 Task: Look for space in Büren, Germany from 8th August, 2023 to 15th August, 2023 for 9 adults in price range Rs.10000 to Rs.14000. Place can be shared room with 5 bedrooms having 9 beds and 5 bathrooms. Property type can be house, flat, guest house. Amenities needed are: wifi, TV, free parkinig on premises, gym, breakfast. Booking option can be shelf check-in. Required host language is English.
Action: Mouse moved to (528, 136)
Screenshot: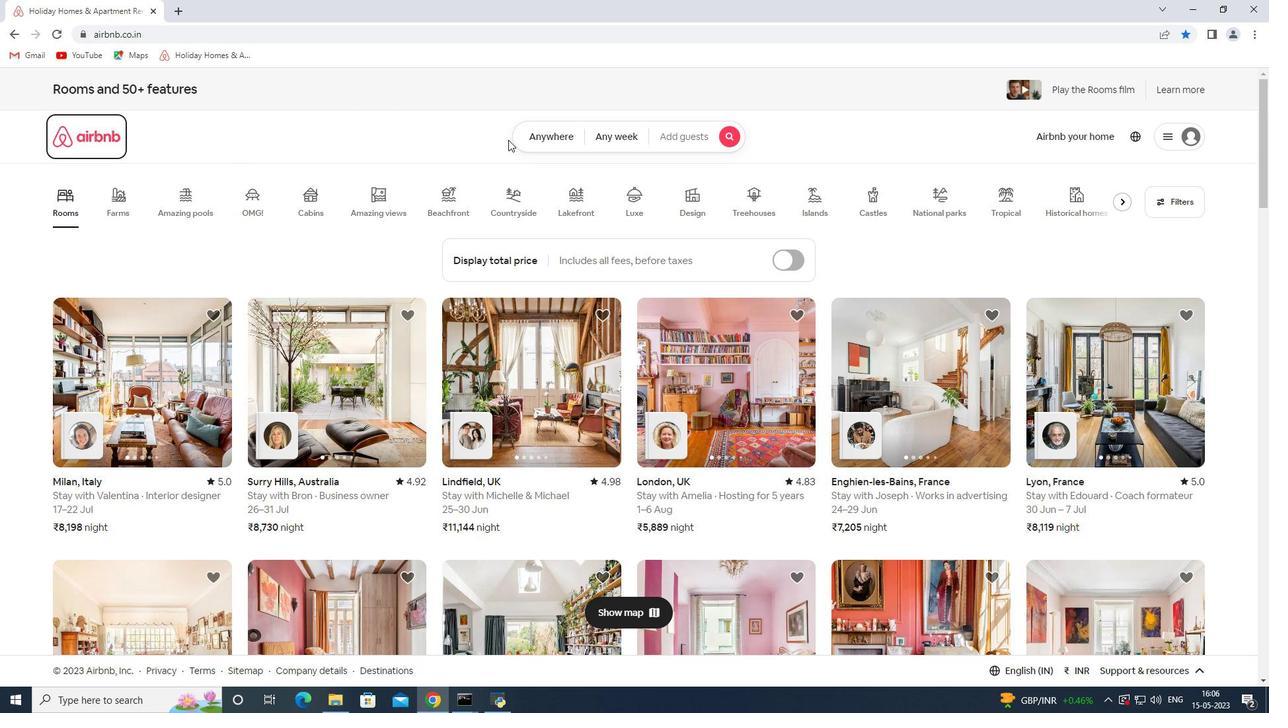 
Action: Mouse pressed left at (528, 136)
Screenshot: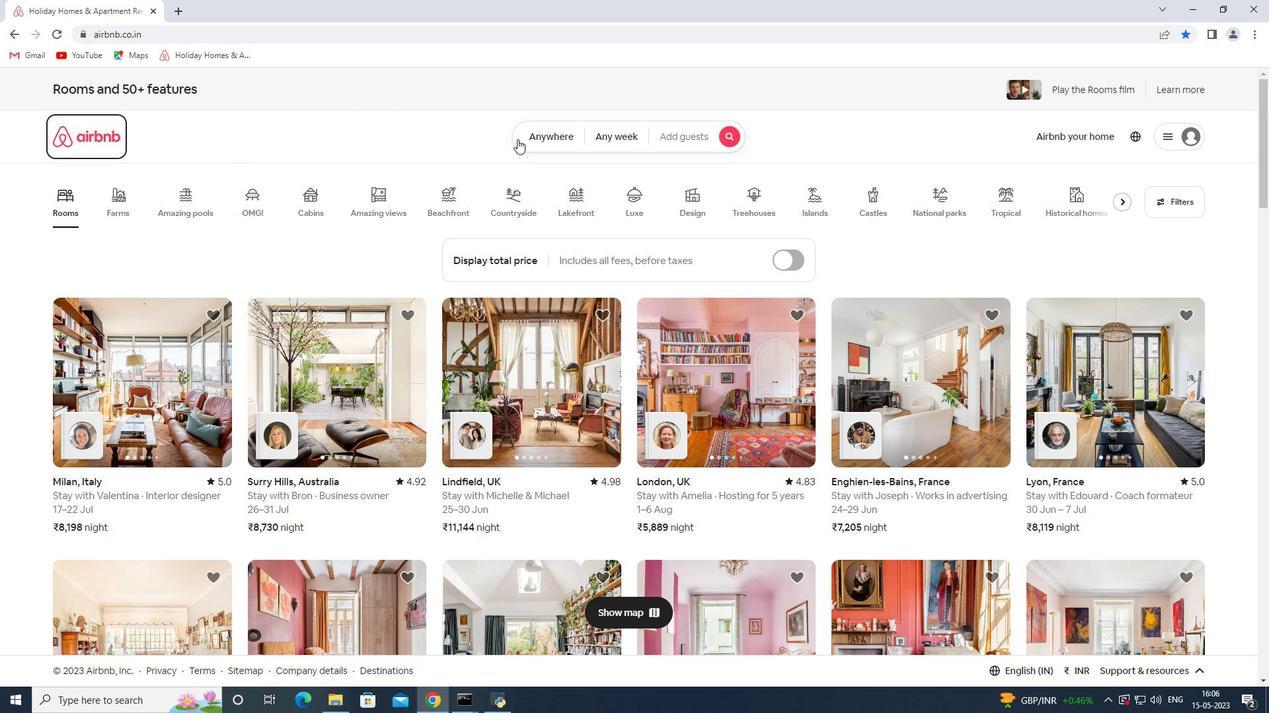 
Action: Mouse moved to (386, 191)
Screenshot: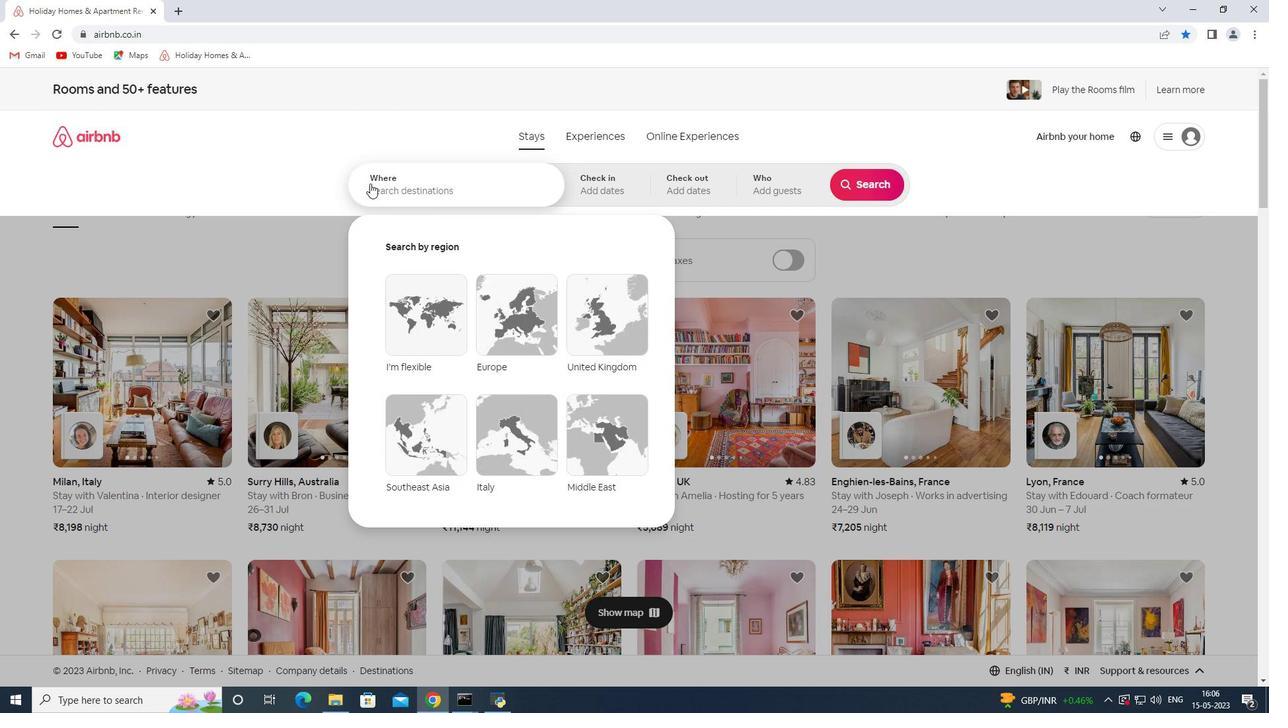 
Action: Mouse pressed left at (386, 191)
Screenshot: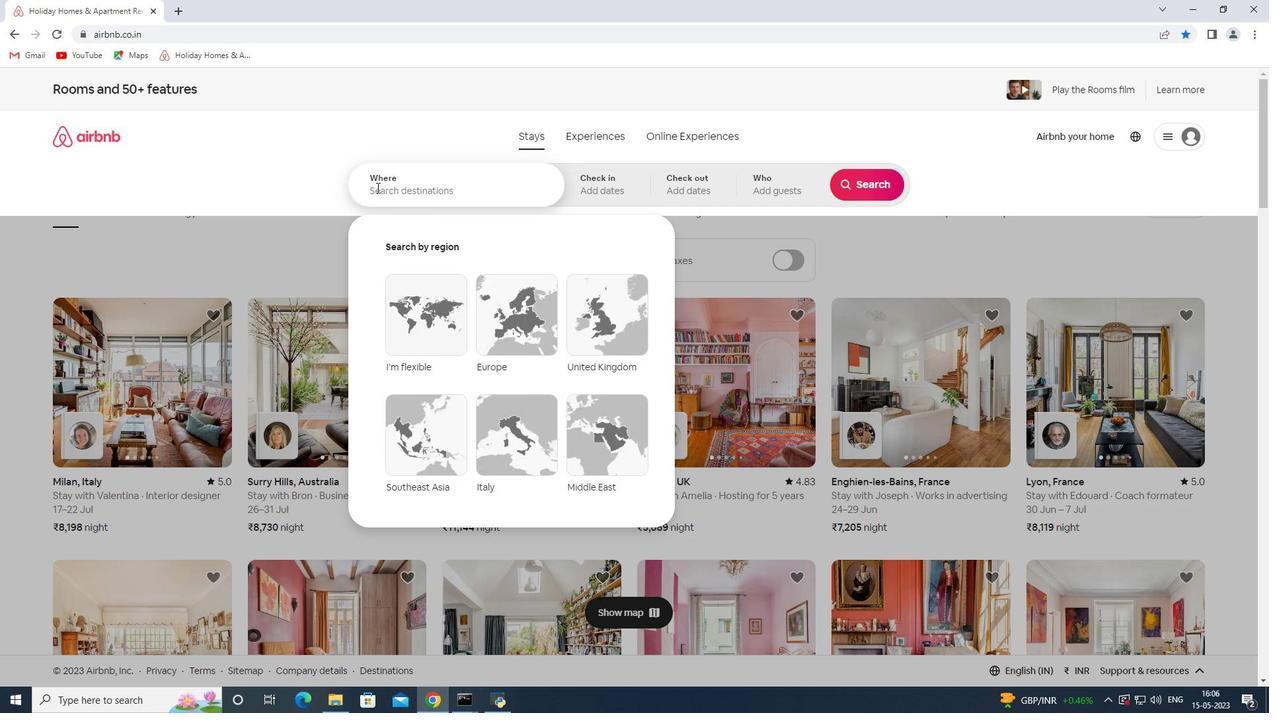
Action: Key pressed <Key.shift><Key.shift><Key.shift><Key.shift><Key.shift><Key.shift><Key.shift><Key.shift><Key.shift><Key.shift><Key.shift>Buren<Key.space><Key.shift><Key.shift><Key.shift><Key.shift><Key.shift><Key.shift><Key.shift><Key.shift><Key.shift><Key.shift><Key.shift><Key.shift><Key.shift><Key.shift><Key.shift><Key.shift><Key.shift><Key.shift><Key.shift><Key.shift><Key.shift>Germany<Key.space><Key.down><Key.enter>
Screenshot: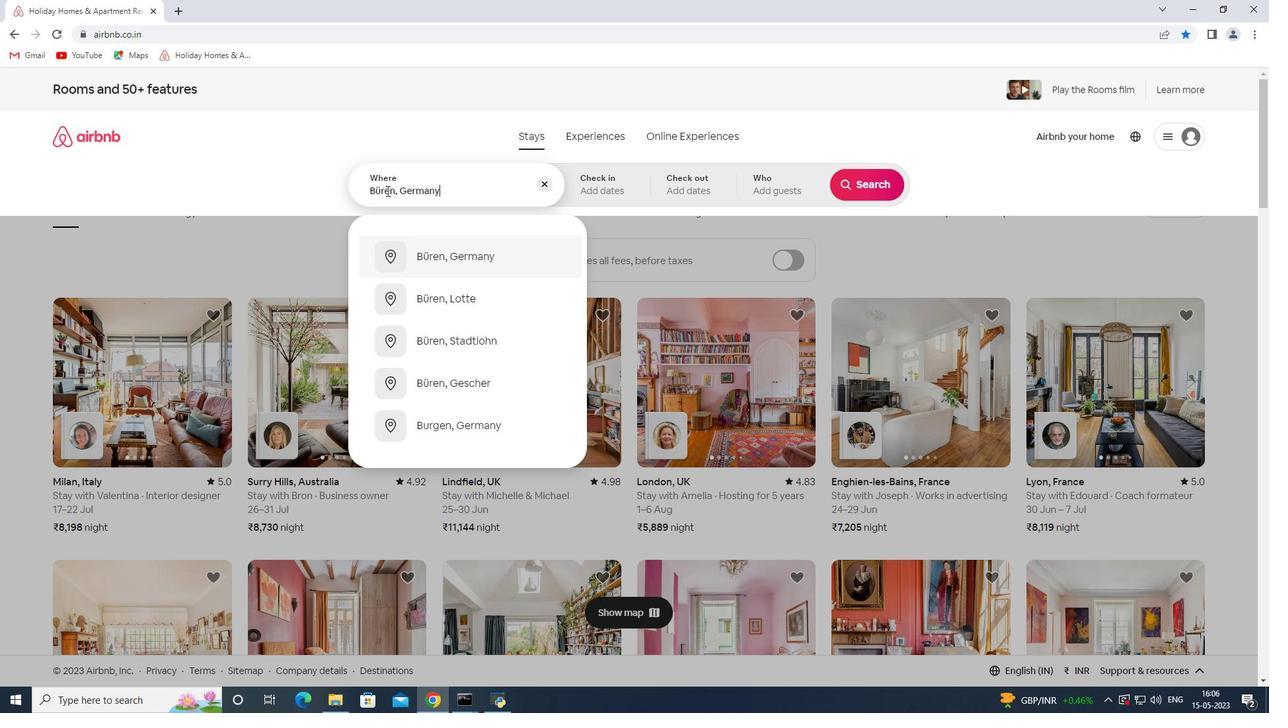 
Action: Mouse moved to (865, 291)
Screenshot: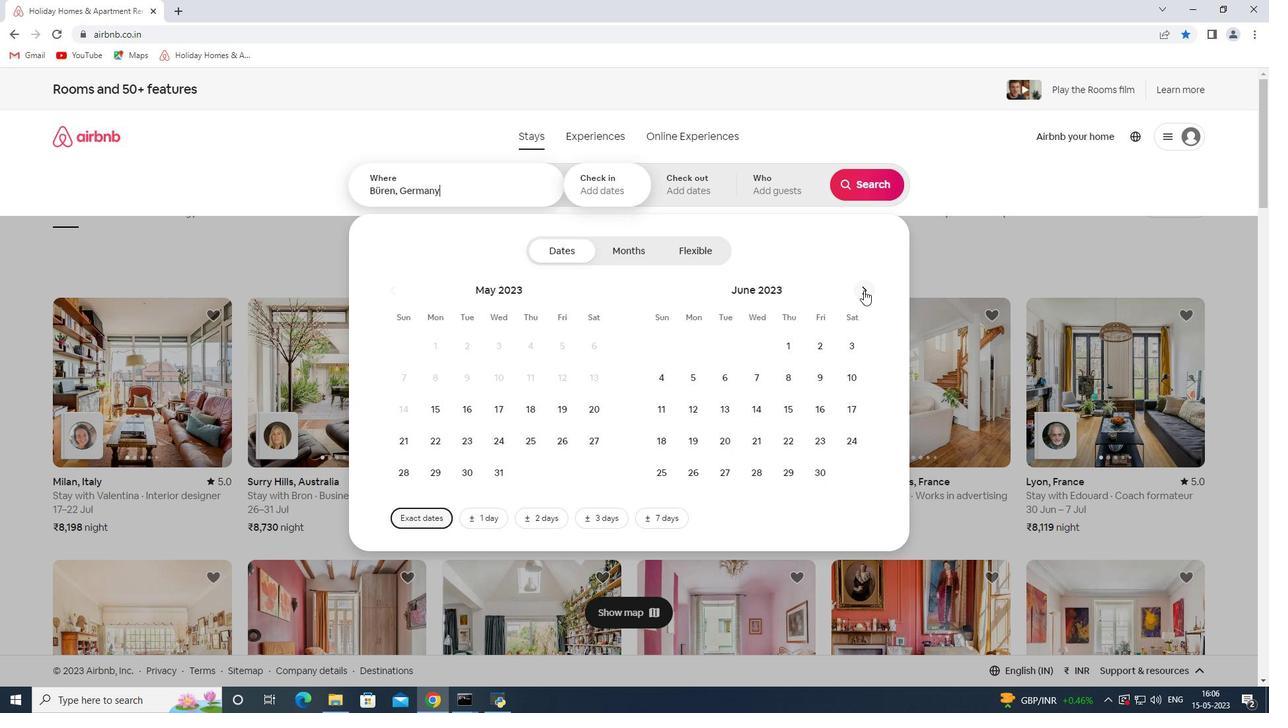 
Action: Mouse pressed left at (865, 291)
Screenshot: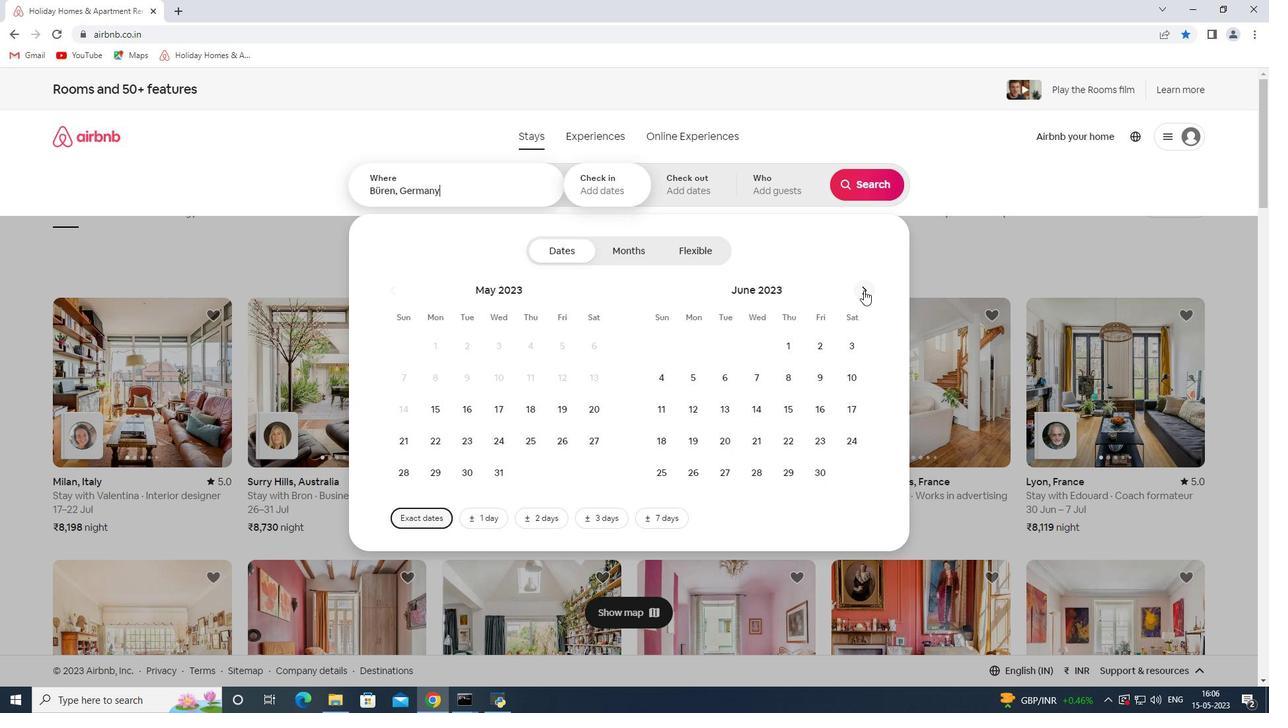 
Action: Mouse pressed left at (865, 291)
Screenshot: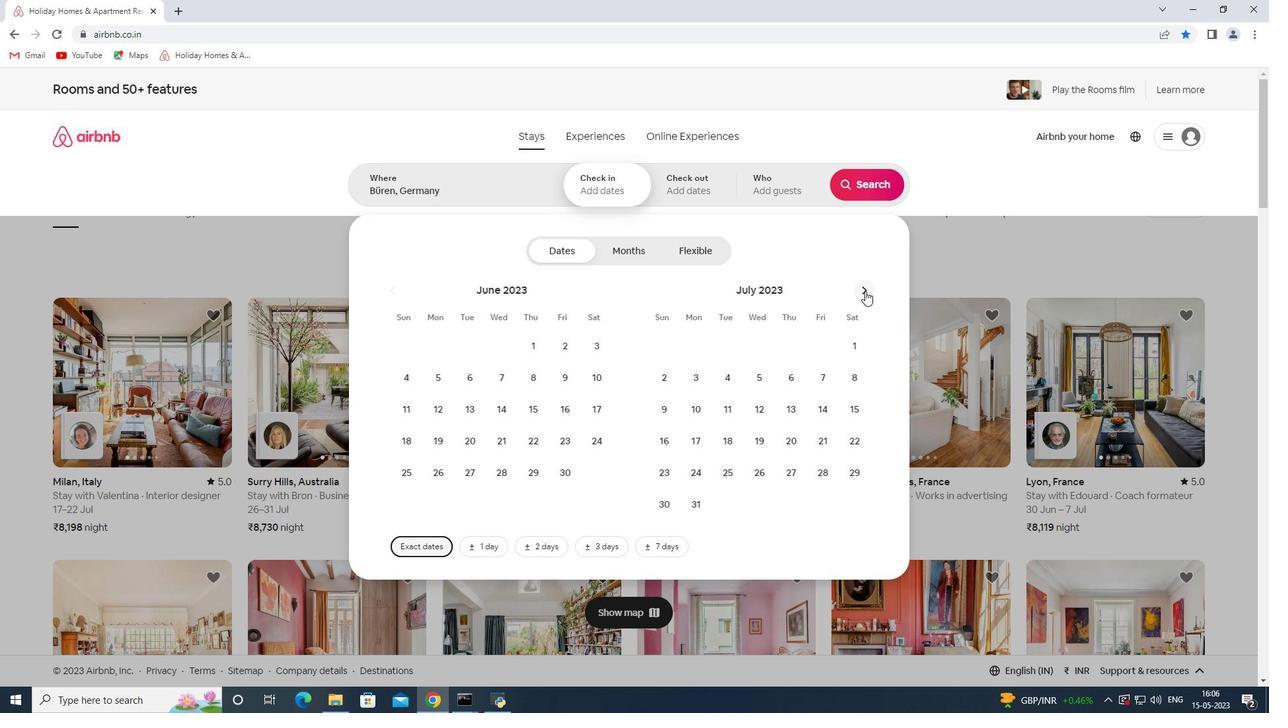 
Action: Mouse moved to (737, 384)
Screenshot: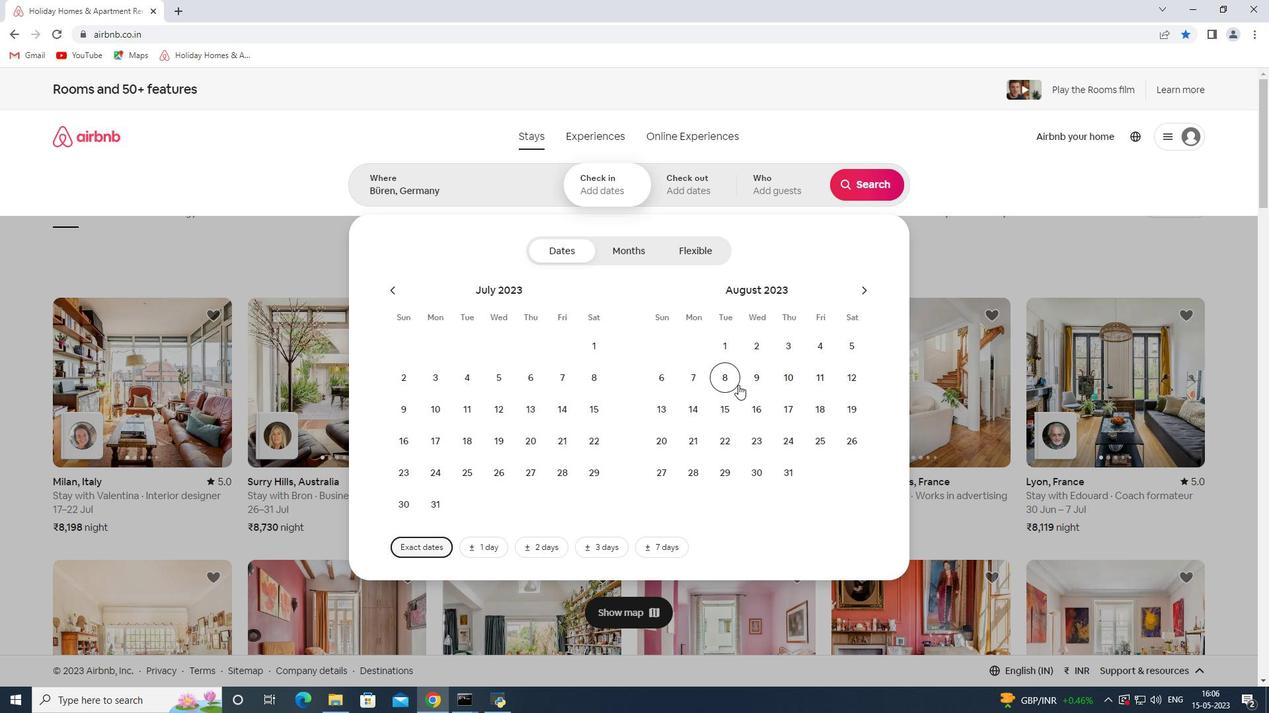 
Action: Mouse pressed left at (737, 384)
Screenshot: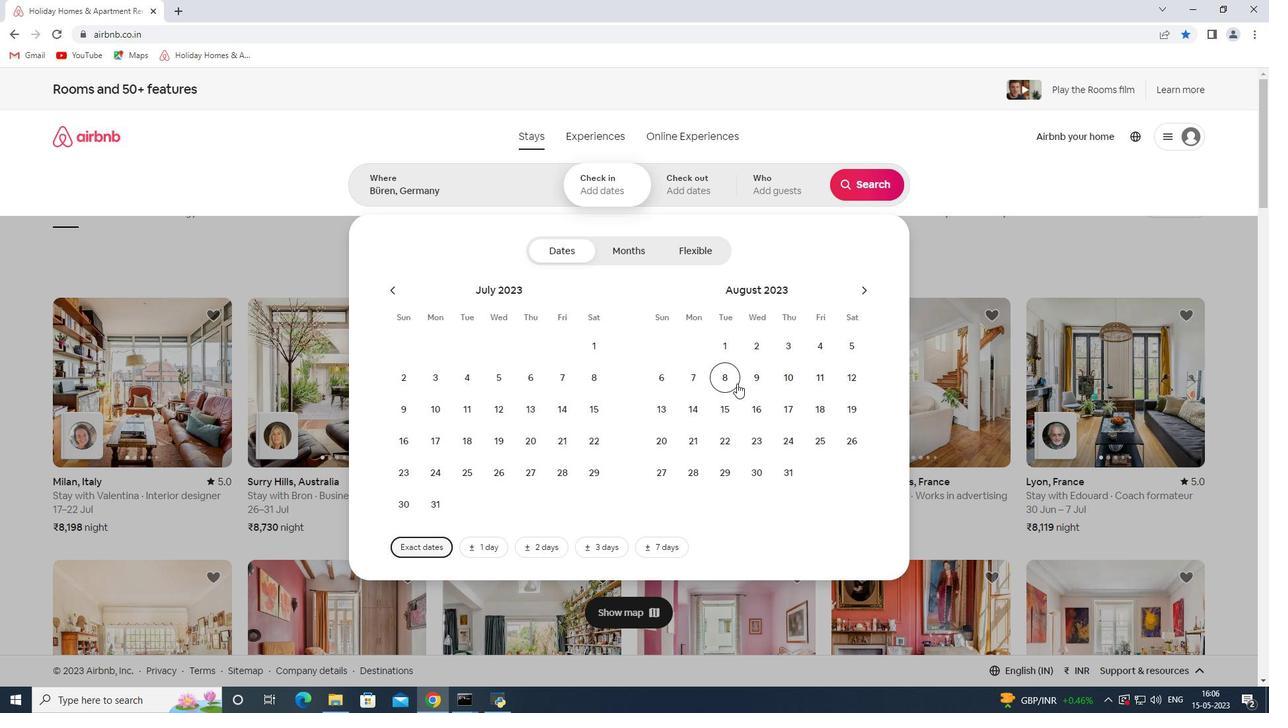 
Action: Mouse moved to (731, 409)
Screenshot: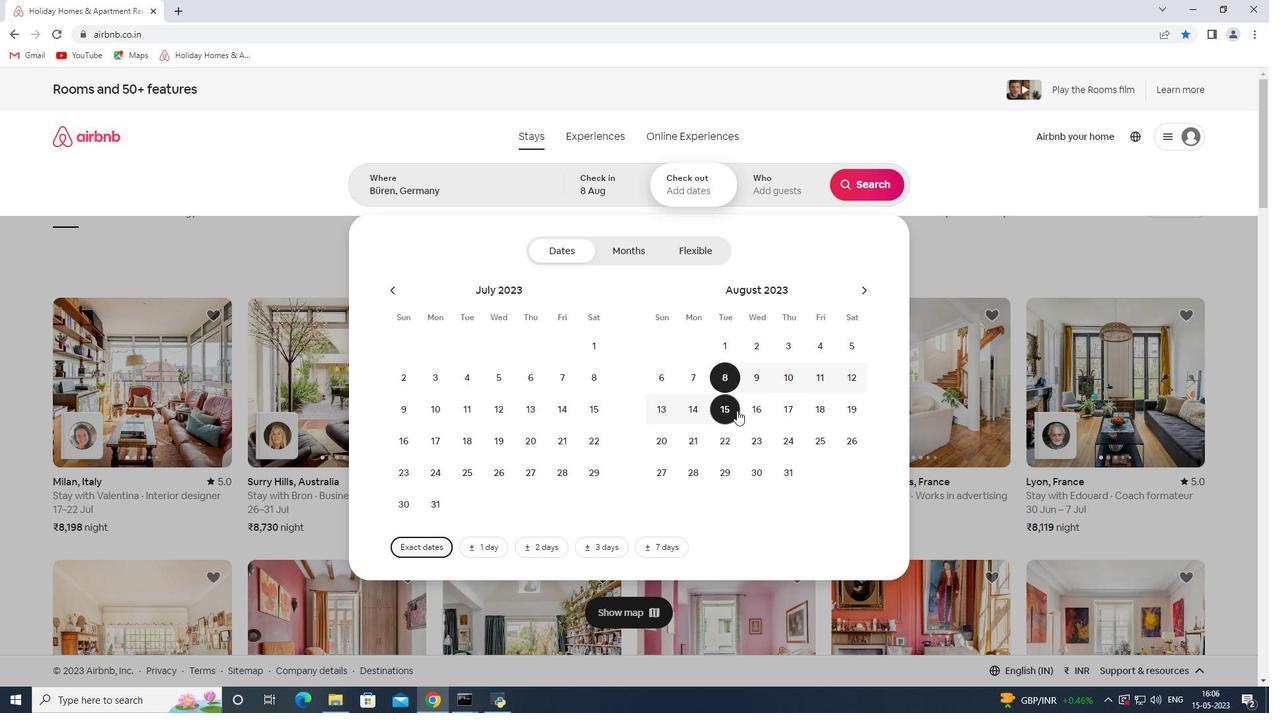 
Action: Mouse pressed left at (731, 409)
Screenshot: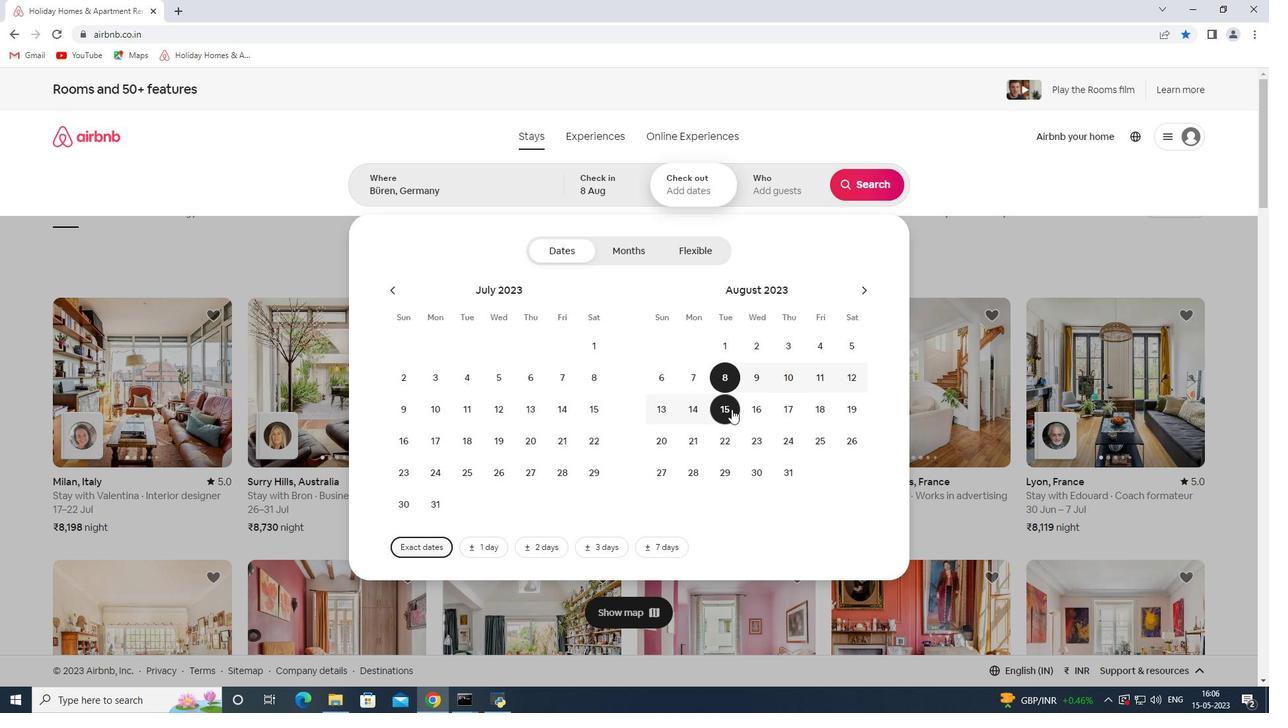 
Action: Mouse moved to (736, 370)
Screenshot: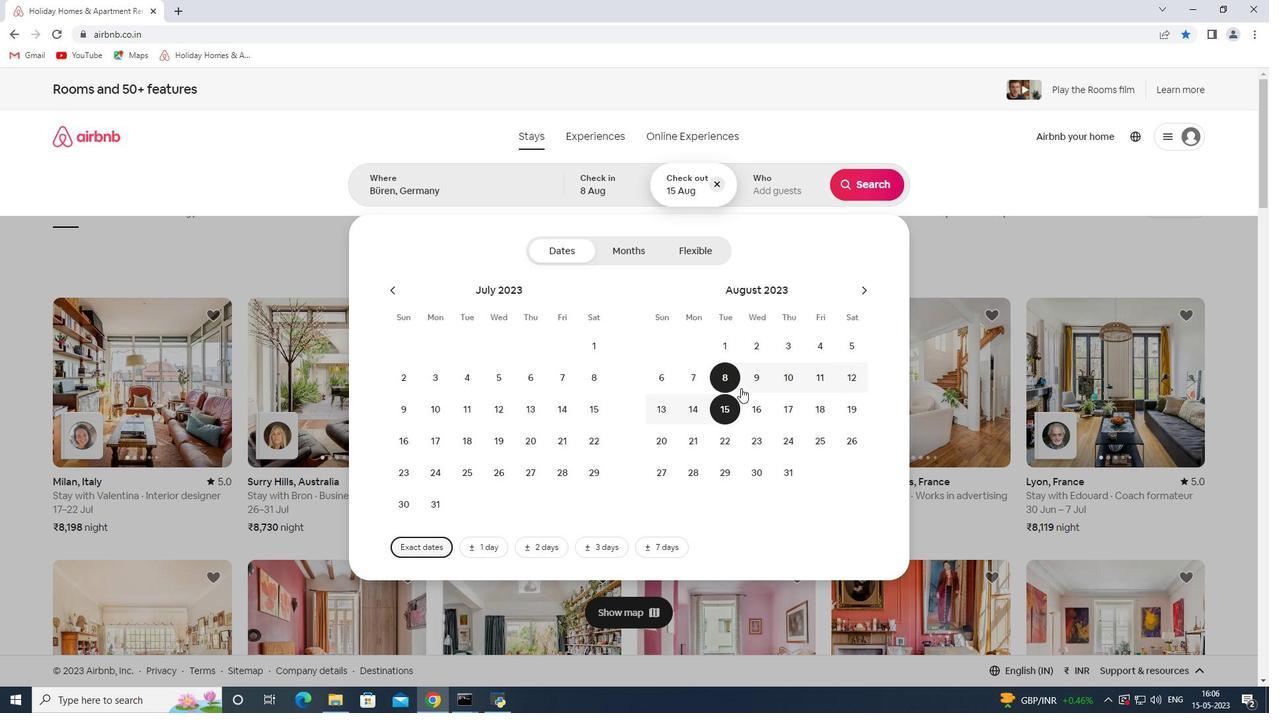 
Action: Mouse scrolled (736, 370) with delta (0, 0)
Screenshot: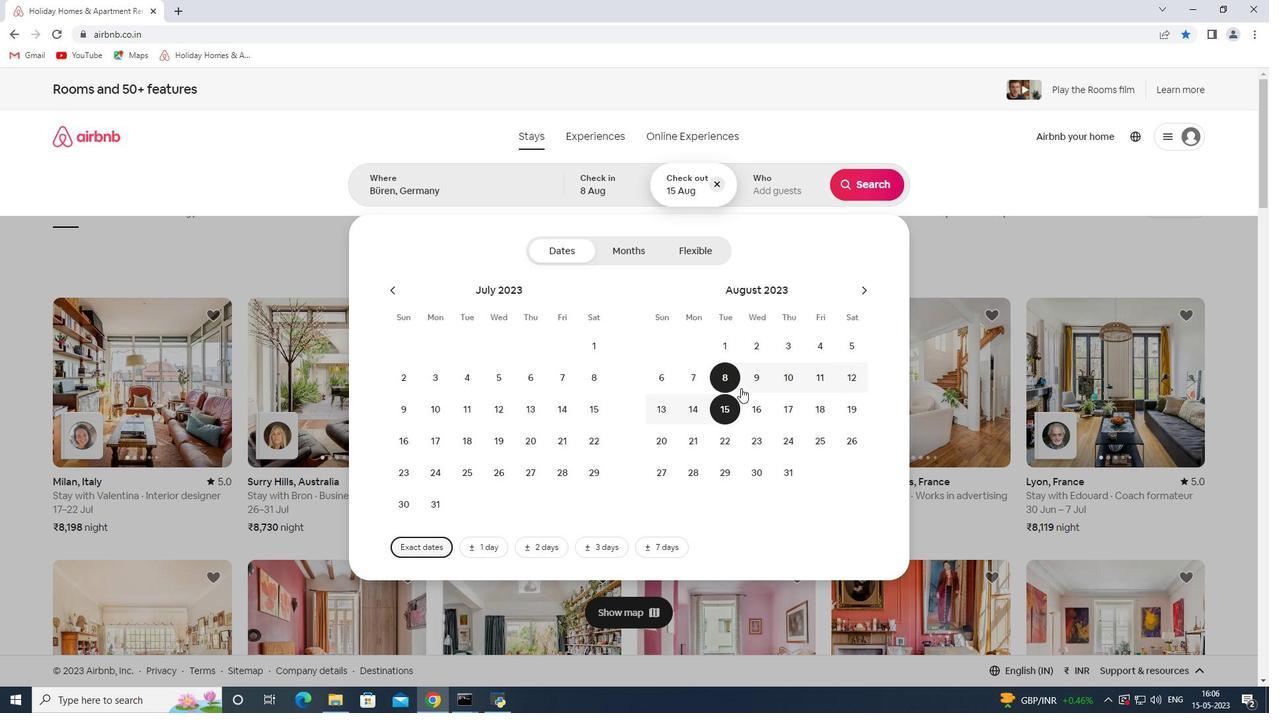 
Action: Mouse moved to (735, 370)
Screenshot: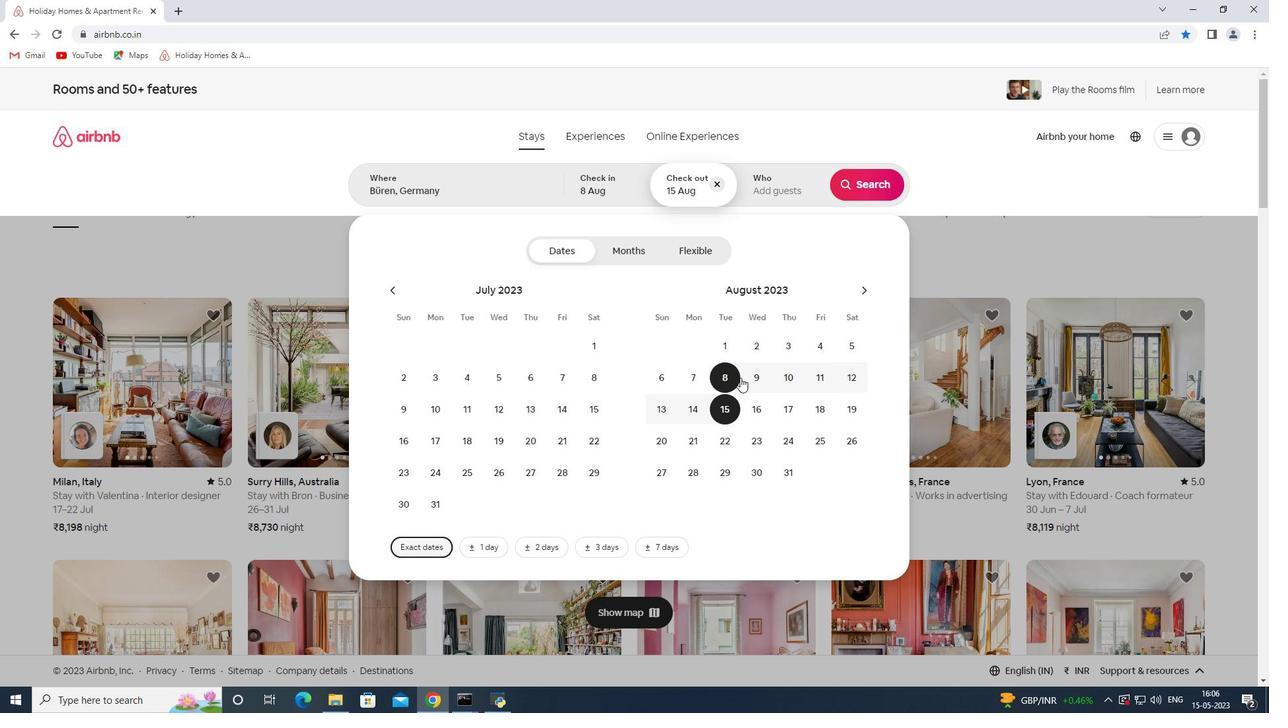 
Action: Mouse scrolled (735, 369) with delta (0, 0)
Screenshot: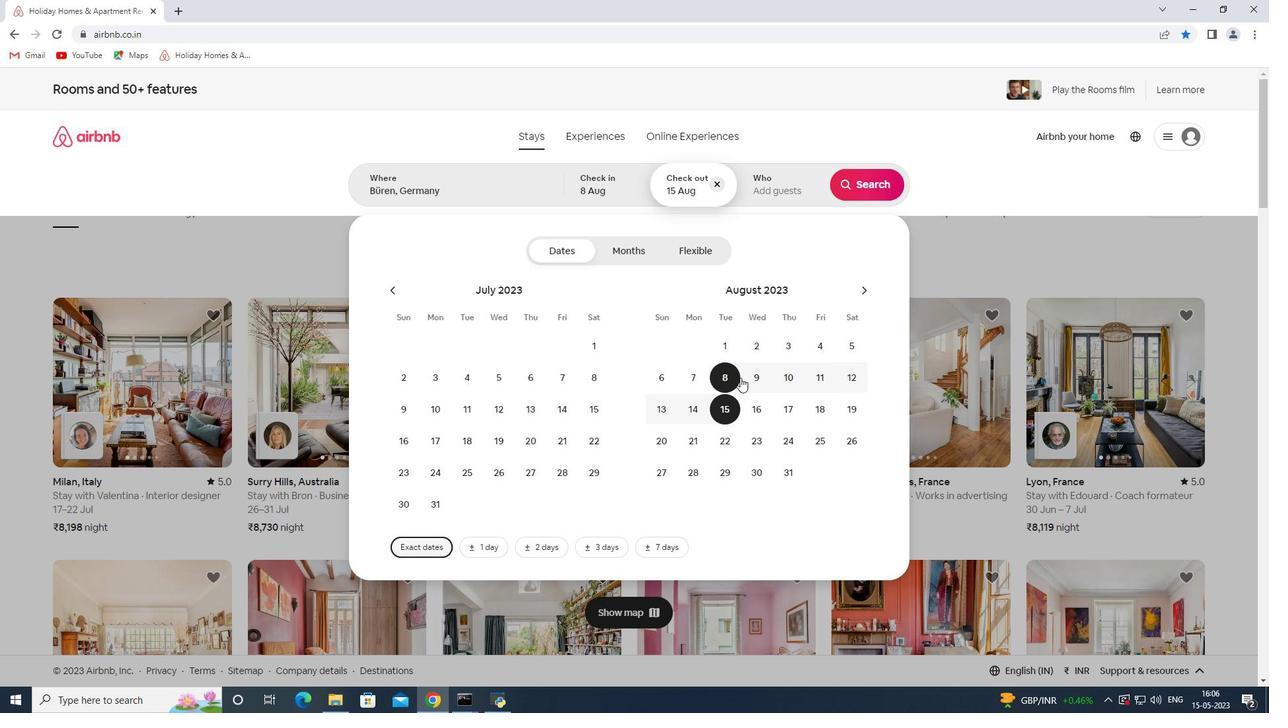 
Action: Mouse moved to (788, 196)
Screenshot: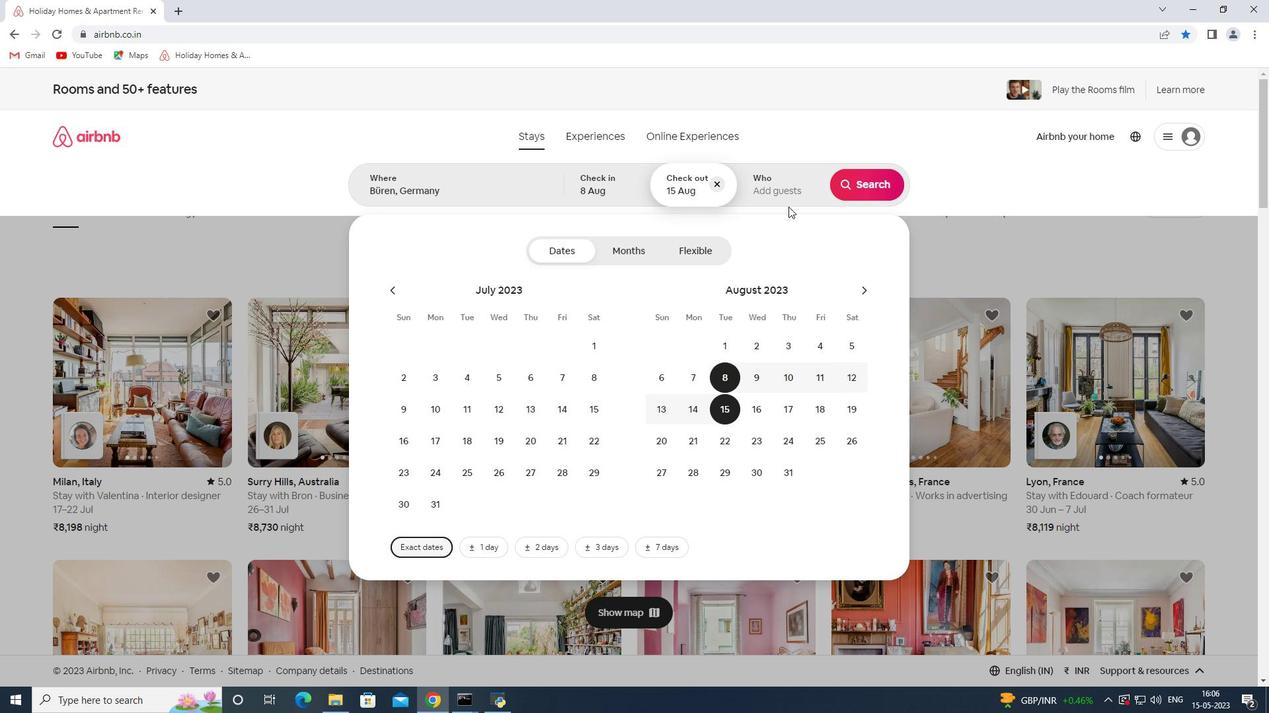 
Action: Mouse pressed left at (788, 196)
Screenshot: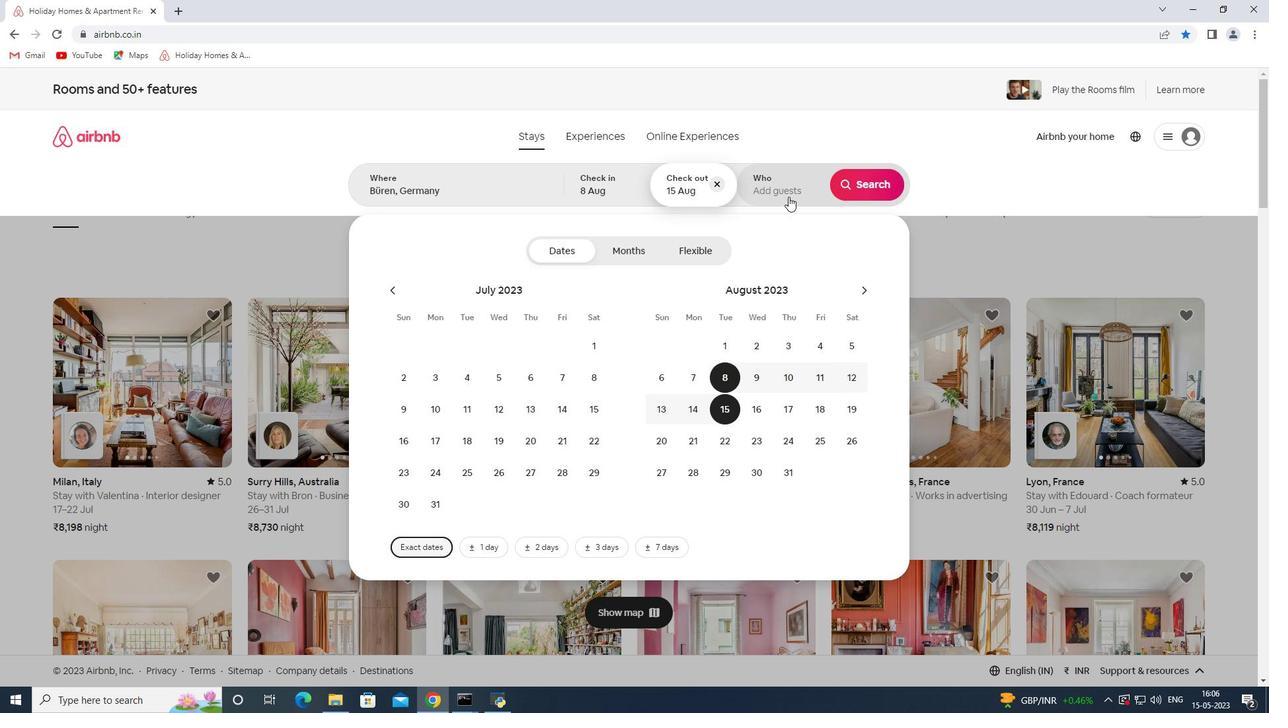 
Action: Mouse moved to (871, 255)
Screenshot: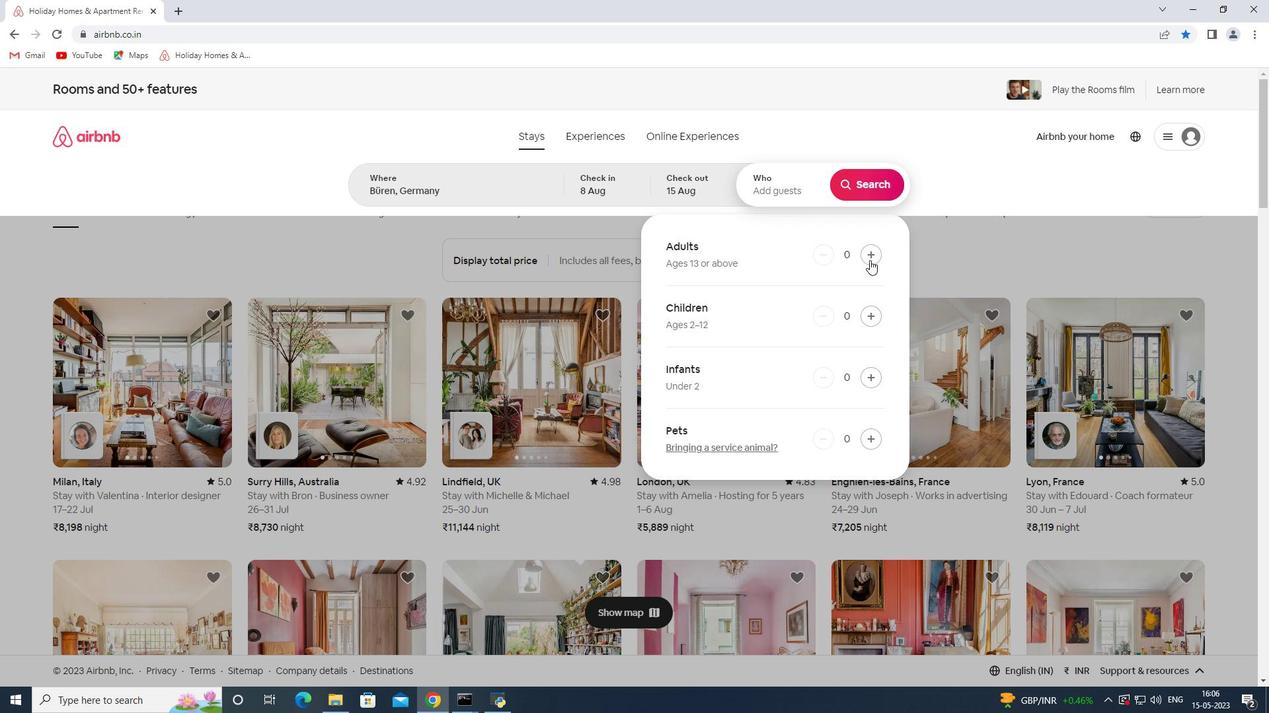 
Action: Mouse pressed left at (871, 255)
Screenshot: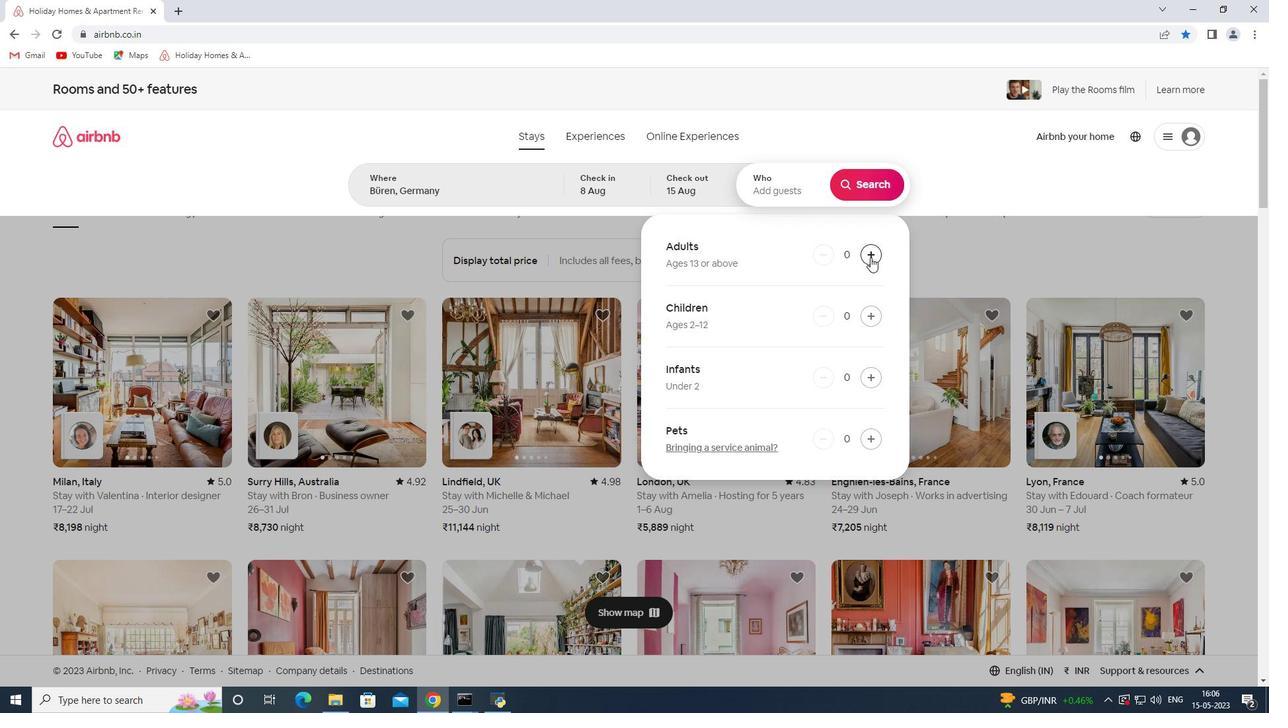 
Action: Mouse pressed left at (871, 255)
Screenshot: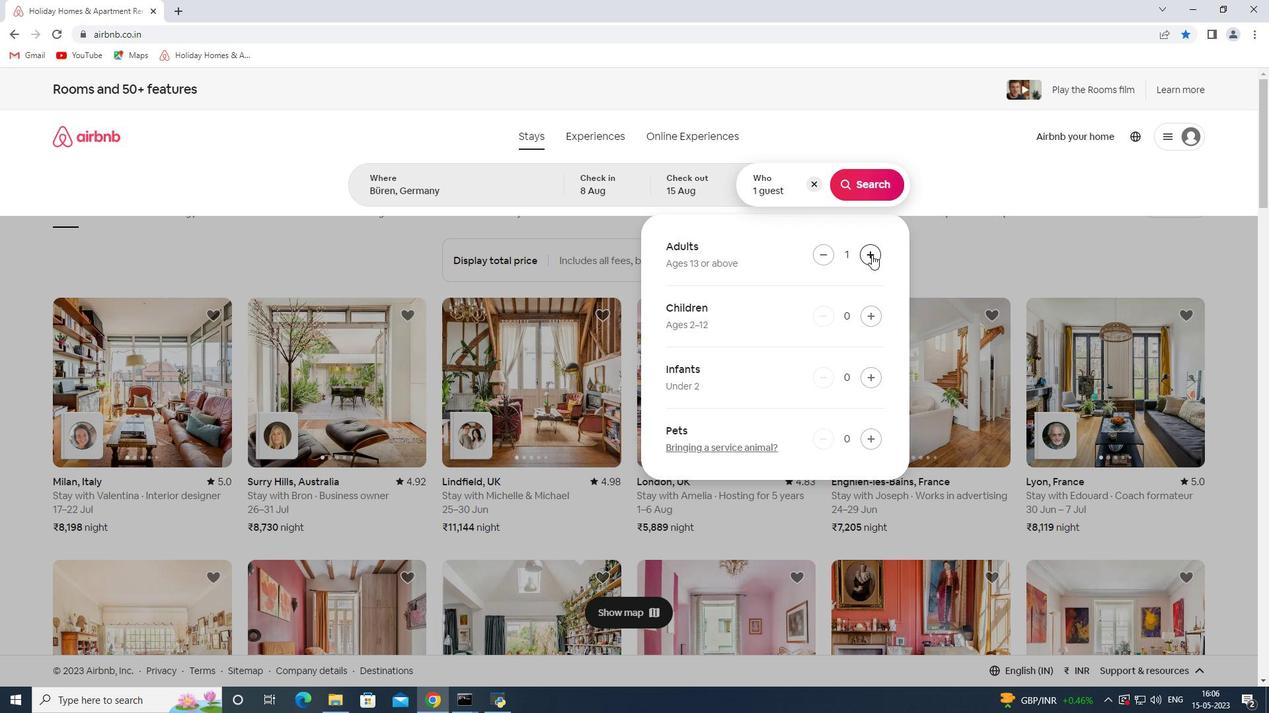 
Action: Mouse pressed left at (871, 255)
Screenshot: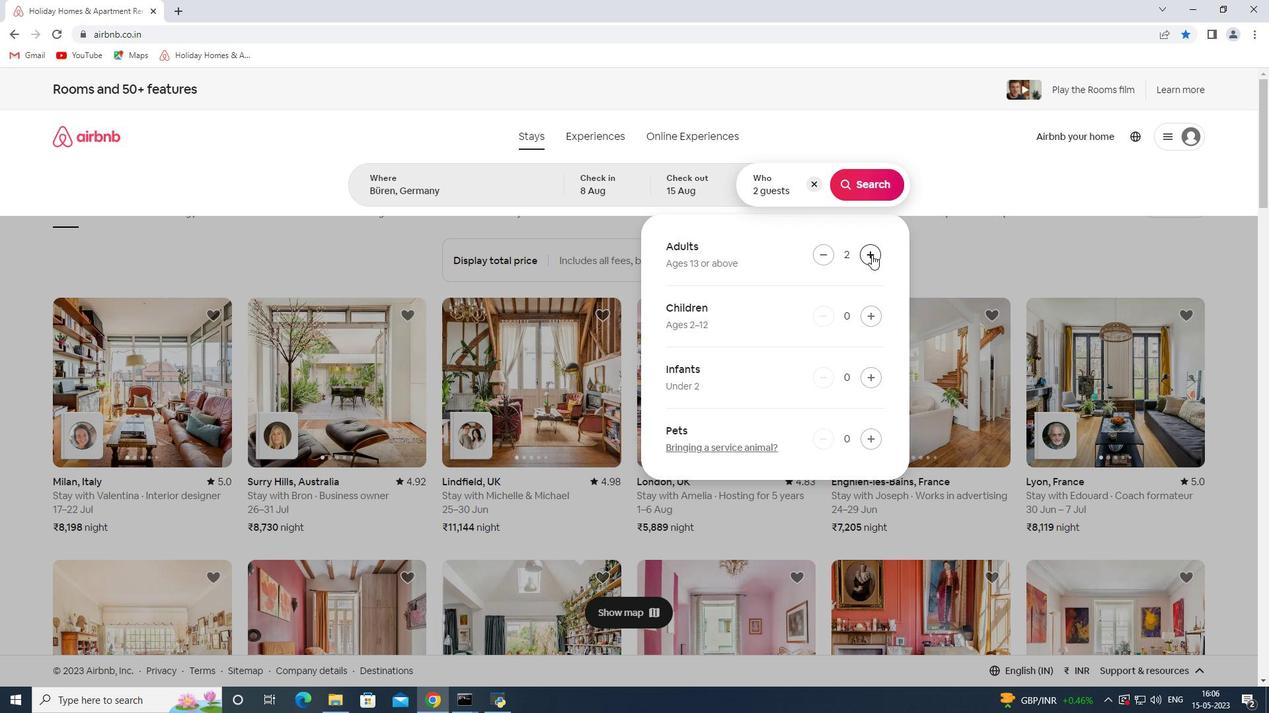 
Action: Mouse pressed left at (871, 255)
Screenshot: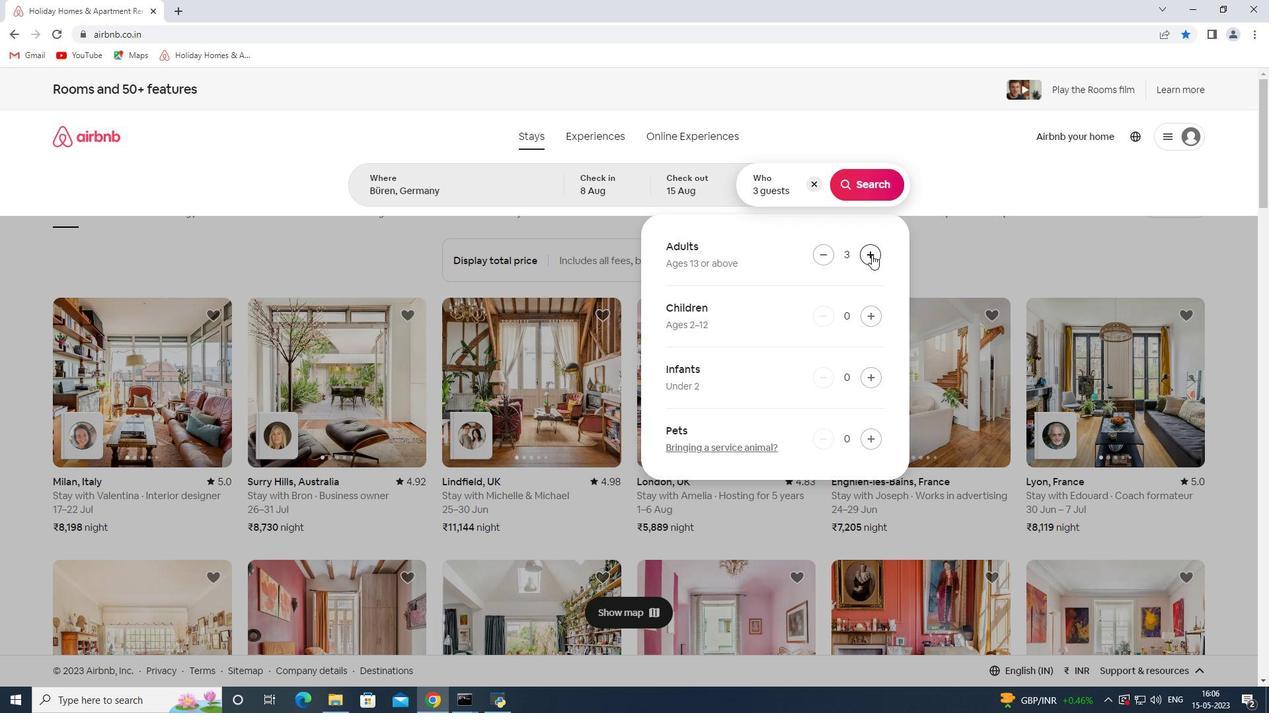 
Action: Mouse moved to (871, 255)
Screenshot: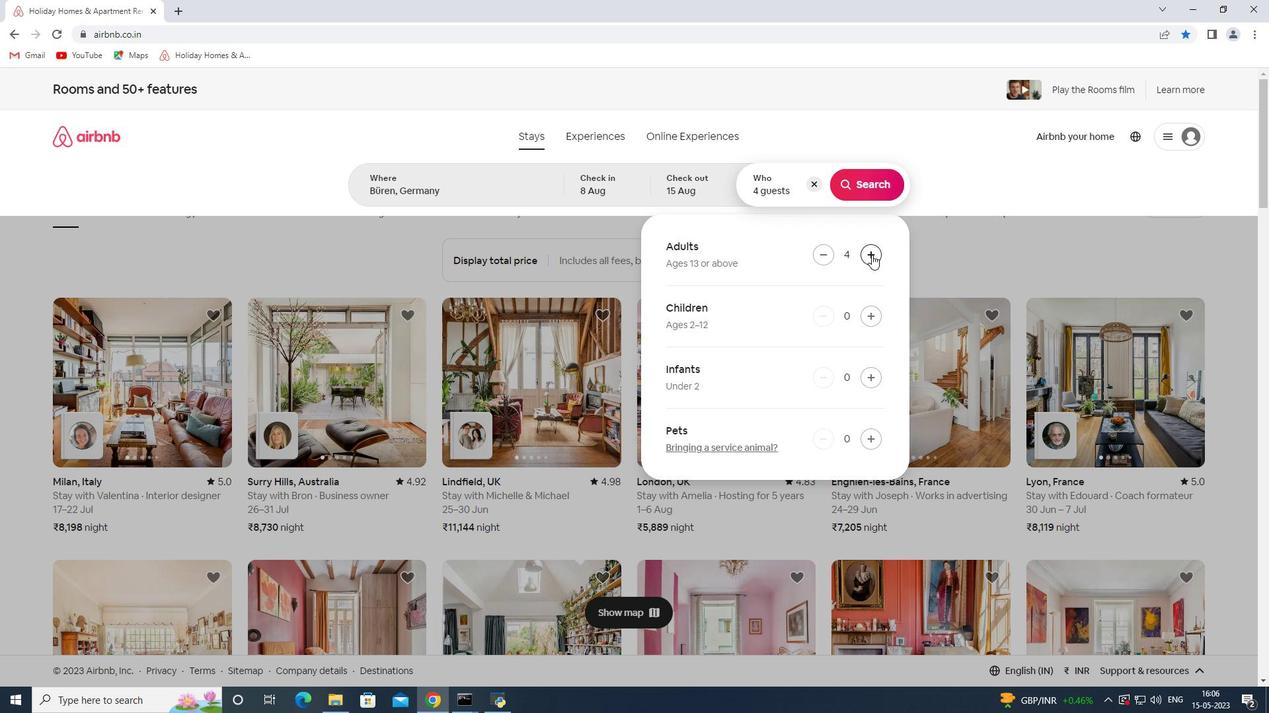 
Action: Mouse pressed left at (871, 255)
Screenshot: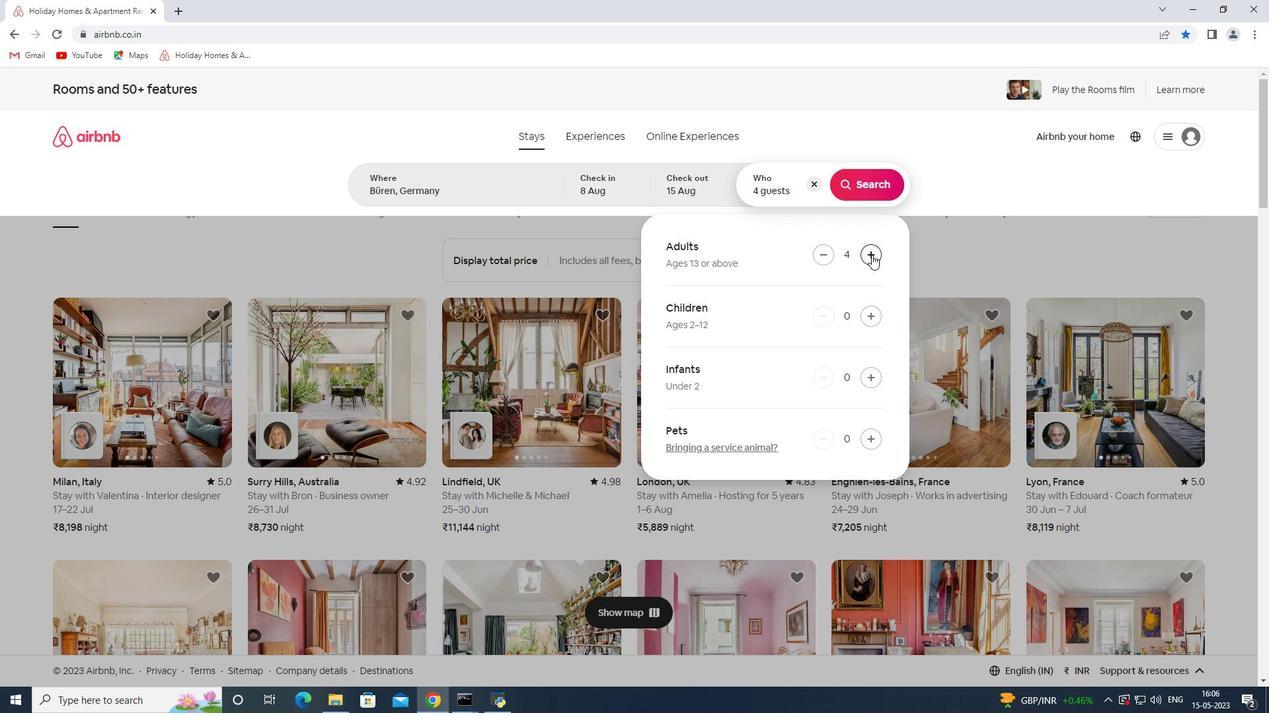 
Action: Mouse pressed left at (871, 255)
Screenshot: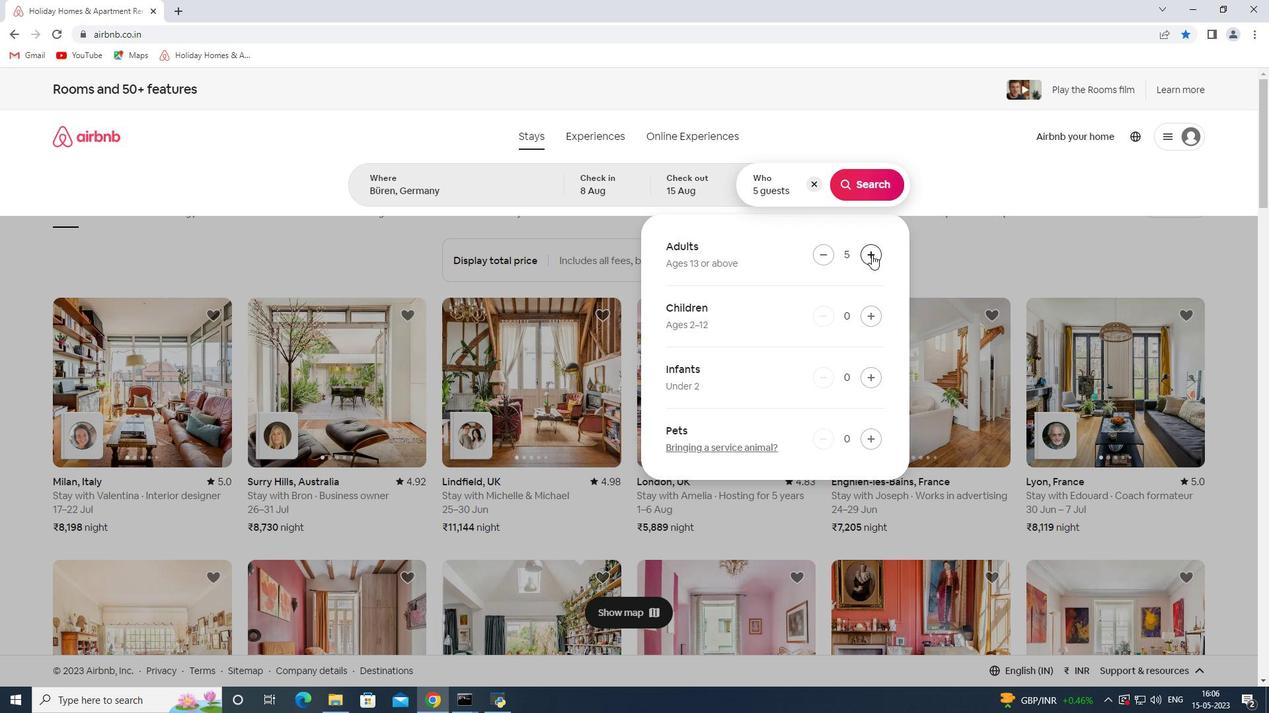 
Action: Mouse pressed left at (871, 255)
Screenshot: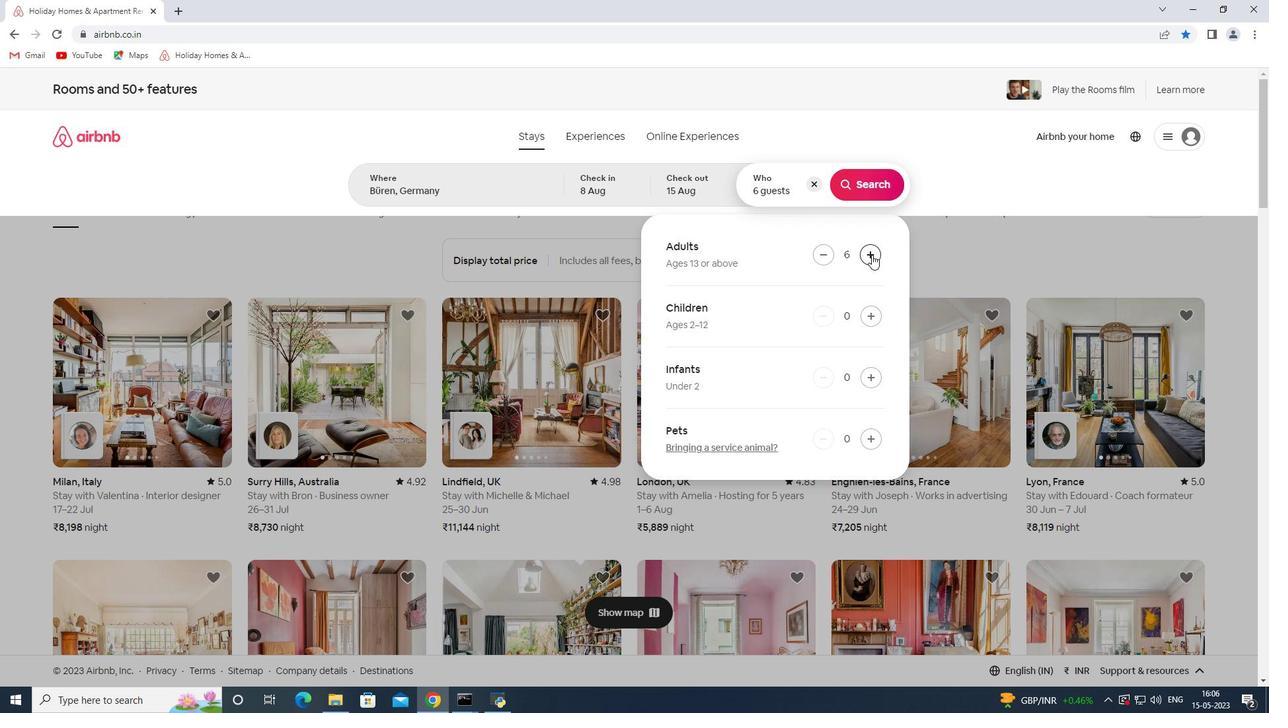 
Action: Mouse pressed left at (871, 255)
Screenshot: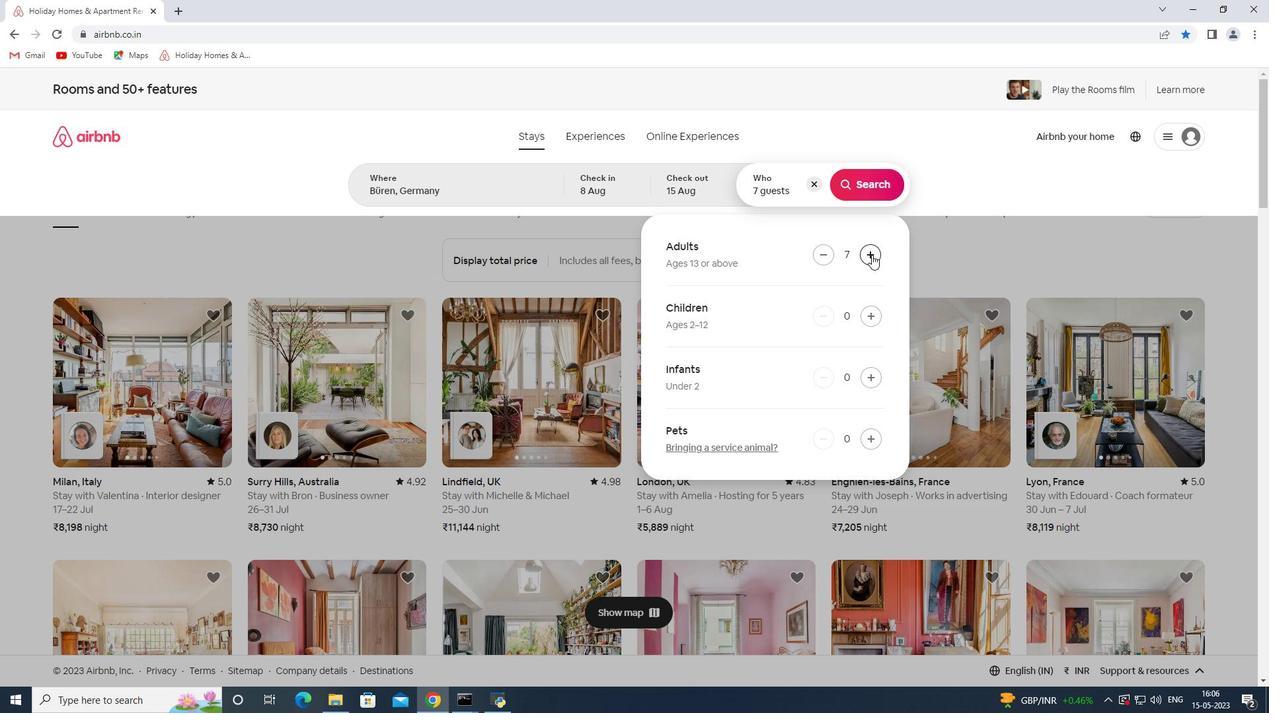 
Action: Mouse moved to (874, 252)
Screenshot: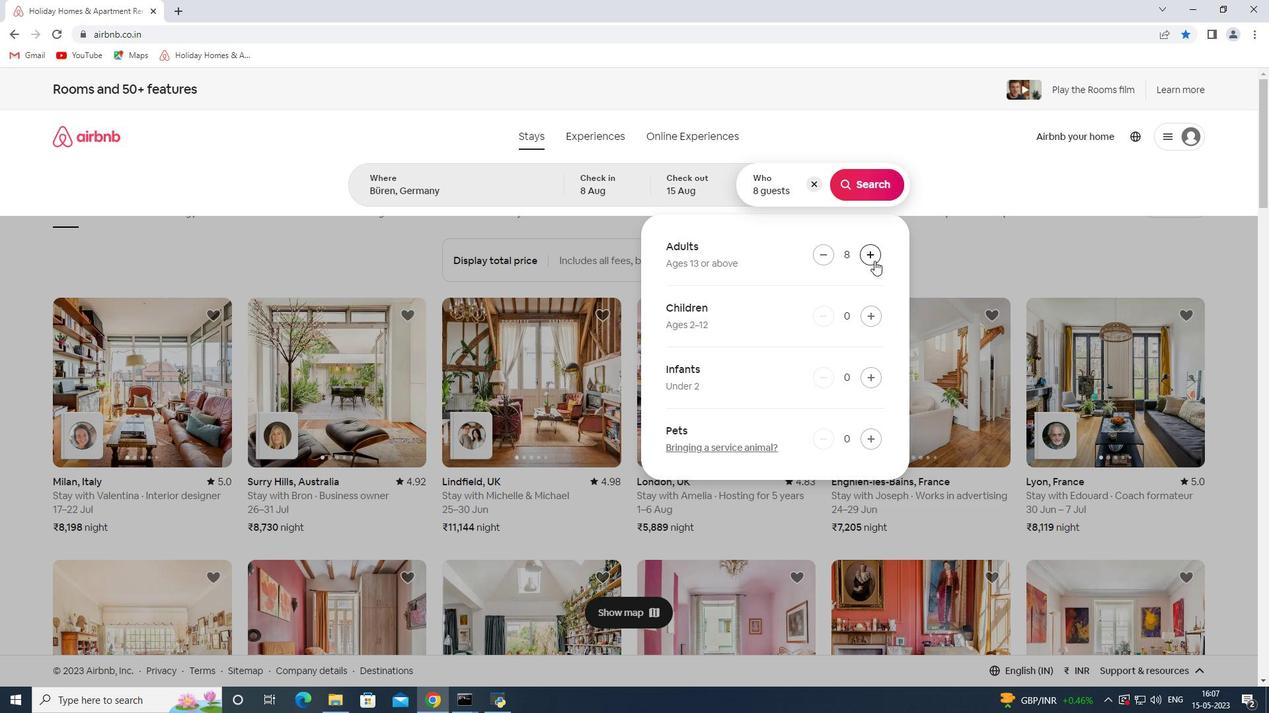 
Action: Mouse pressed left at (874, 252)
Screenshot: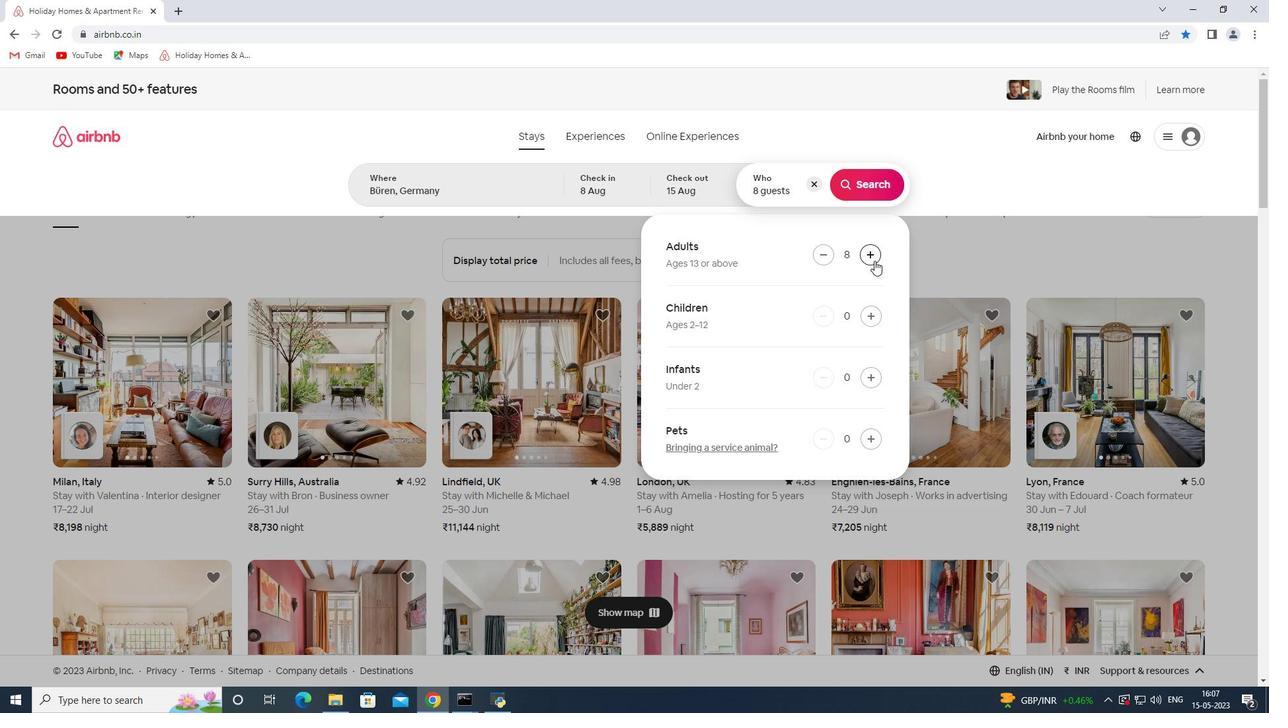 
Action: Mouse moved to (856, 194)
Screenshot: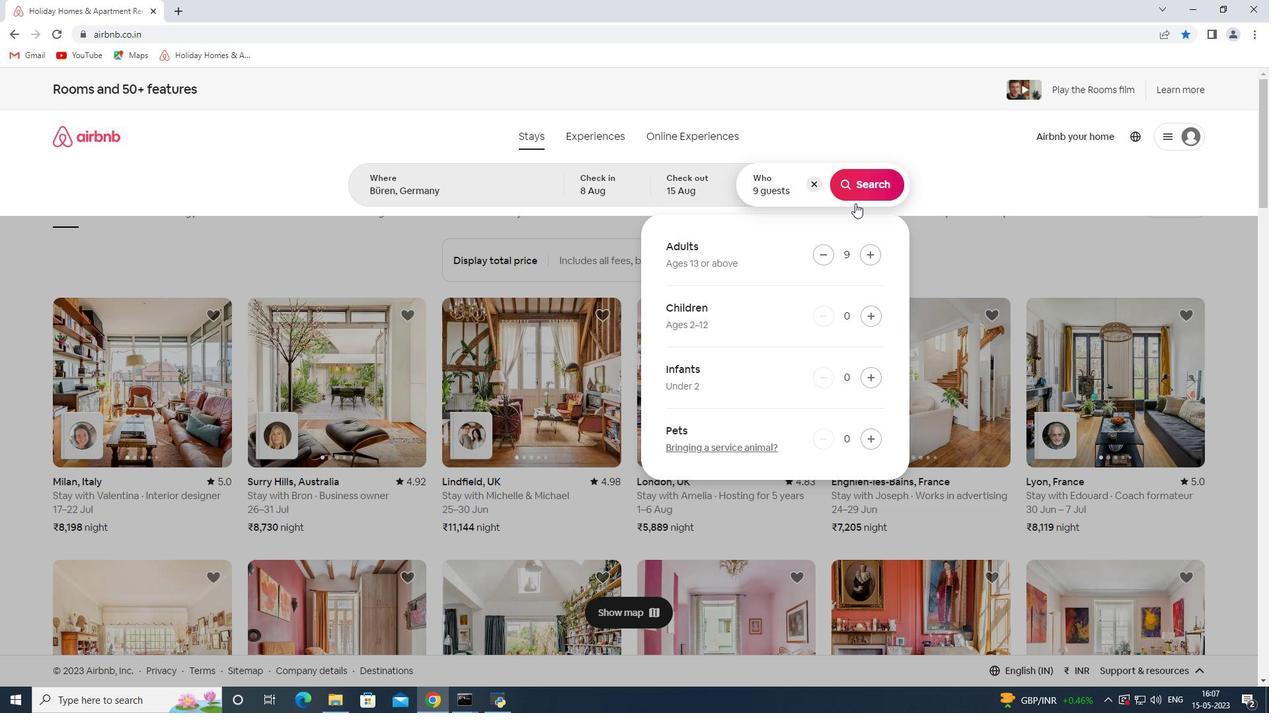 
Action: Mouse pressed left at (856, 194)
Screenshot: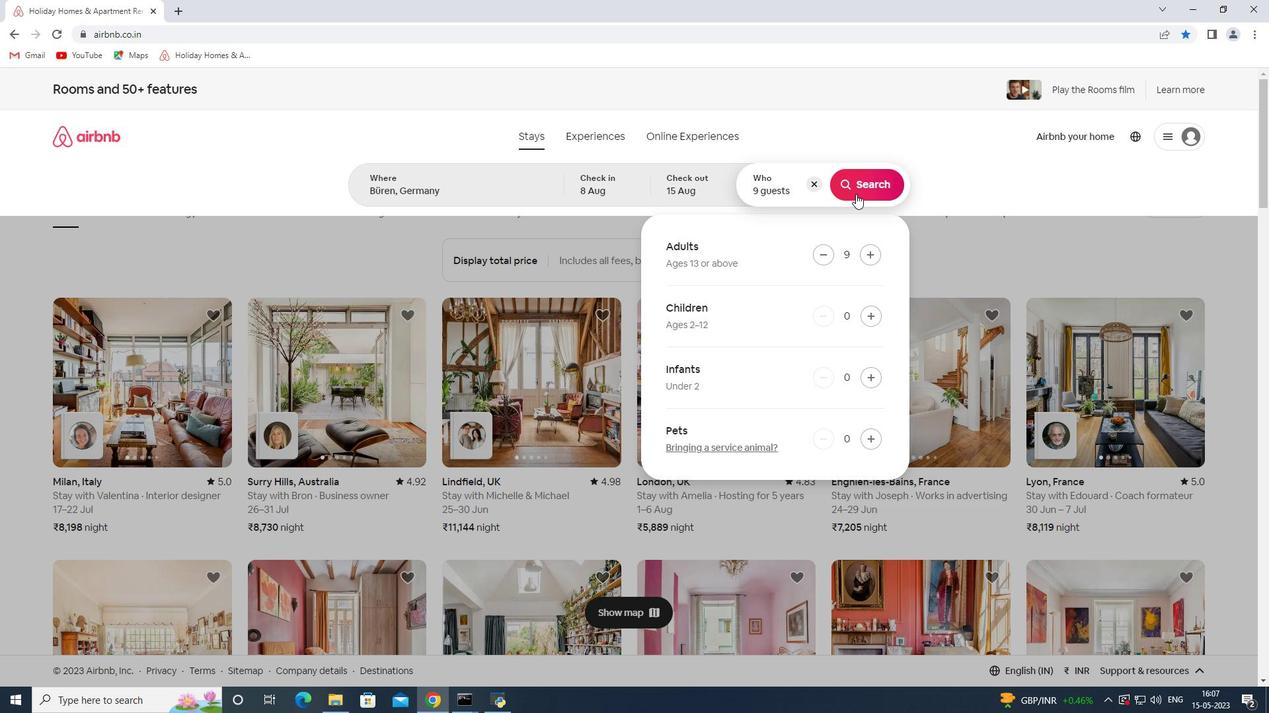 
Action: Mouse moved to (1205, 140)
Screenshot: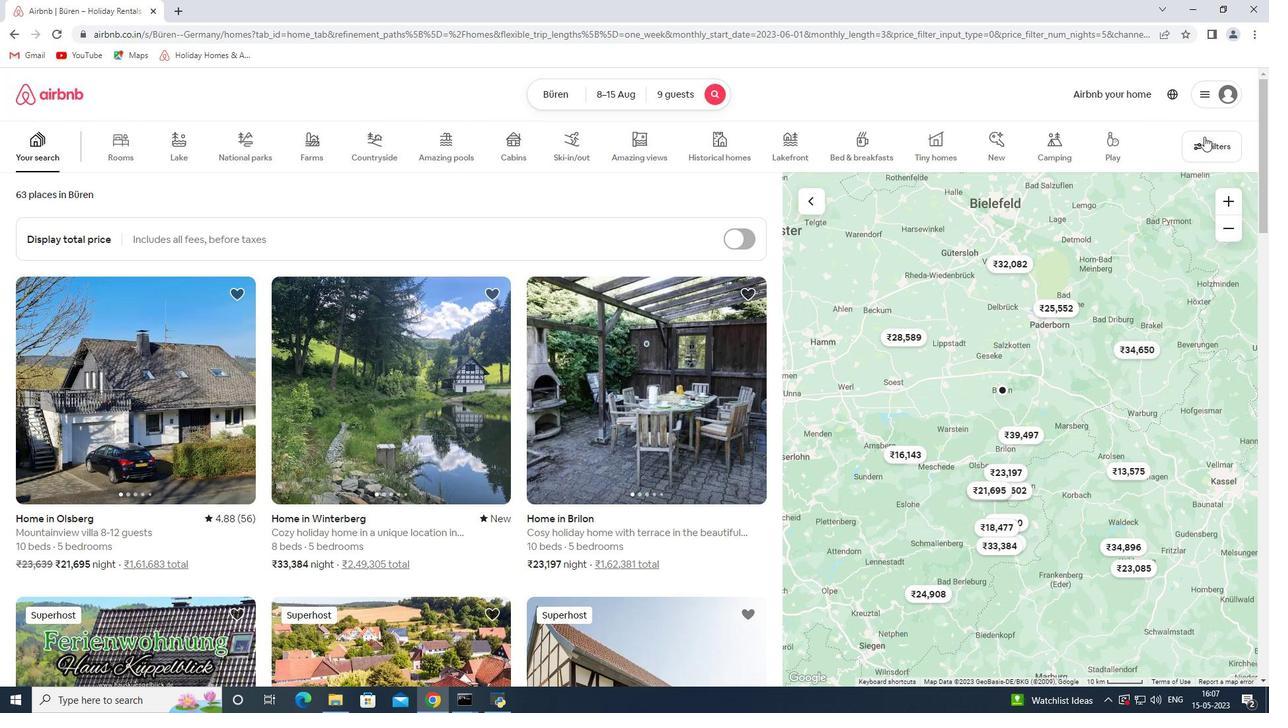 
Action: Mouse pressed left at (1205, 140)
Screenshot: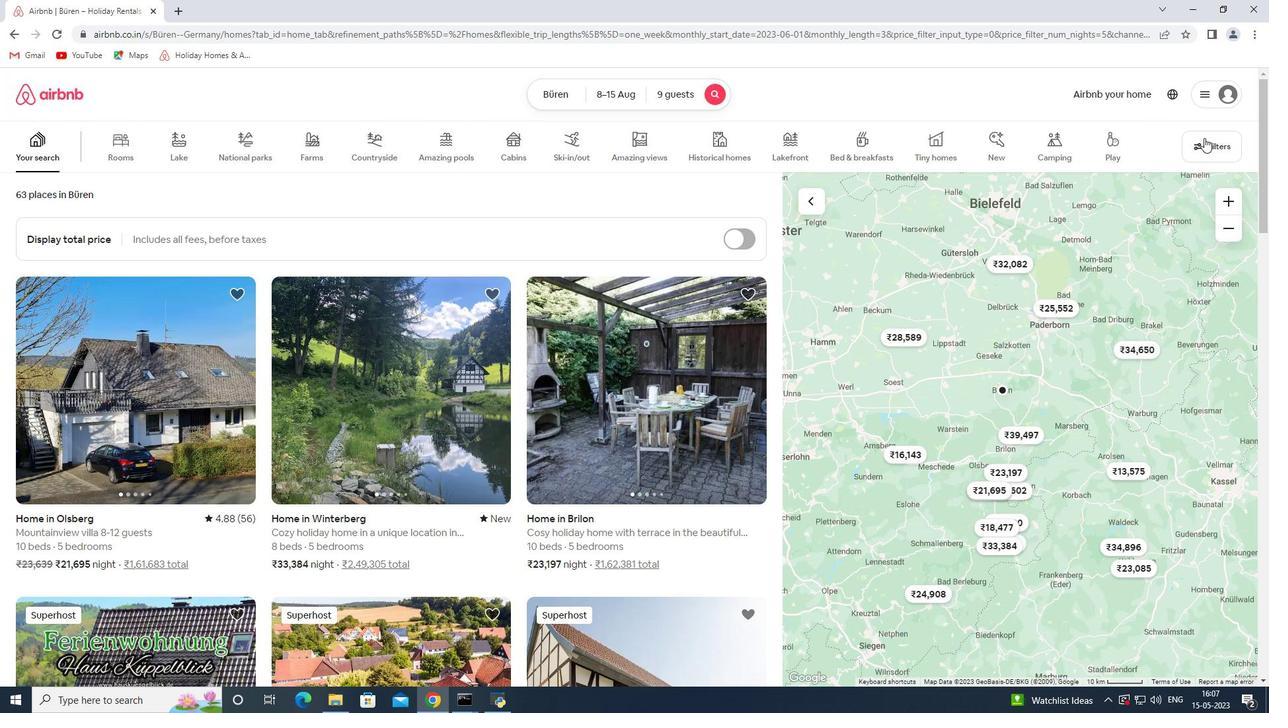 
Action: Mouse moved to (483, 473)
Screenshot: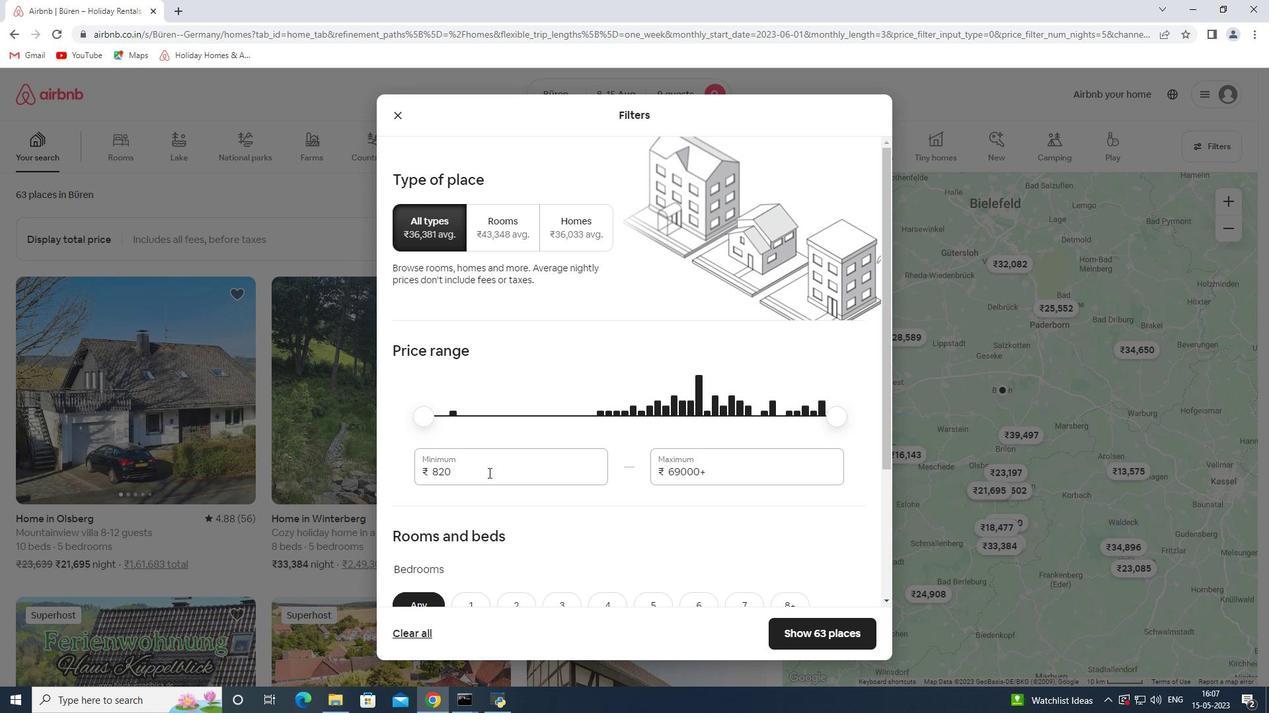 
Action: Mouse pressed left at (483, 473)
Screenshot: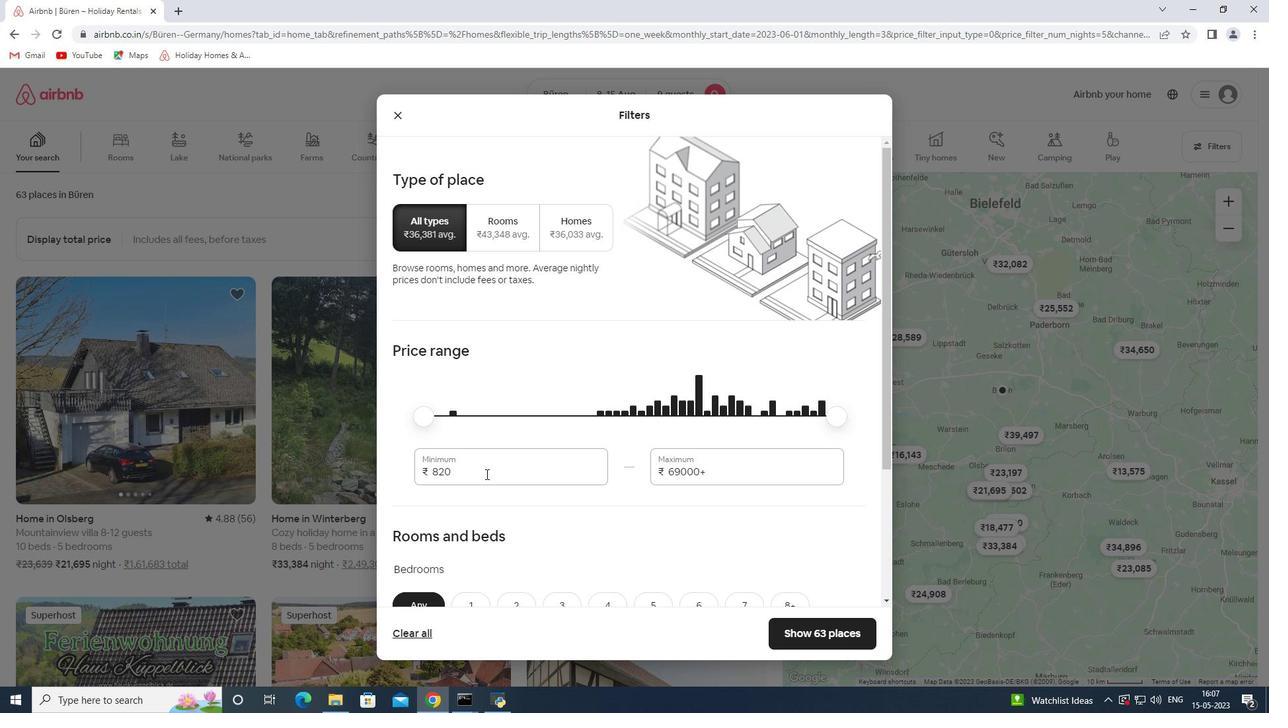 
Action: Mouse pressed left at (483, 473)
Screenshot: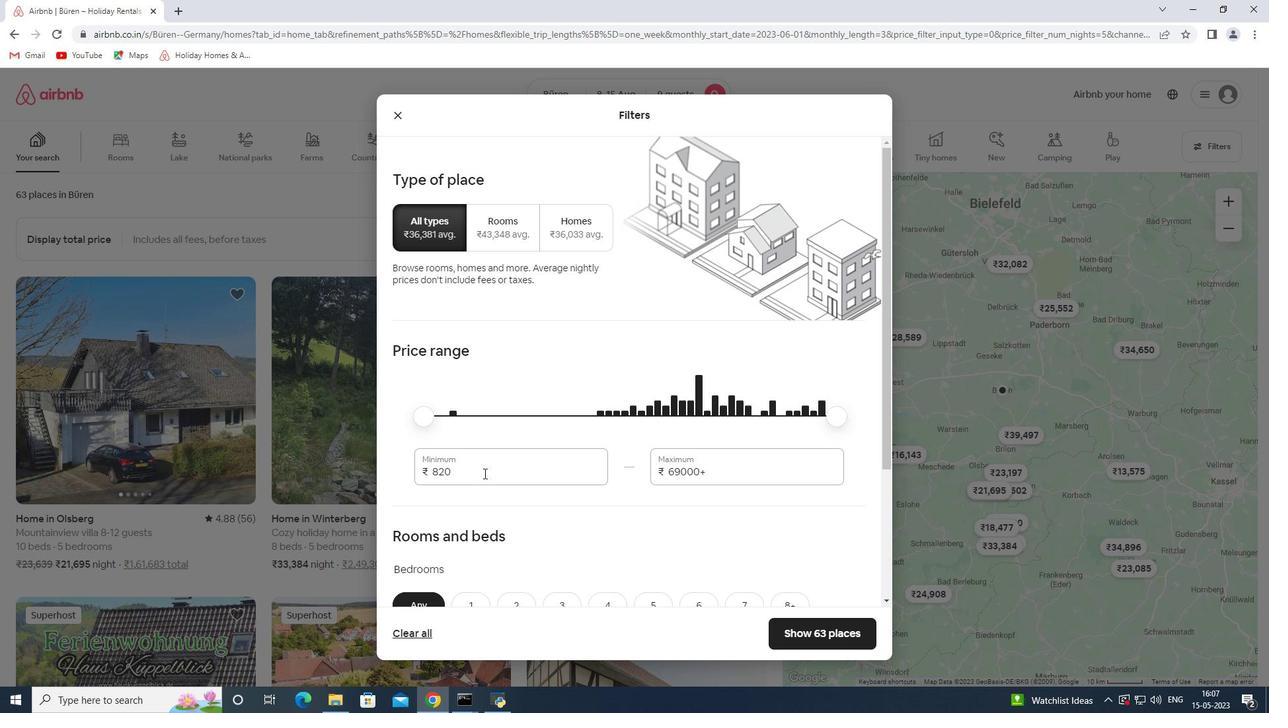 
Action: Key pressed 10000<Key.tab>140000<Key.backspace>
Screenshot: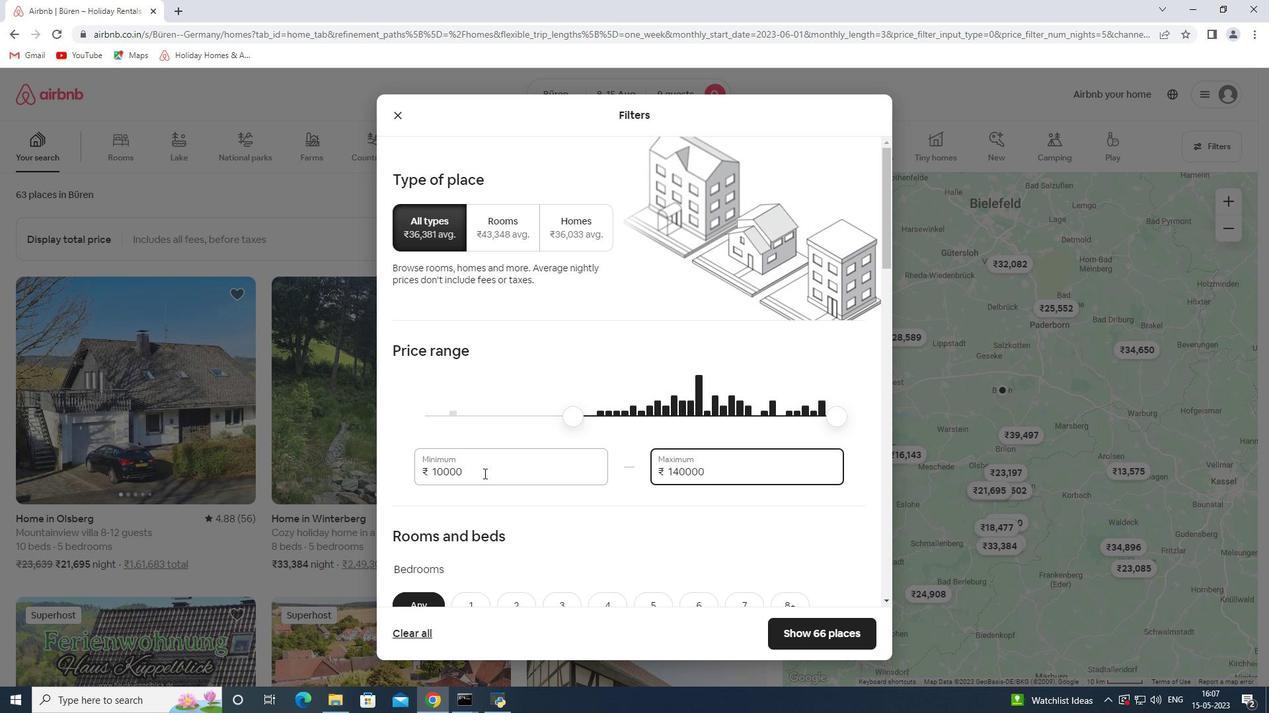 
Action: Mouse moved to (575, 442)
Screenshot: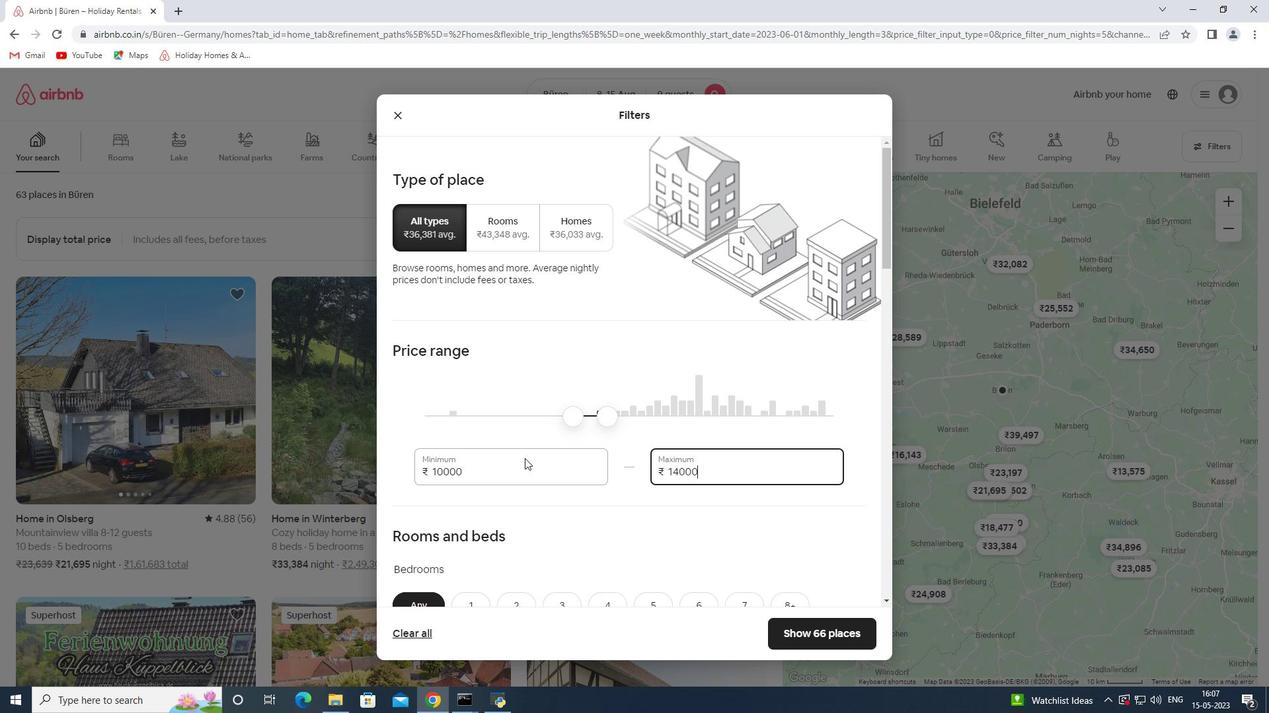 
Action: Mouse scrolled (575, 442) with delta (0, 0)
Screenshot: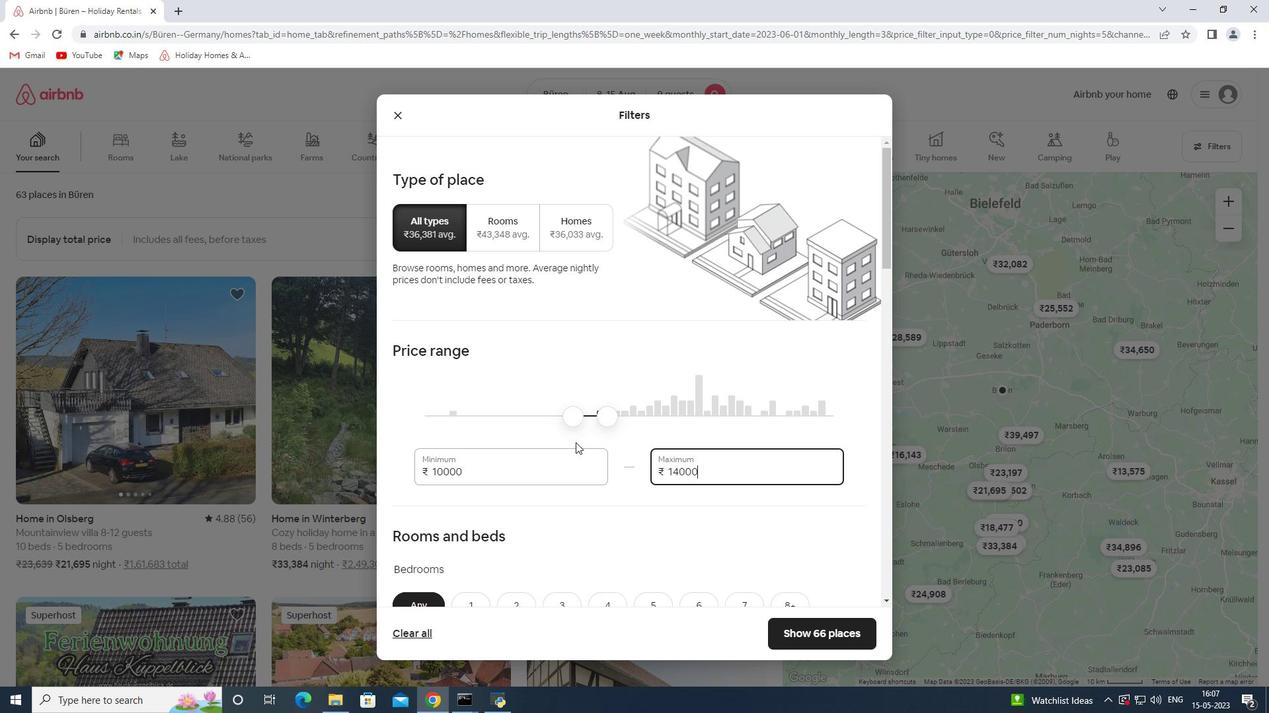 
Action: Mouse scrolled (575, 442) with delta (0, 0)
Screenshot: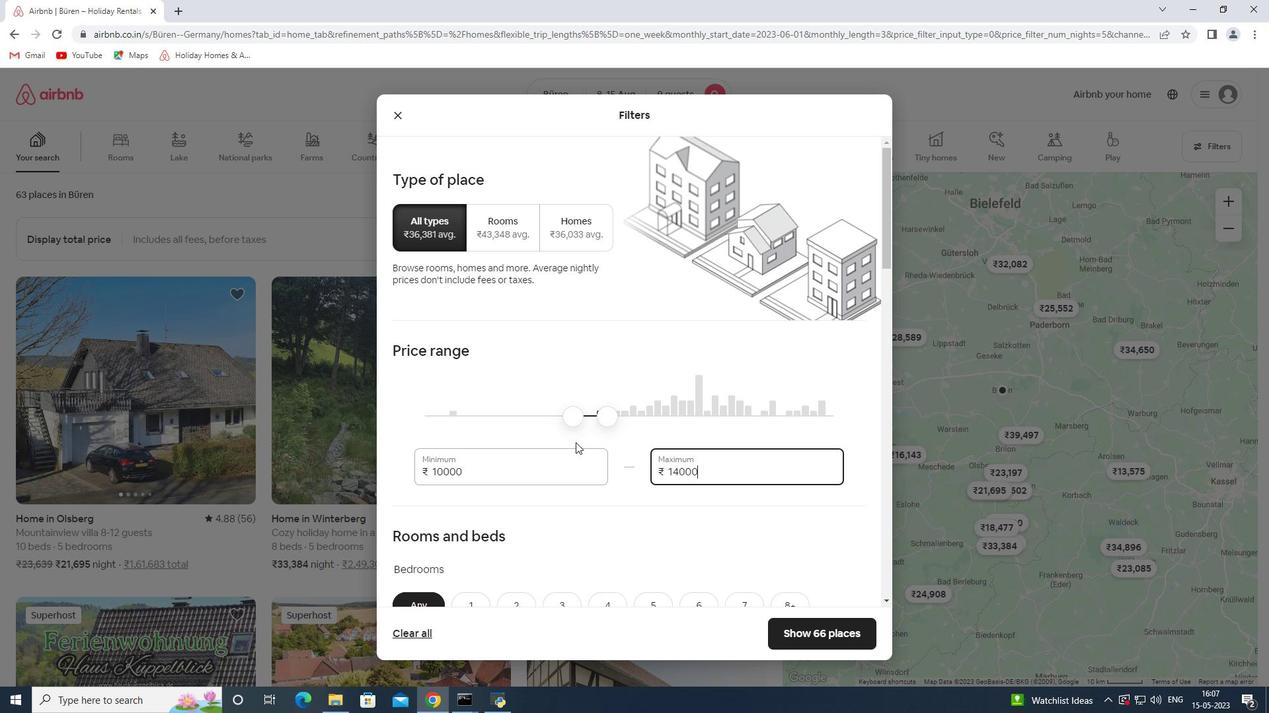 
Action: Mouse scrolled (575, 442) with delta (0, 0)
Screenshot: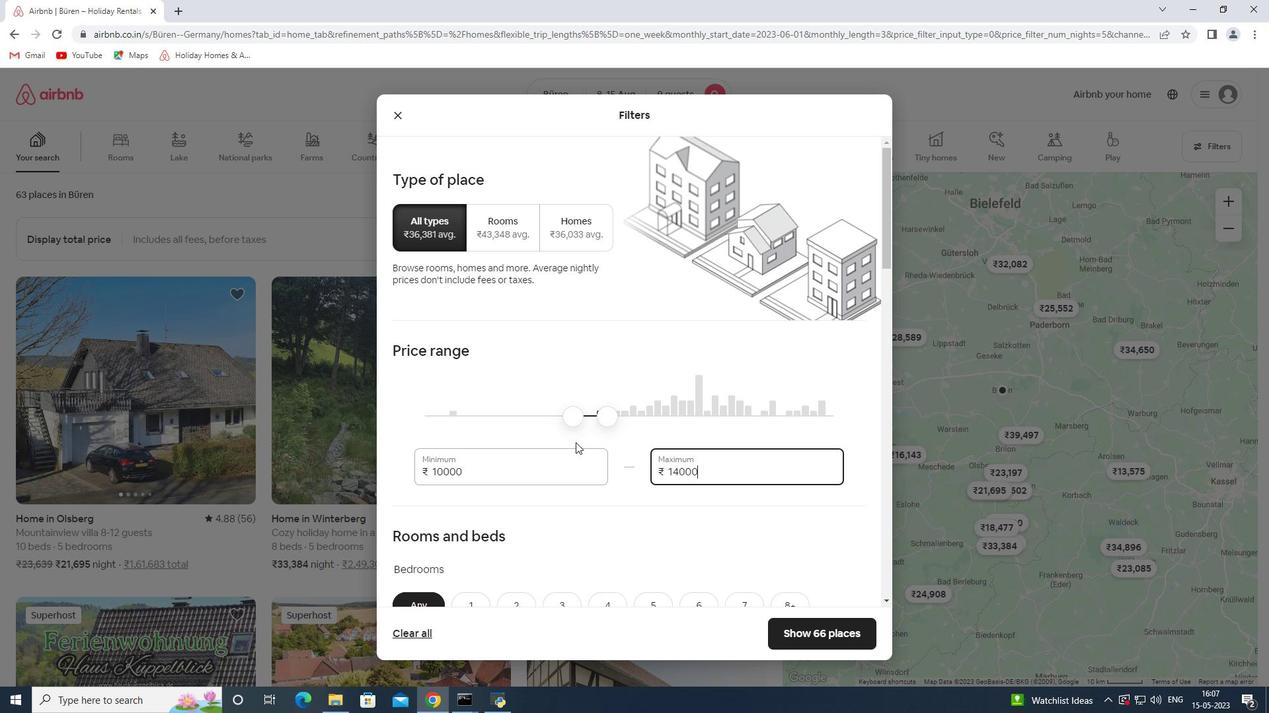 
Action: Mouse scrolled (575, 442) with delta (0, 0)
Screenshot: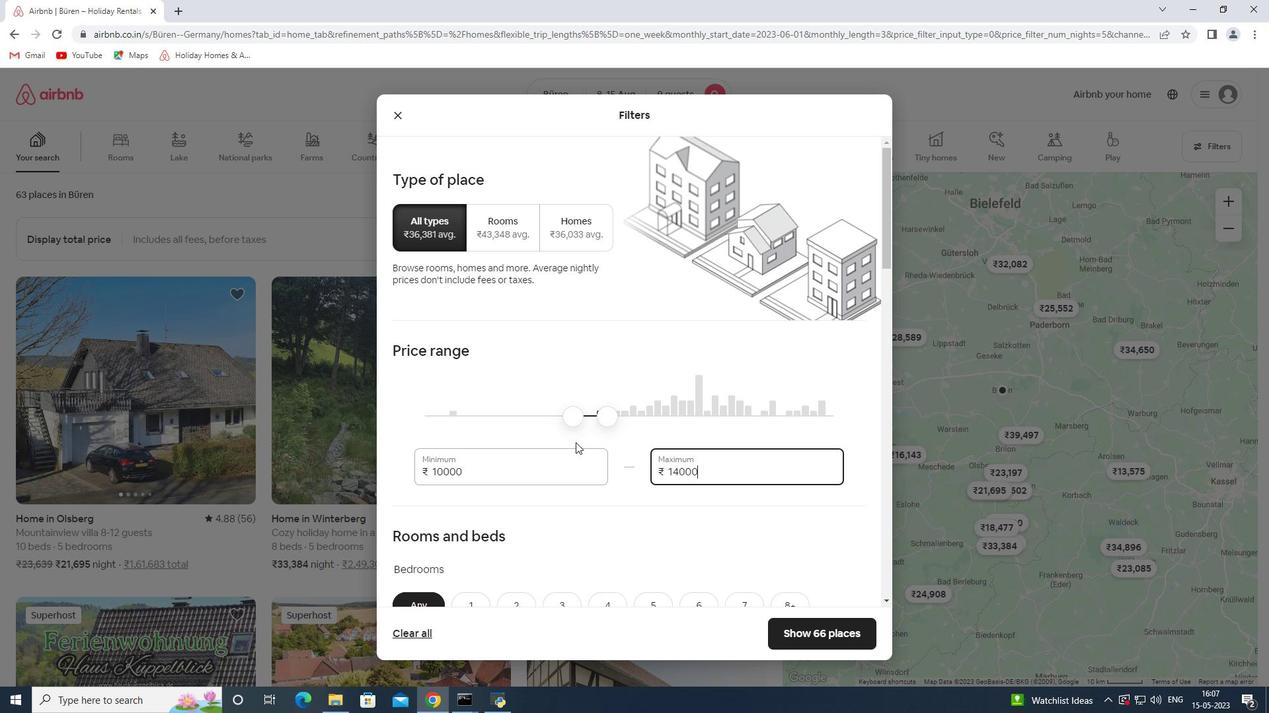 
Action: Mouse moved to (653, 345)
Screenshot: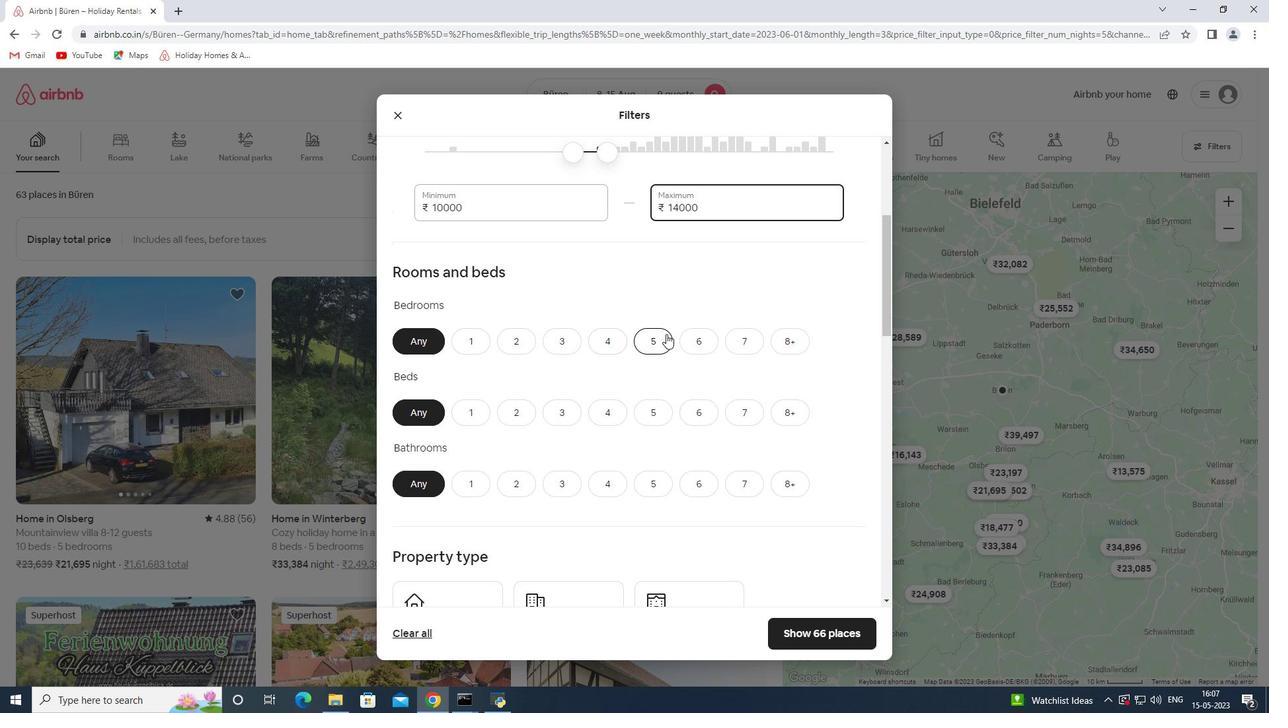 
Action: Mouse pressed left at (653, 345)
Screenshot: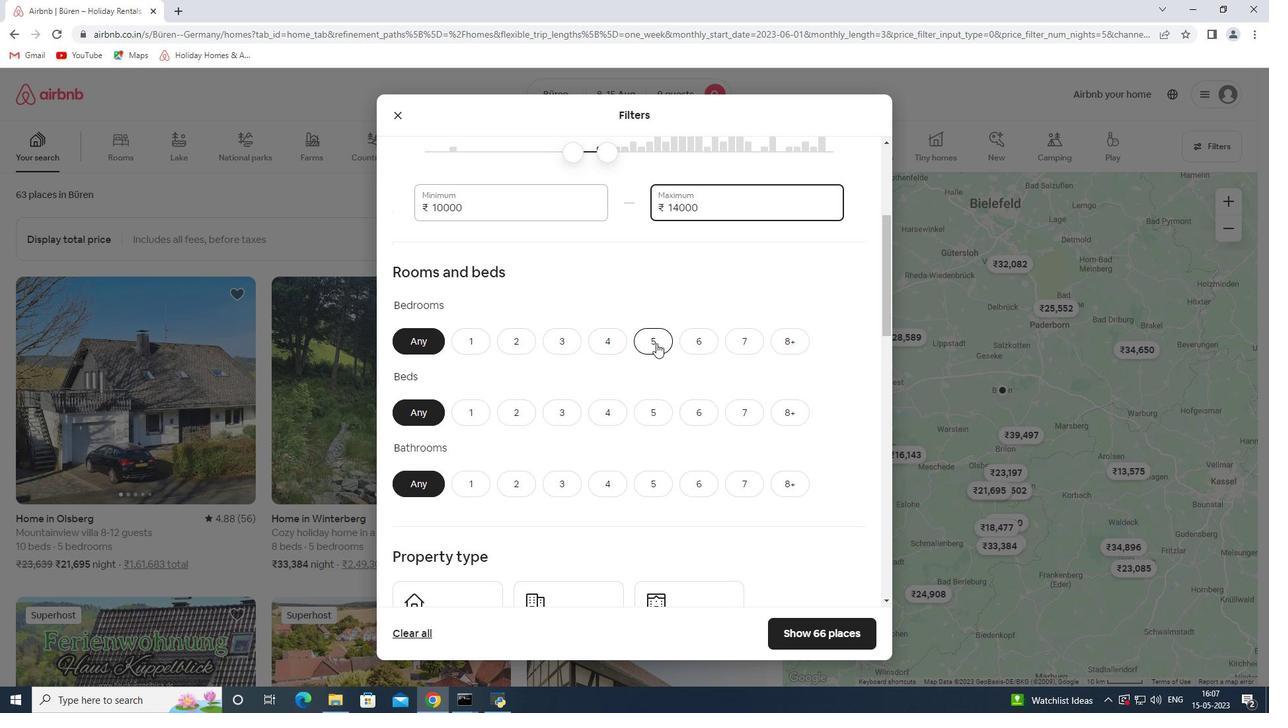 
Action: Mouse moved to (795, 416)
Screenshot: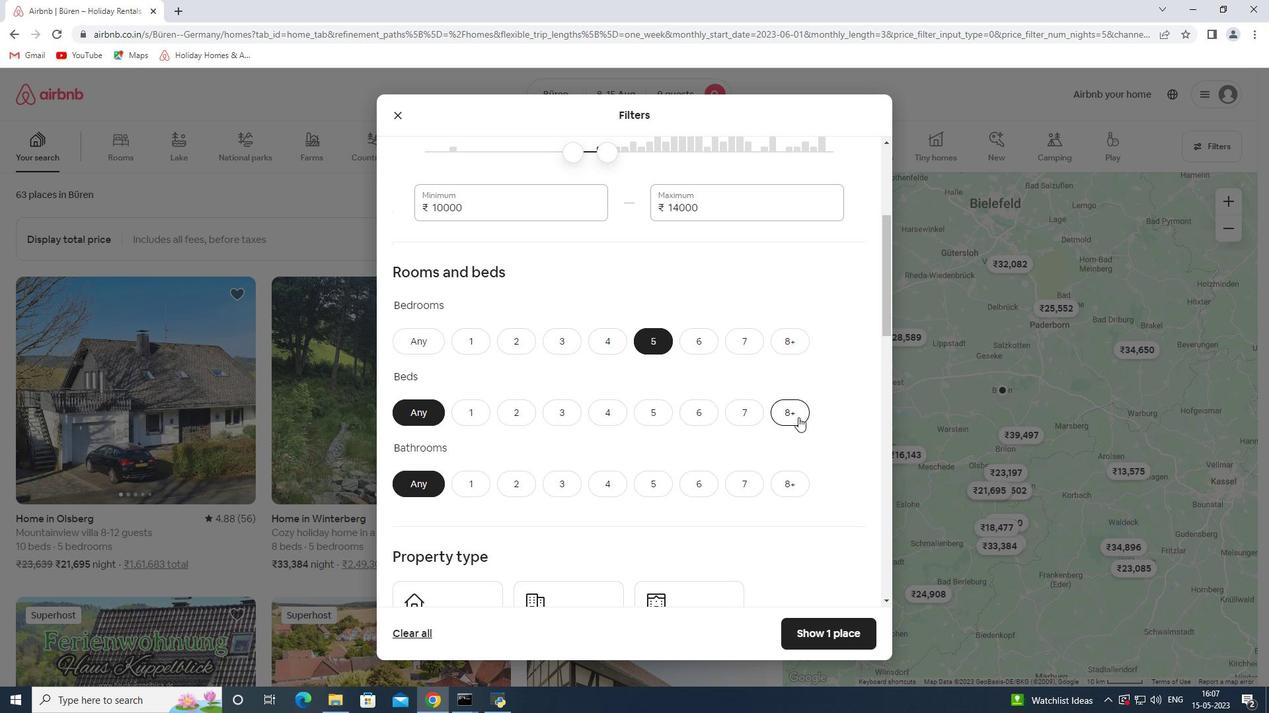 
Action: Mouse pressed left at (795, 416)
Screenshot: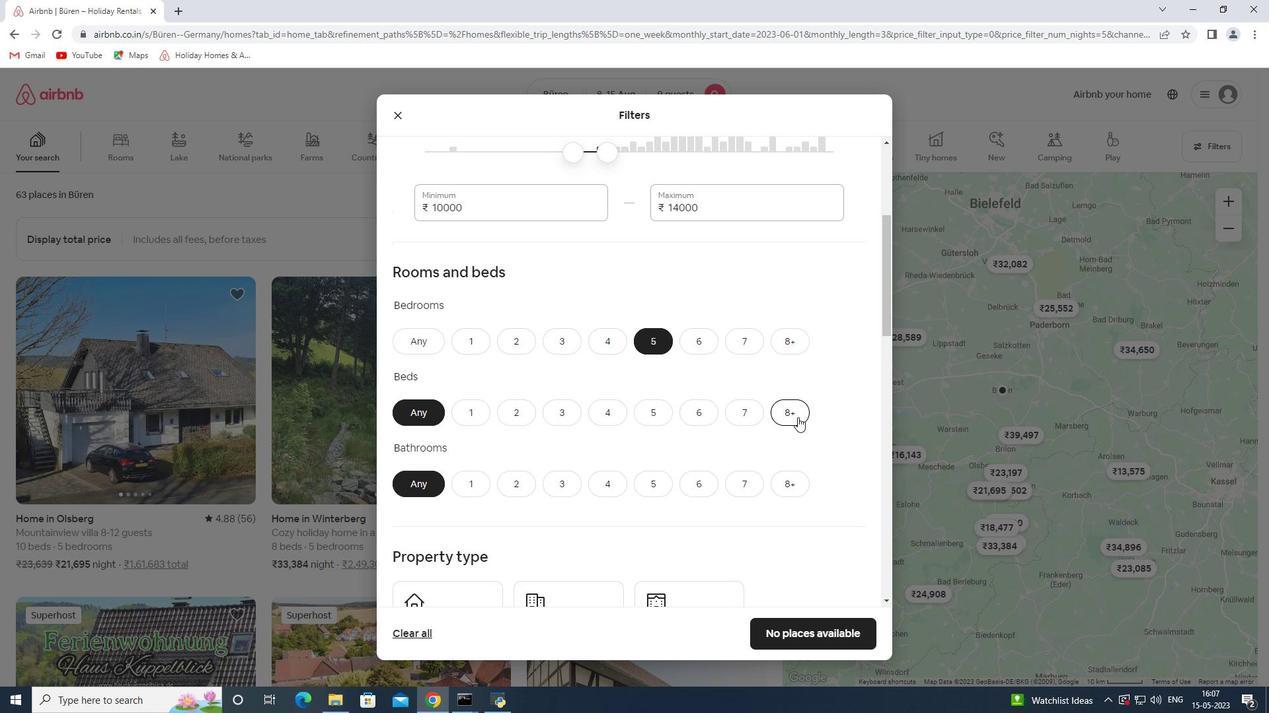 
Action: Mouse moved to (651, 482)
Screenshot: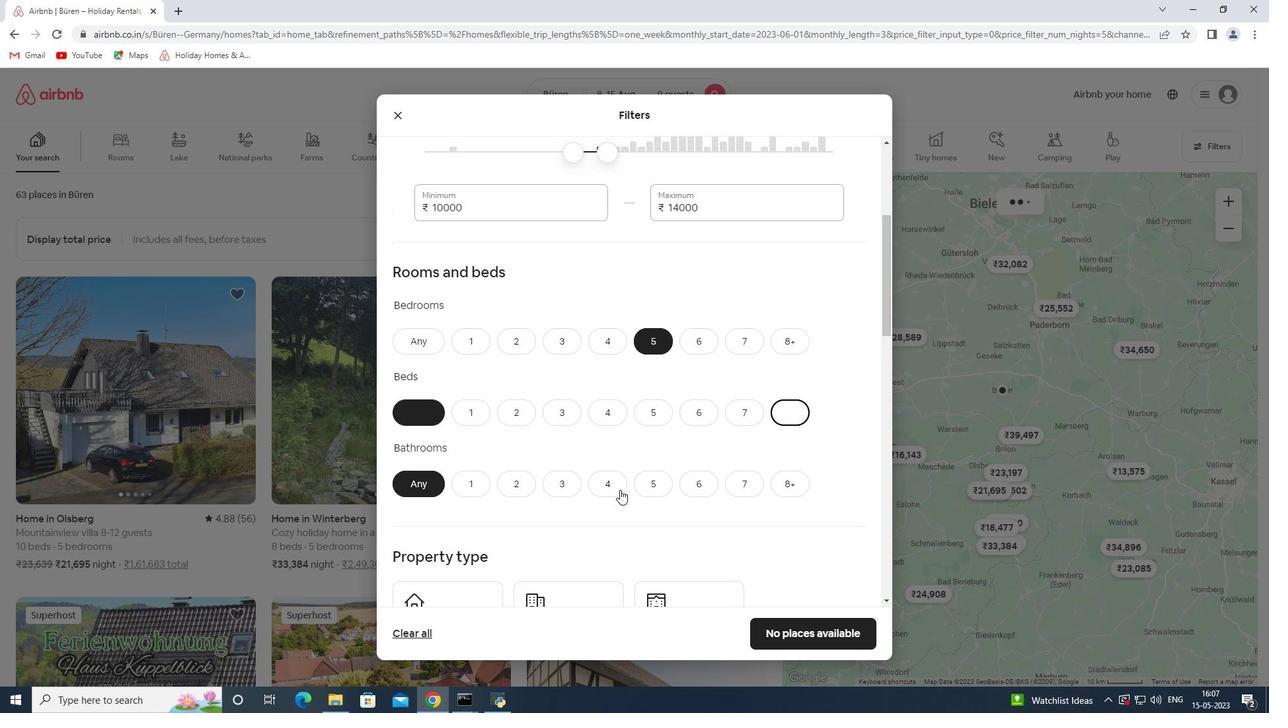 
Action: Mouse pressed left at (651, 482)
Screenshot: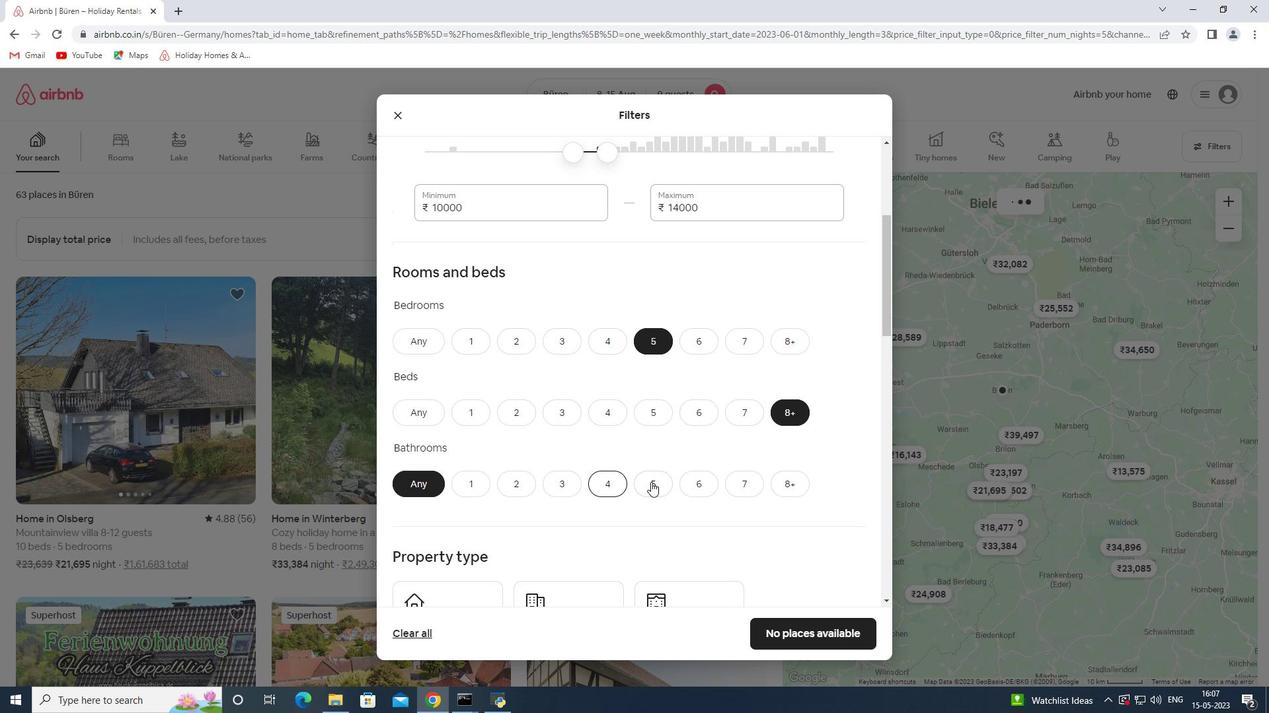 
Action: Mouse moved to (651, 394)
Screenshot: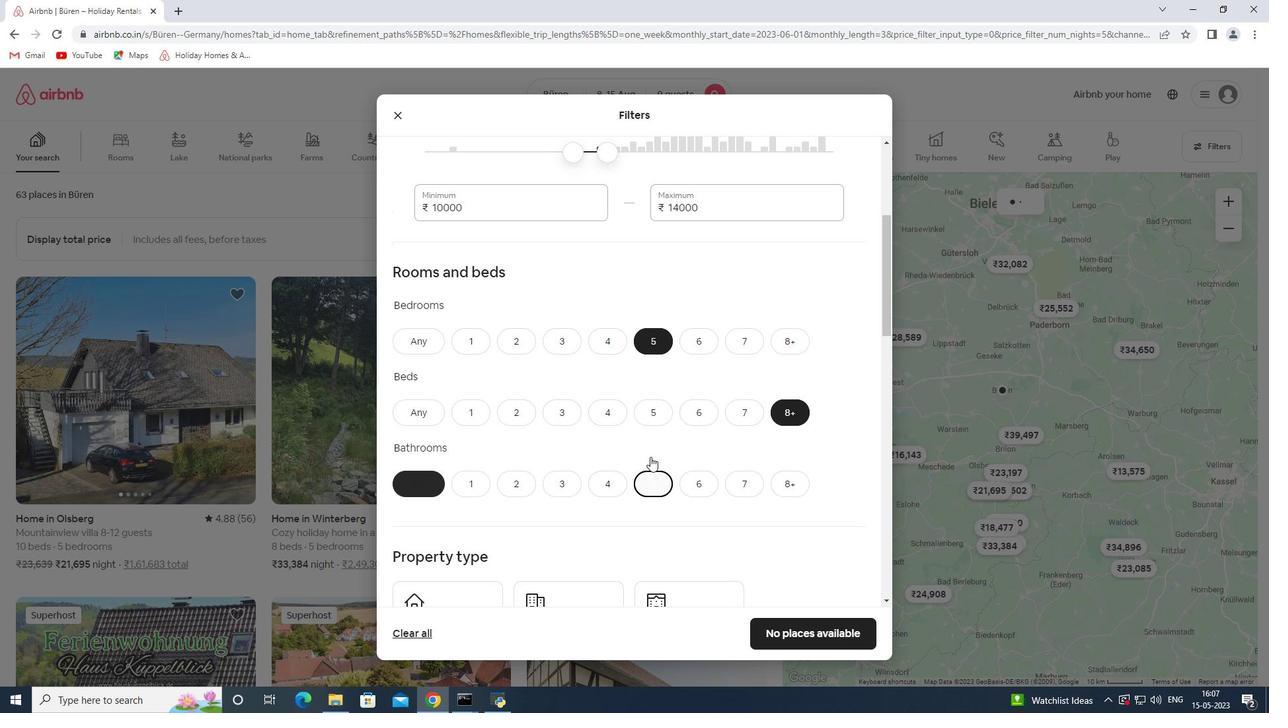 
Action: Mouse scrolled (651, 394) with delta (0, 0)
Screenshot: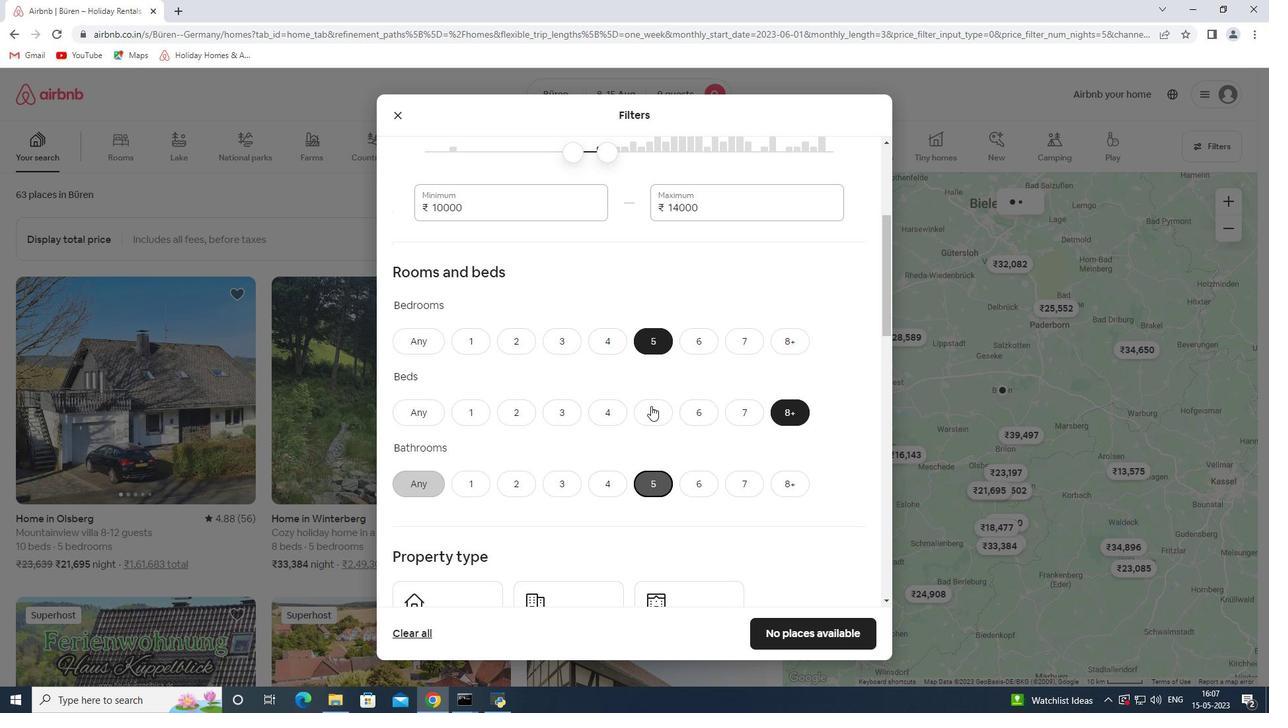 
Action: Mouse scrolled (651, 394) with delta (0, 0)
Screenshot: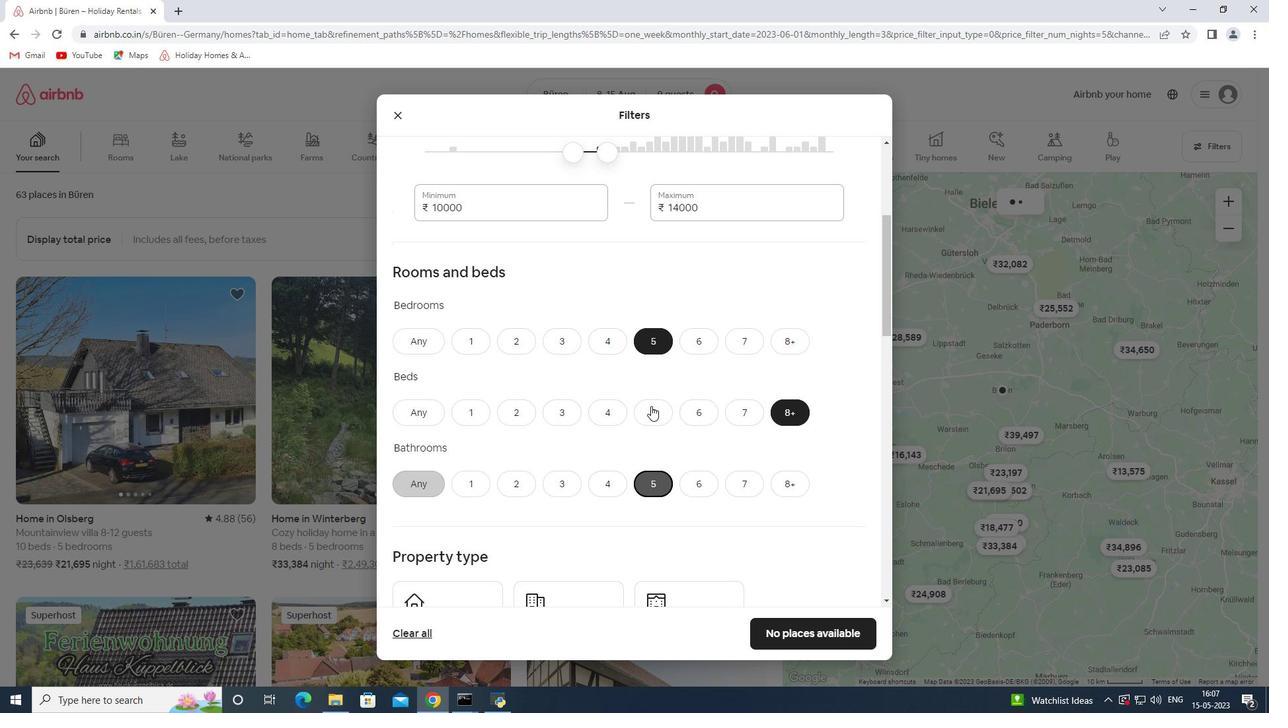 
Action: Mouse scrolled (651, 394) with delta (0, 0)
Screenshot: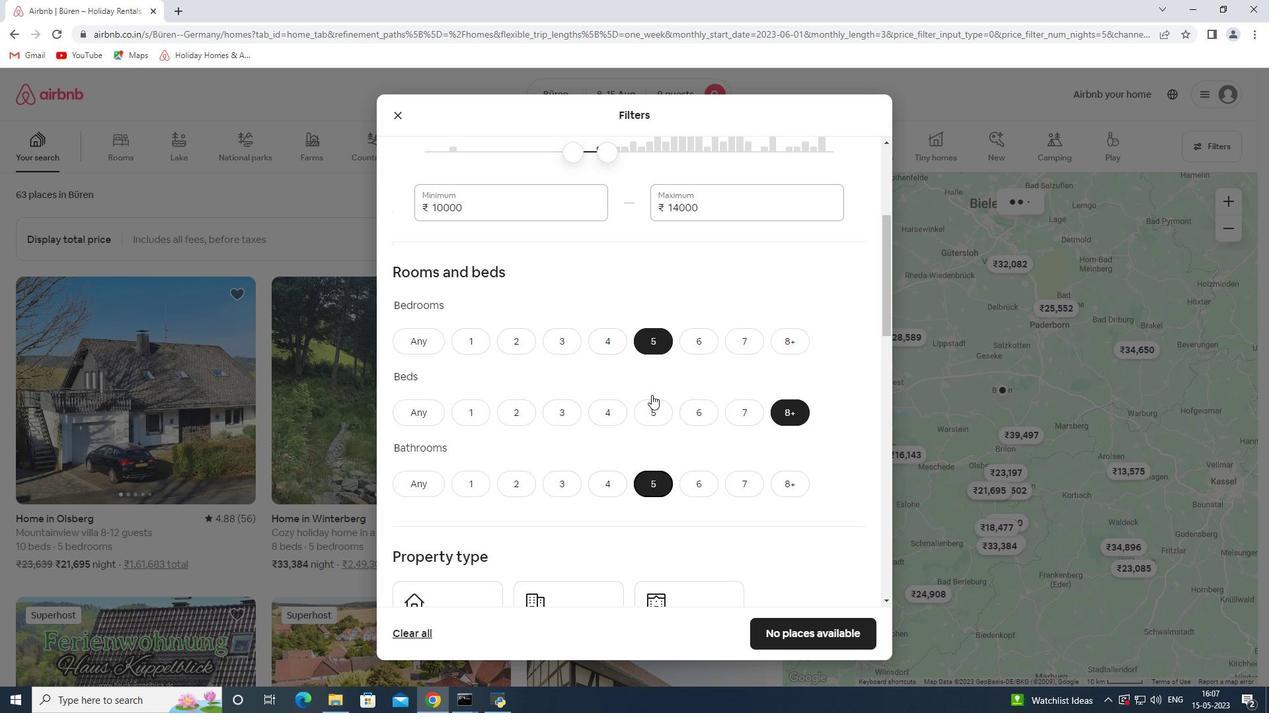 
Action: Mouse scrolled (651, 394) with delta (0, 0)
Screenshot: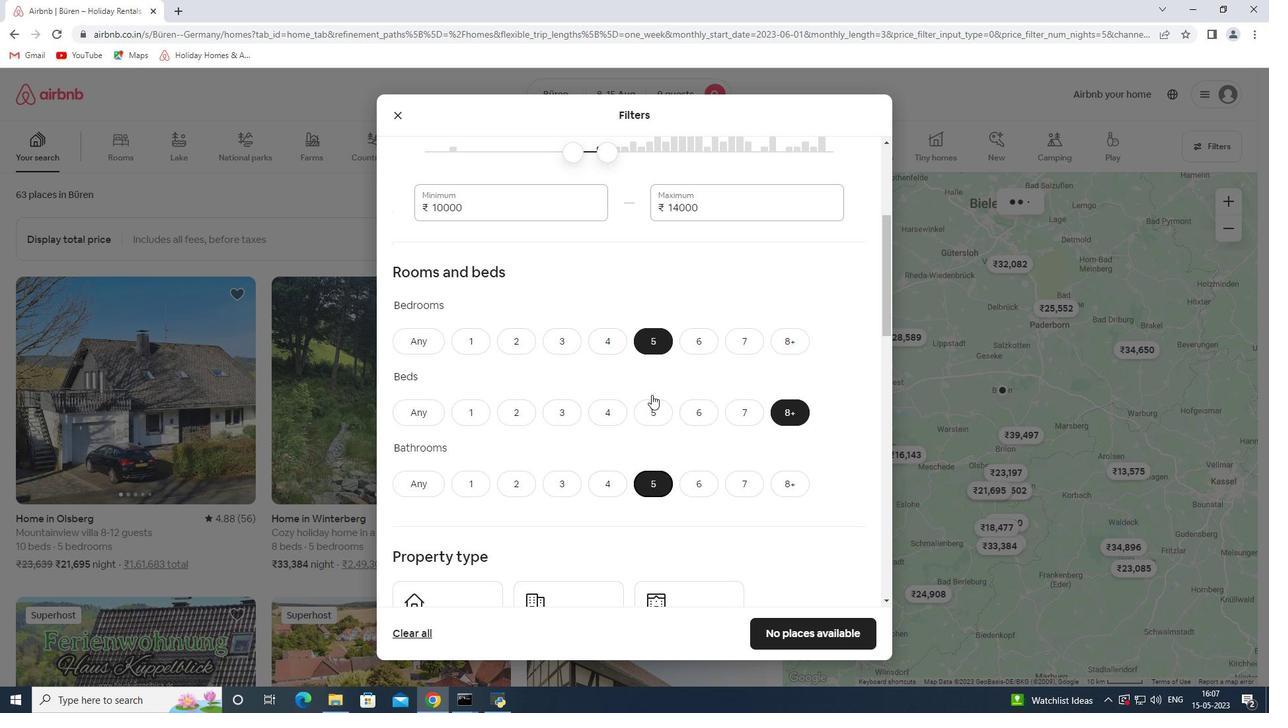 
Action: Mouse moved to (418, 356)
Screenshot: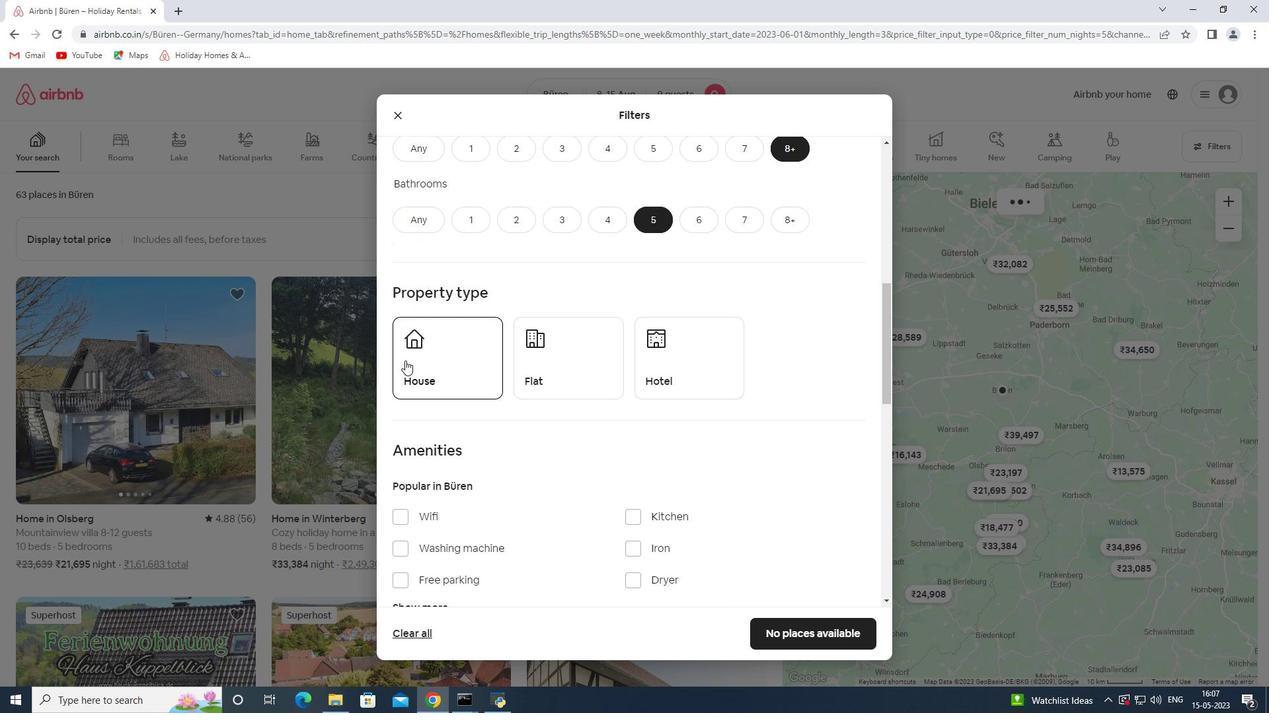 
Action: Mouse pressed left at (418, 356)
Screenshot: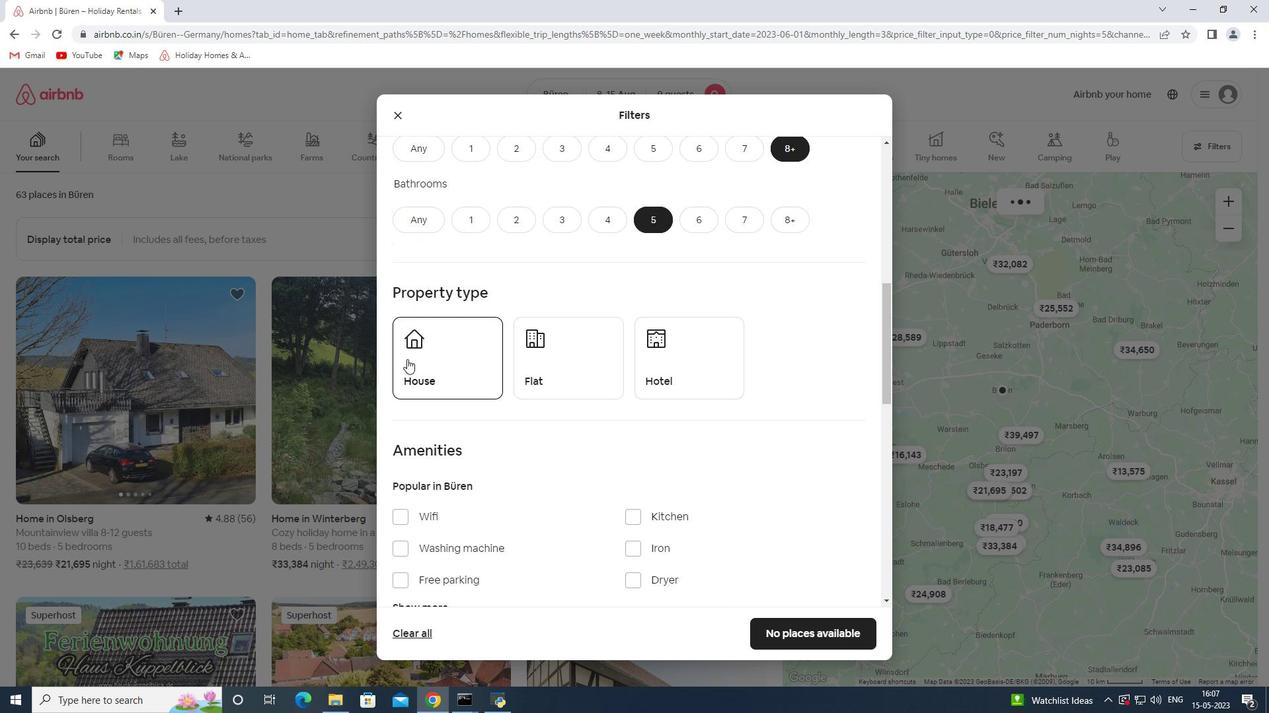 
Action: Mouse moved to (564, 366)
Screenshot: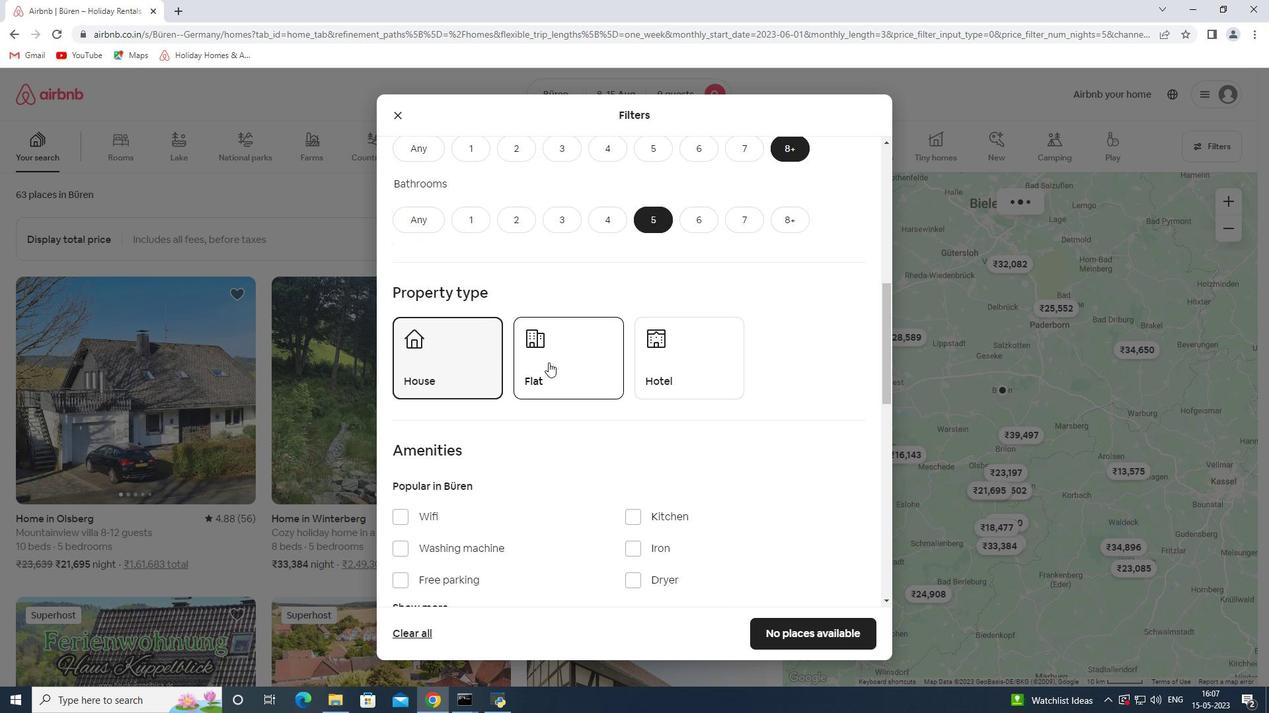 
Action: Mouse pressed left at (564, 366)
Screenshot: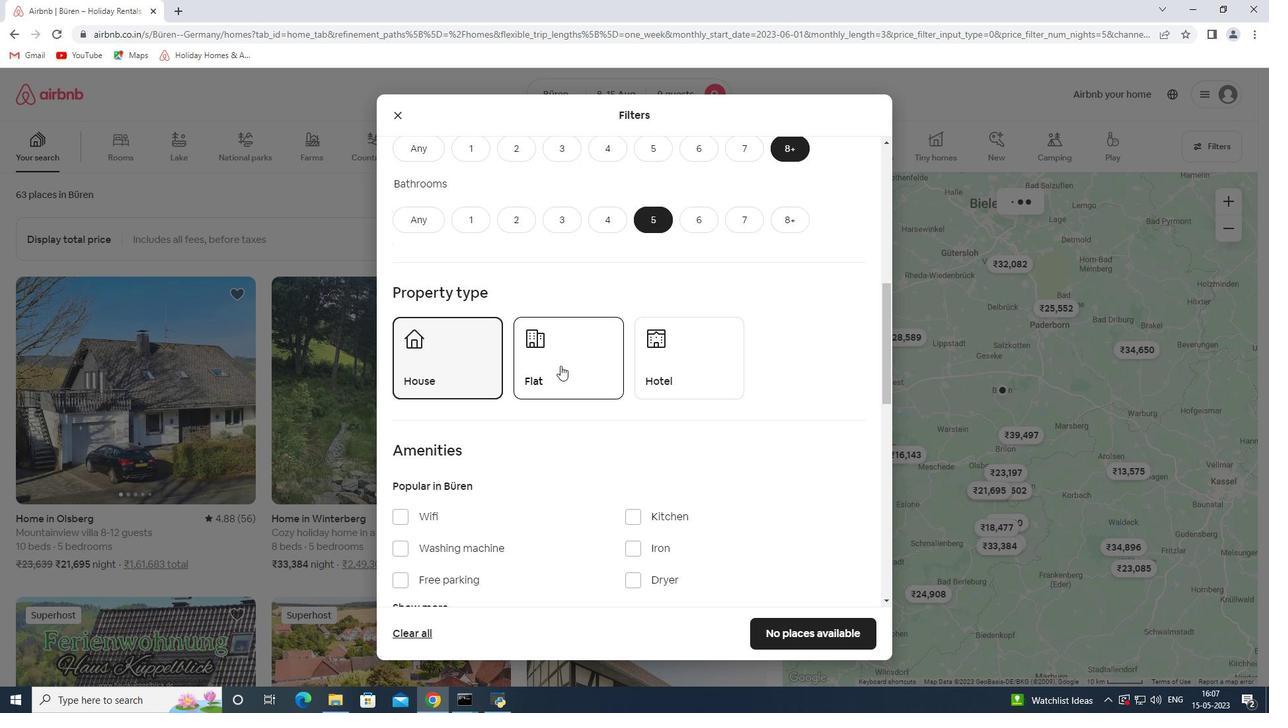 
Action: Mouse moved to (565, 366)
Screenshot: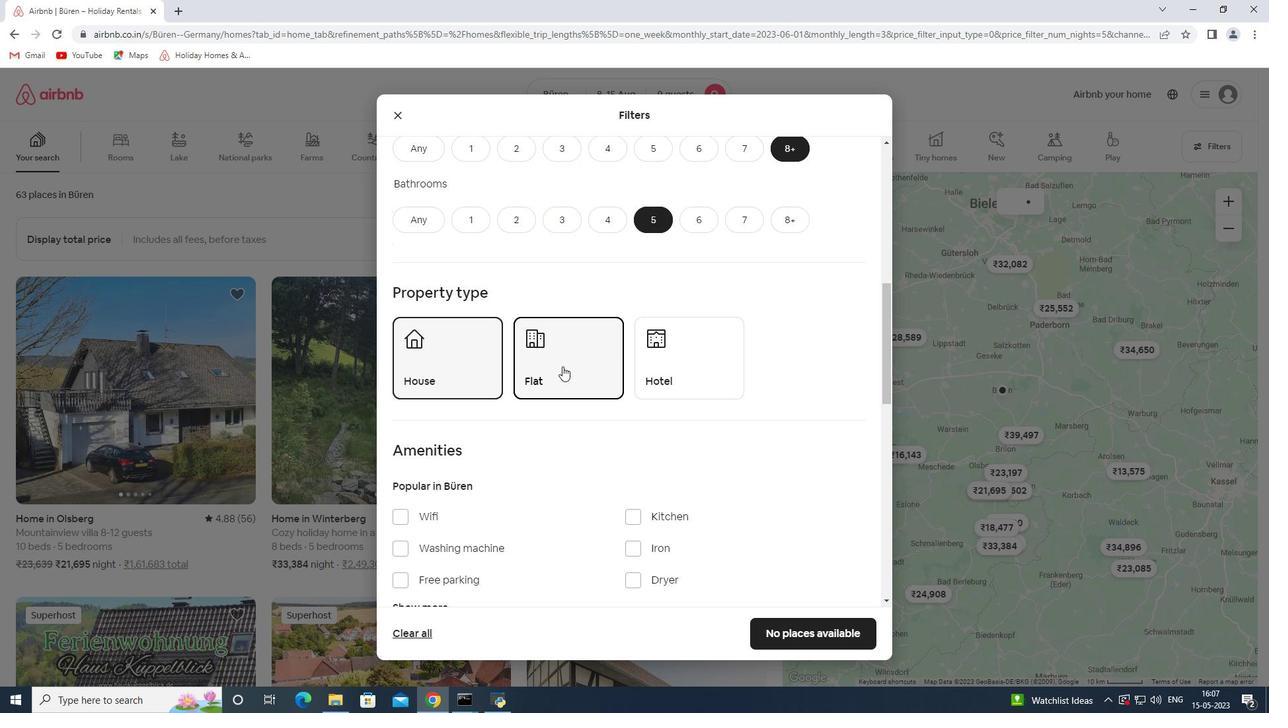 
Action: Mouse scrolled (565, 366) with delta (0, 0)
Screenshot: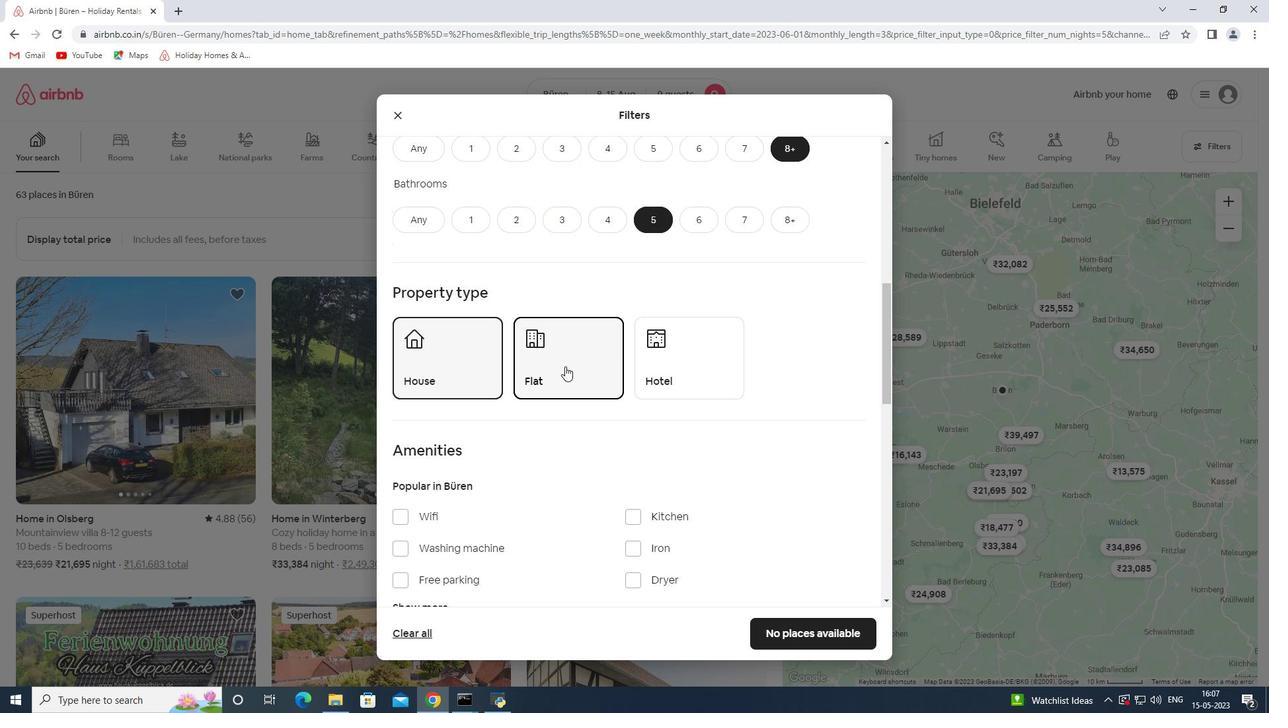 
Action: Mouse moved to (428, 455)
Screenshot: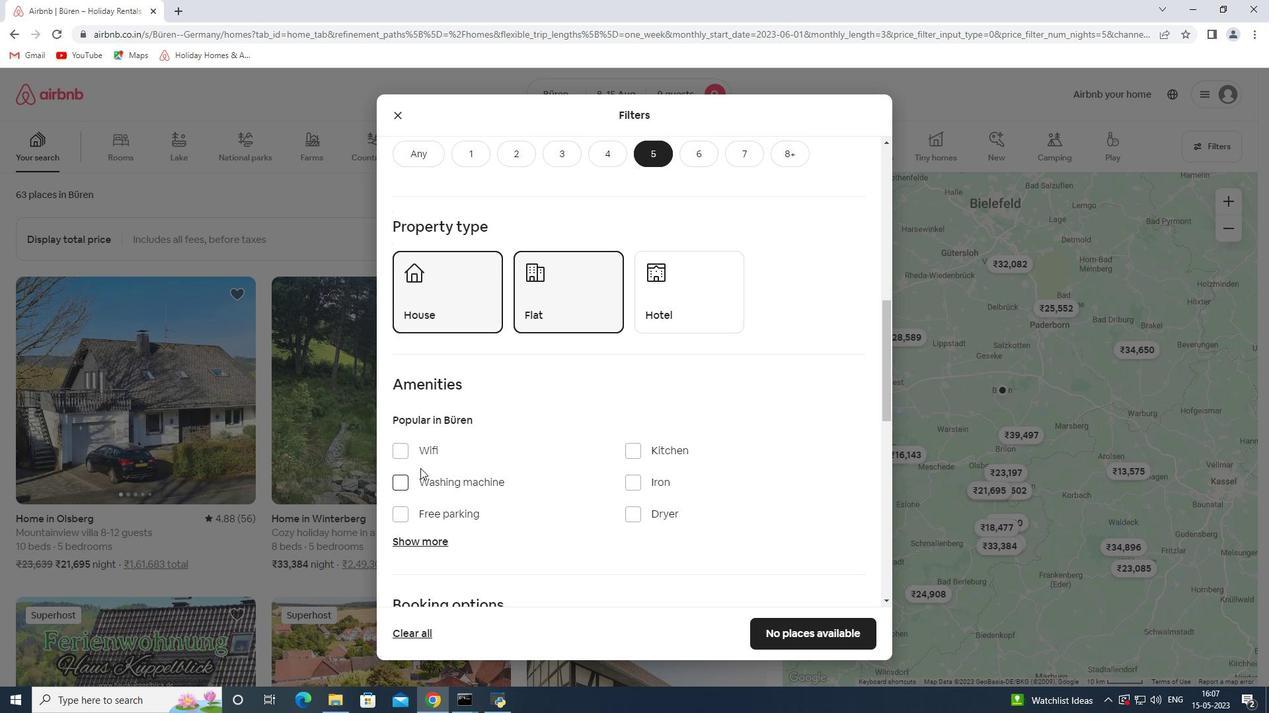 
Action: Mouse pressed left at (428, 455)
Screenshot: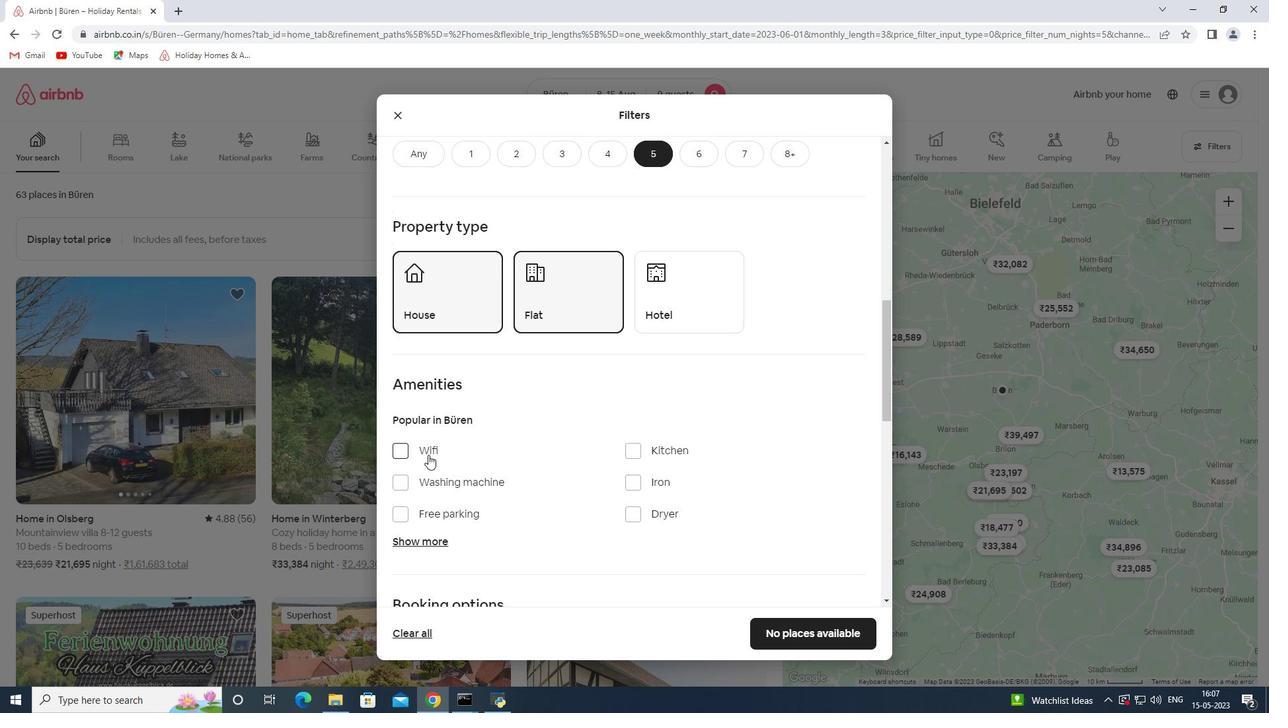 
Action: Mouse moved to (425, 538)
Screenshot: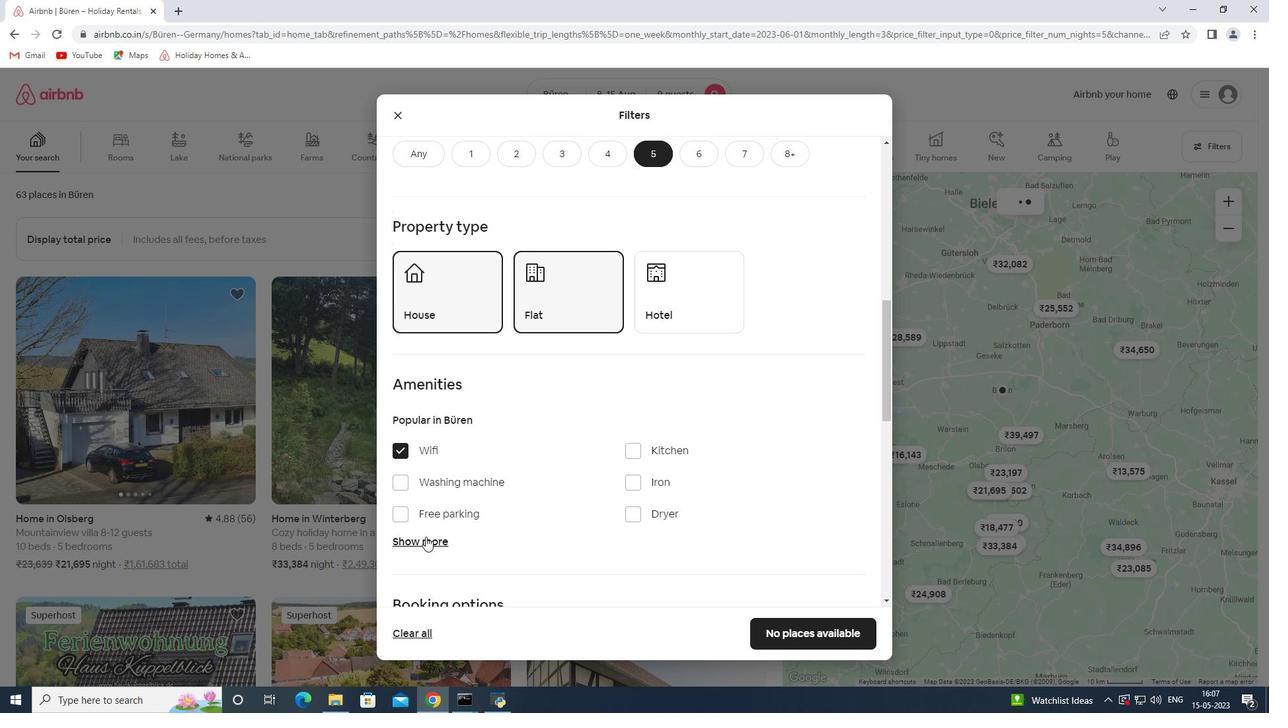 
Action: Mouse pressed left at (425, 538)
Screenshot: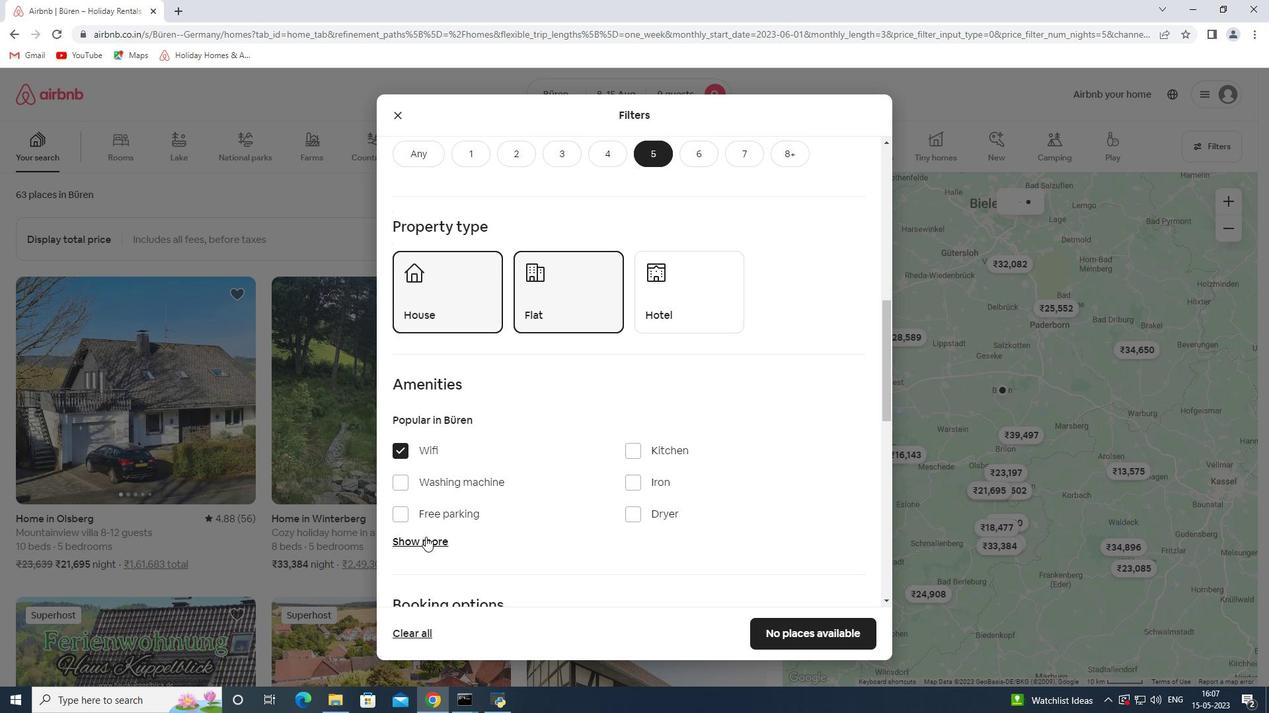 
Action: Mouse moved to (456, 514)
Screenshot: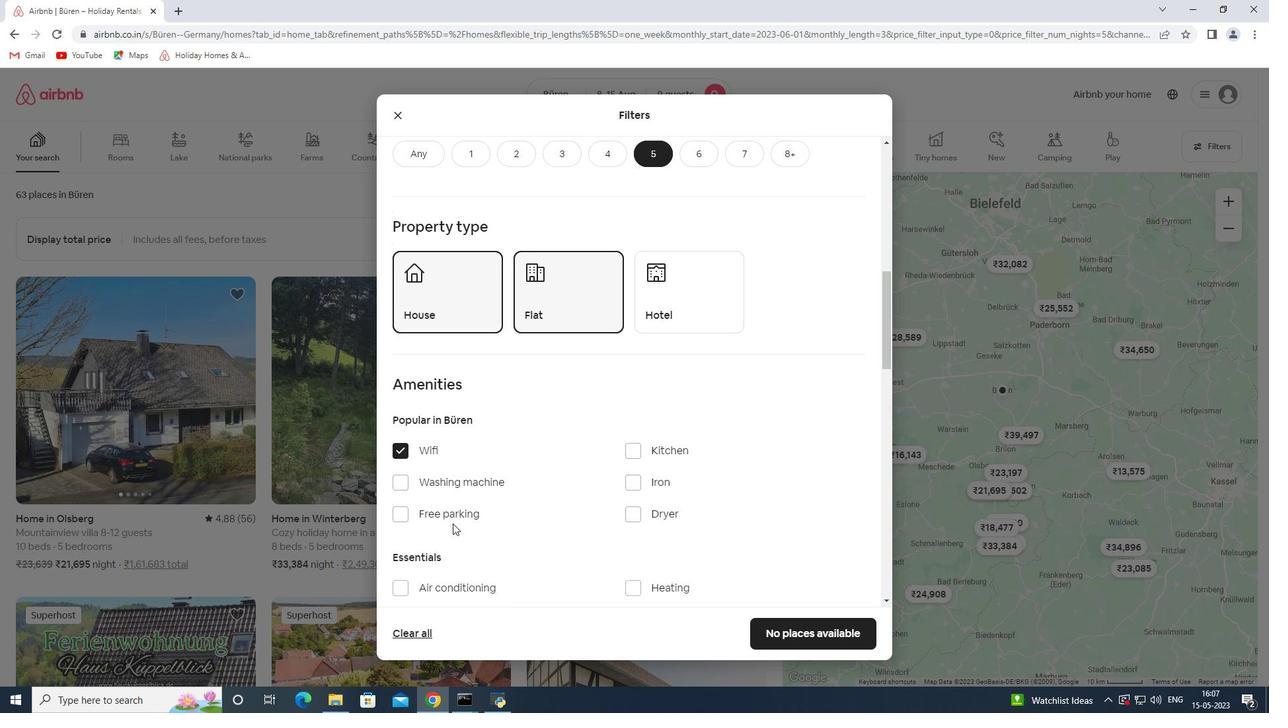 
Action: Mouse pressed left at (456, 514)
Screenshot: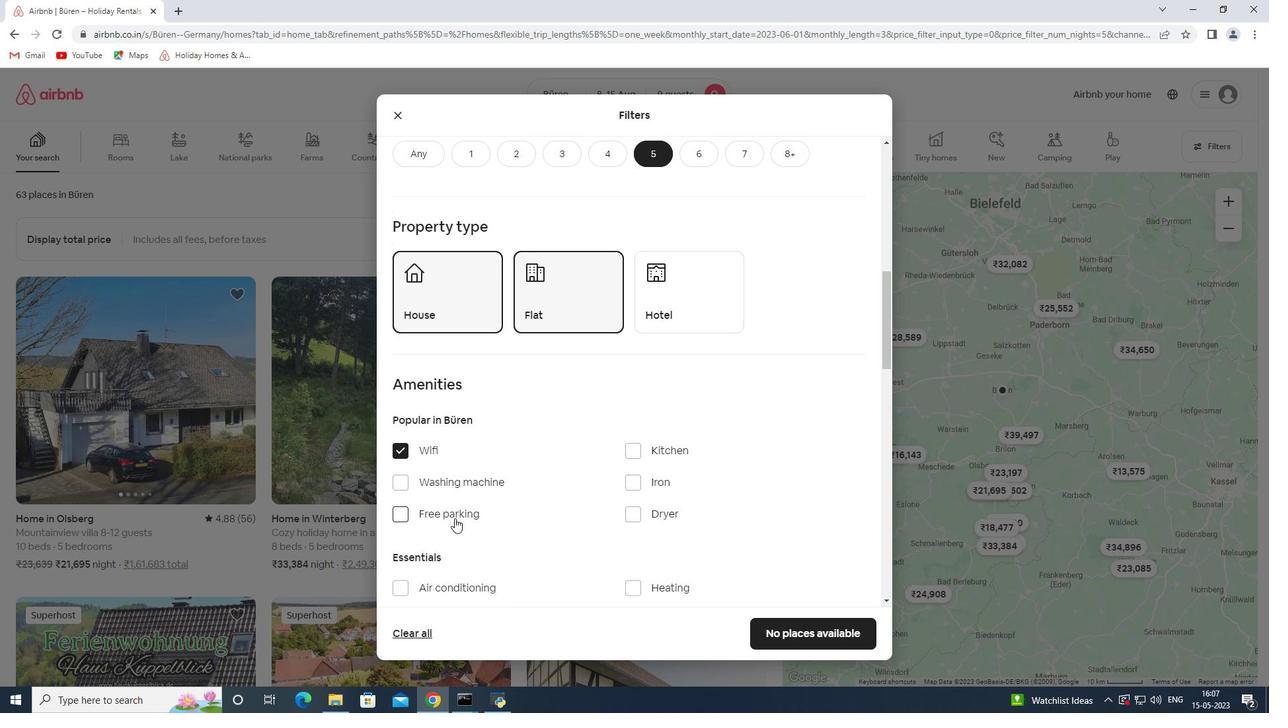 
Action: Mouse moved to (504, 499)
Screenshot: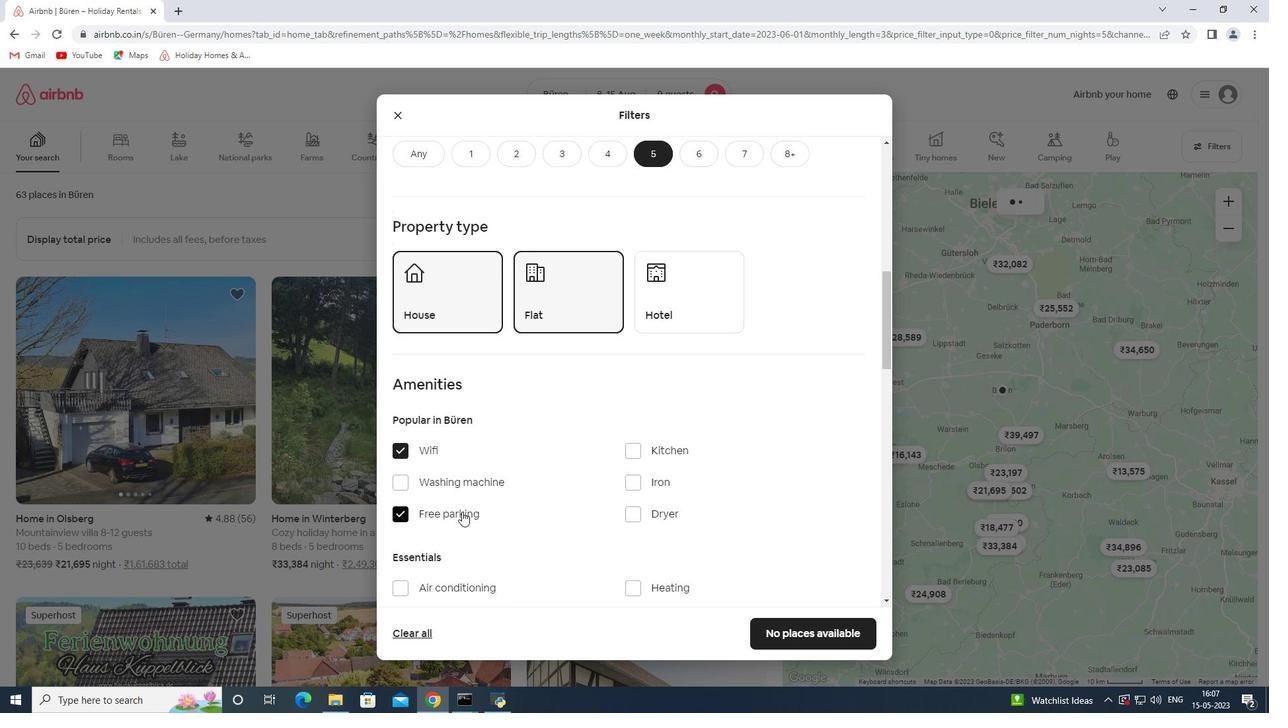 
Action: Mouse scrolled (504, 498) with delta (0, 0)
Screenshot: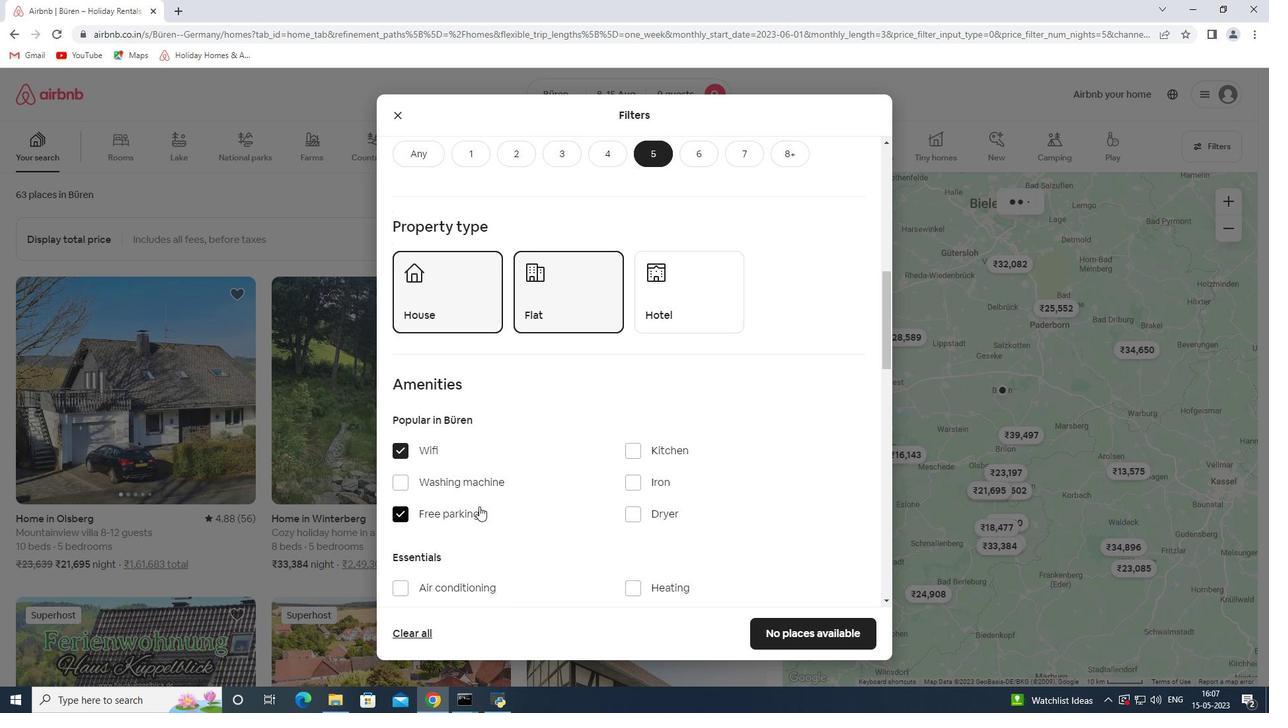 
Action: Mouse scrolled (504, 498) with delta (0, 0)
Screenshot: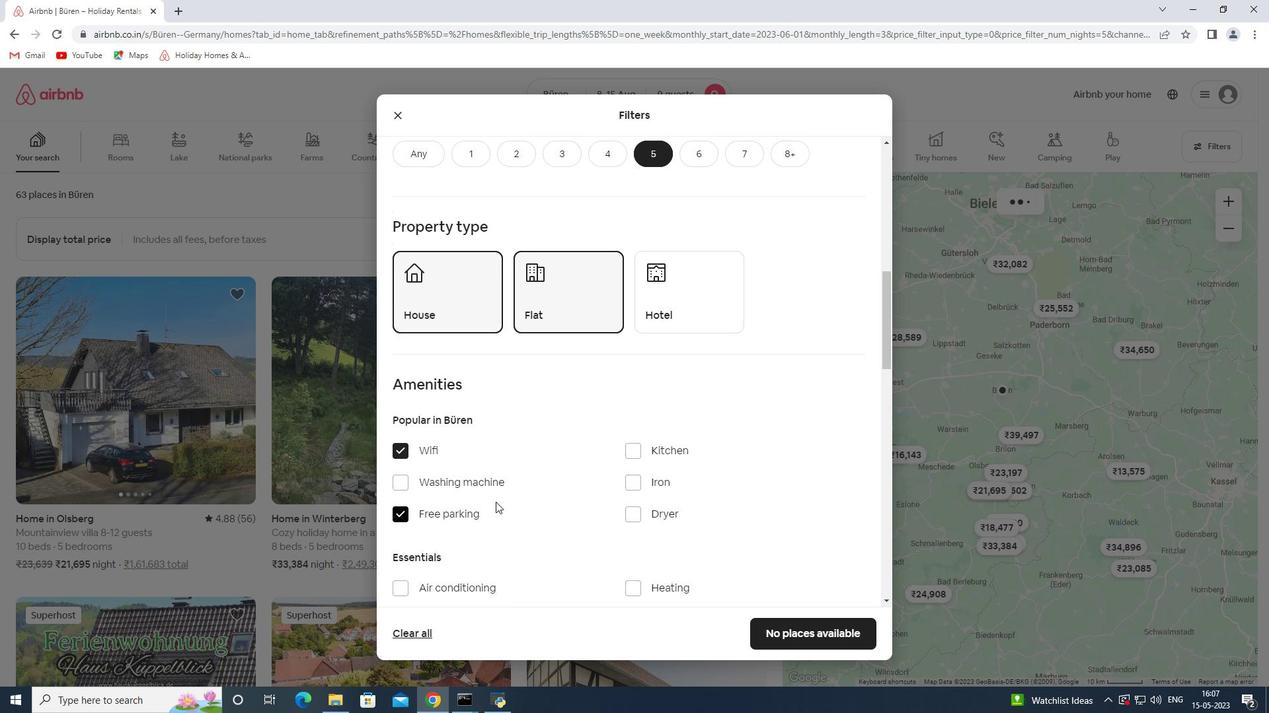 
Action: Mouse scrolled (504, 498) with delta (0, 0)
Screenshot: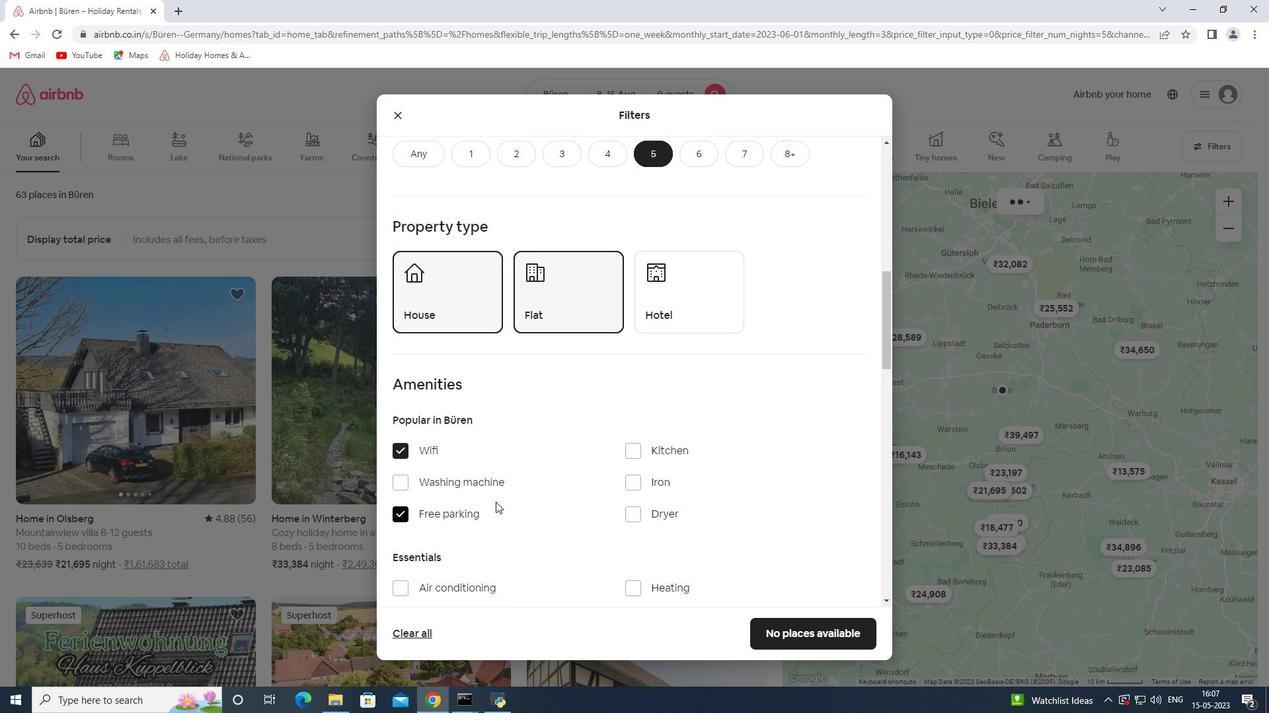 
Action: Mouse moved to (655, 422)
Screenshot: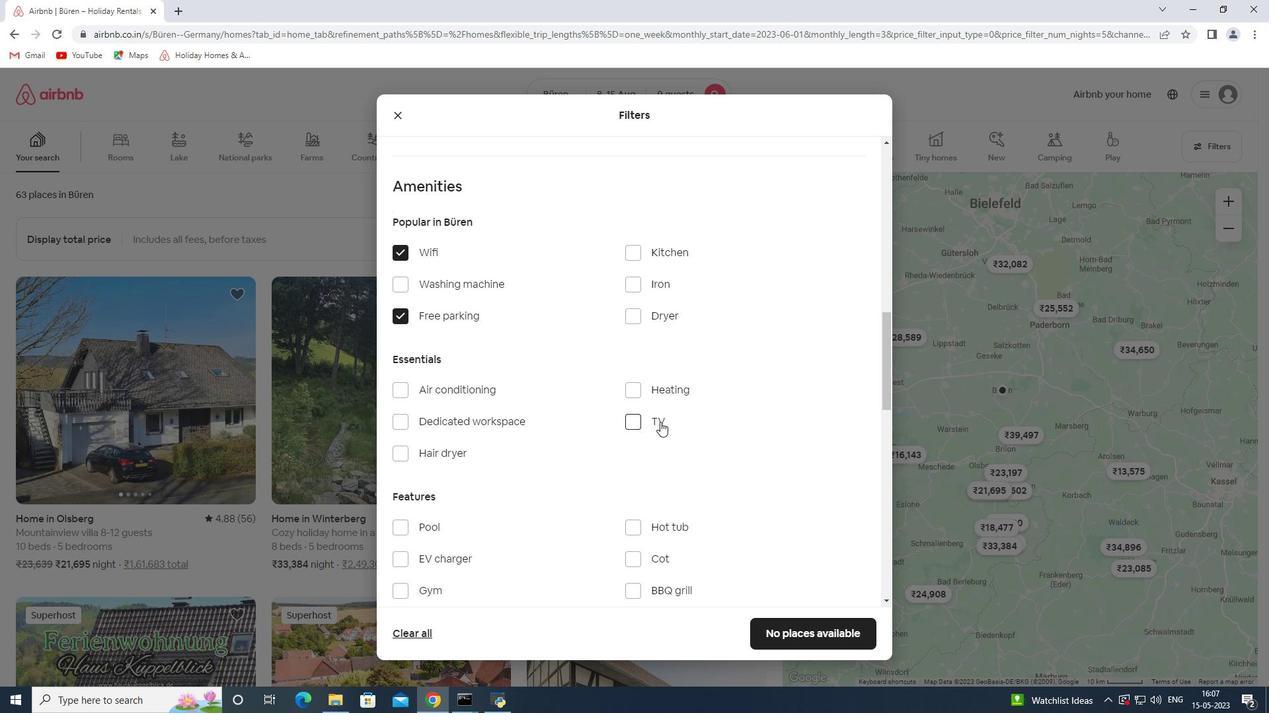 
Action: Mouse pressed left at (655, 422)
Screenshot: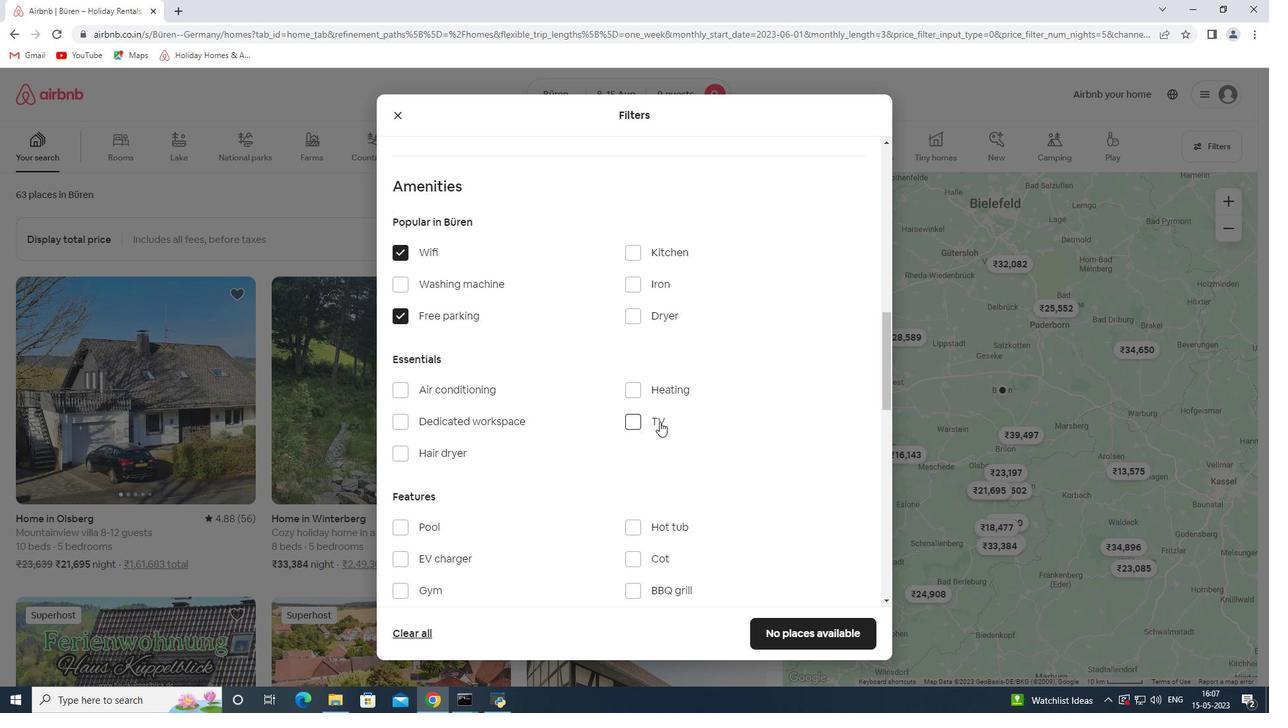 
Action: Mouse moved to (583, 450)
Screenshot: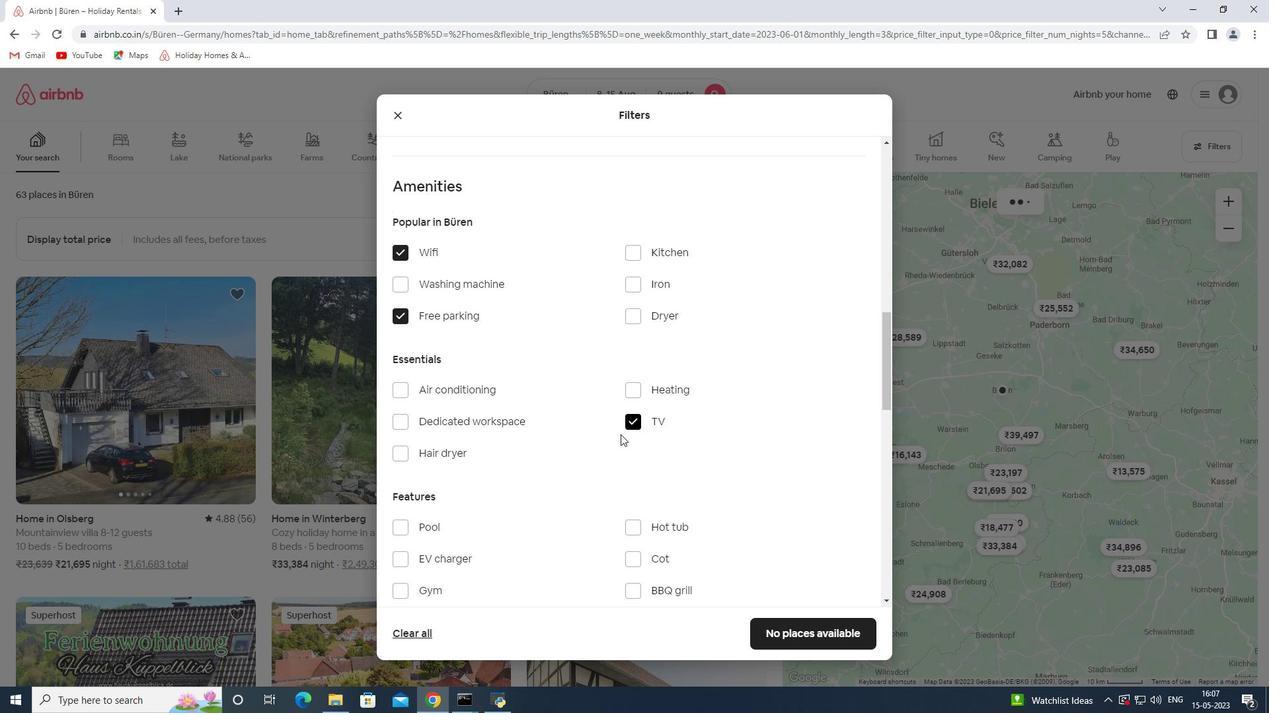 
Action: Mouse scrolled (583, 449) with delta (0, 0)
Screenshot: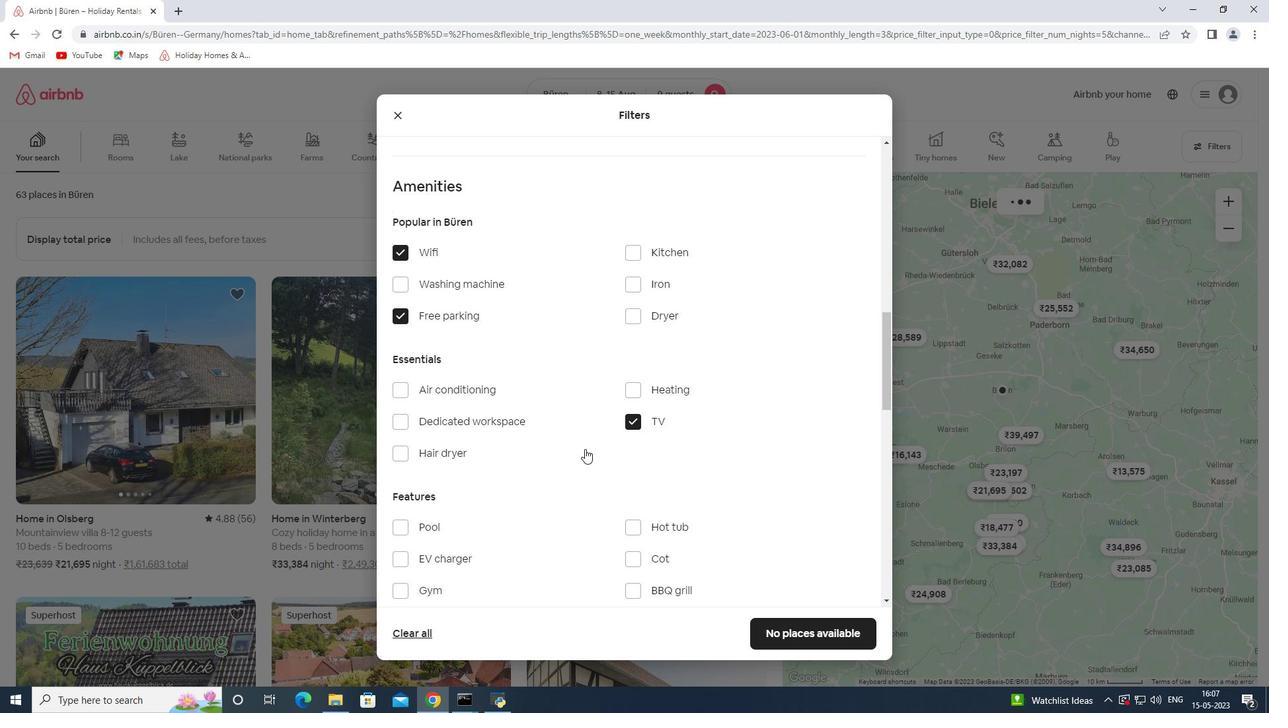 
Action: Mouse scrolled (583, 449) with delta (0, 0)
Screenshot: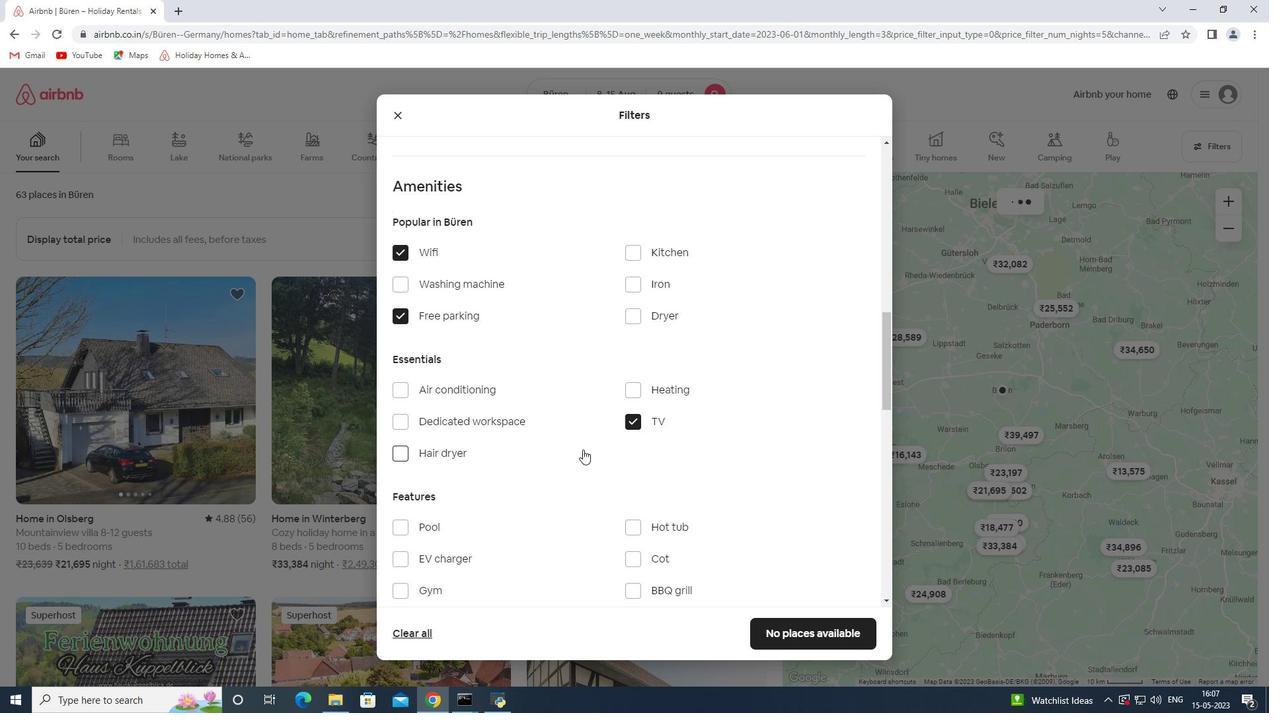
Action: Mouse moved to (434, 456)
Screenshot: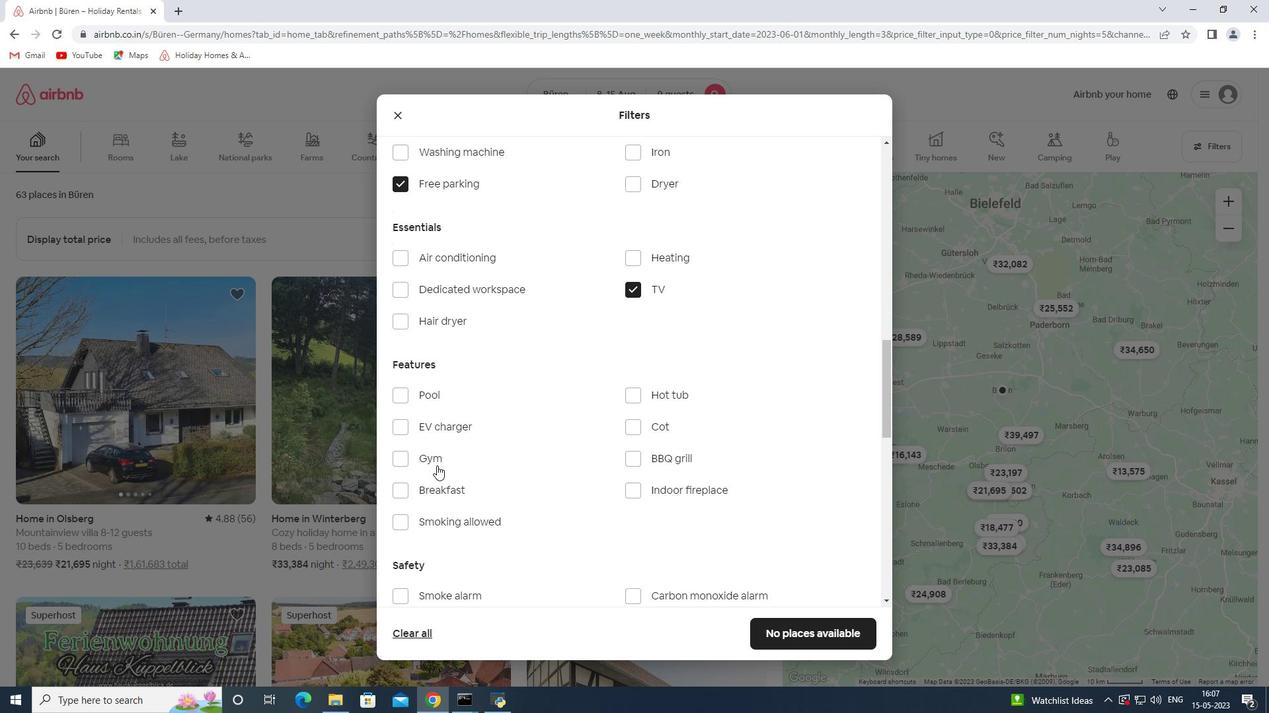 
Action: Mouse pressed left at (434, 456)
Screenshot: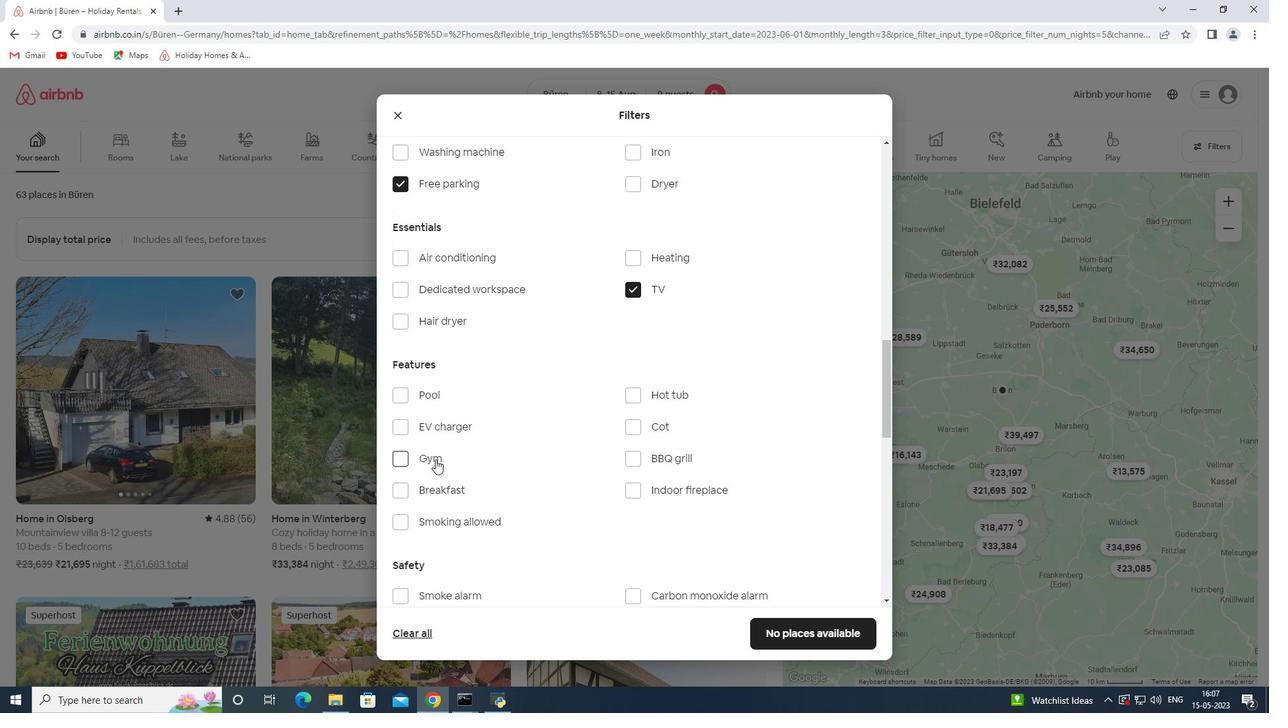 
Action: Mouse moved to (436, 486)
Screenshot: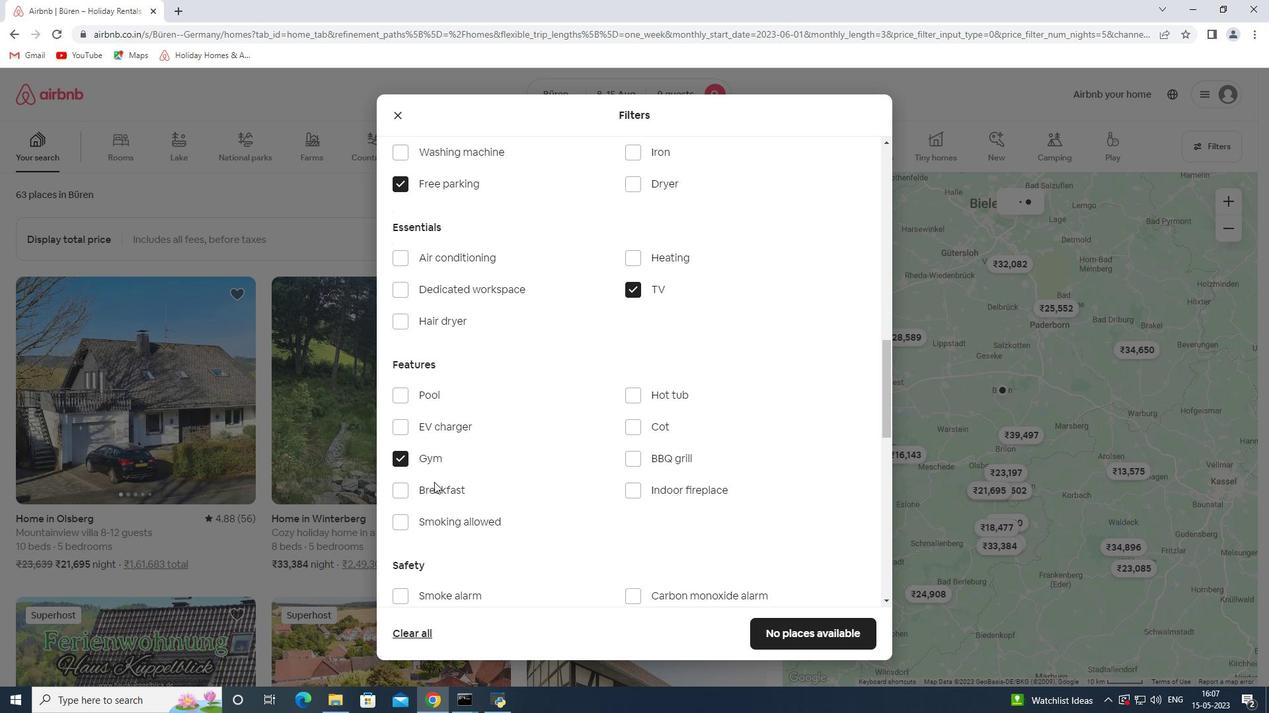 
Action: Mouse pressed left at (436, 486)
Screenshot: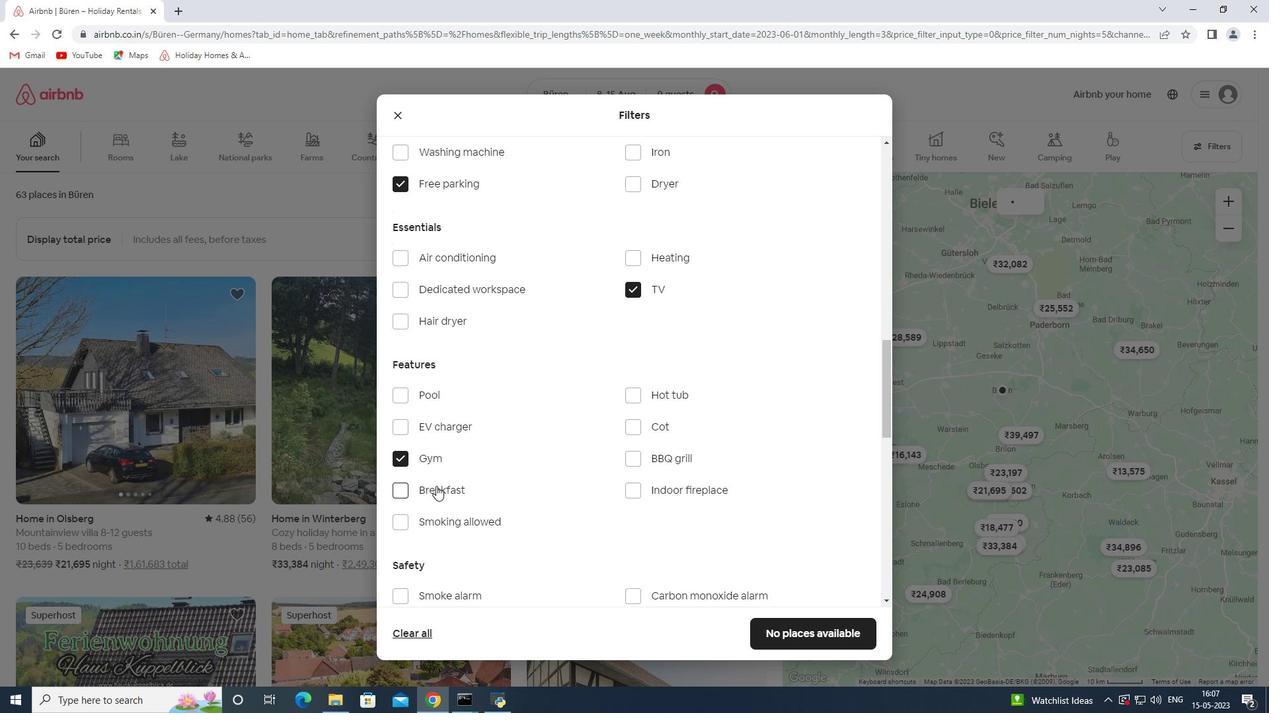 
Action: Mouse moved to (457, 481)
Screenshot: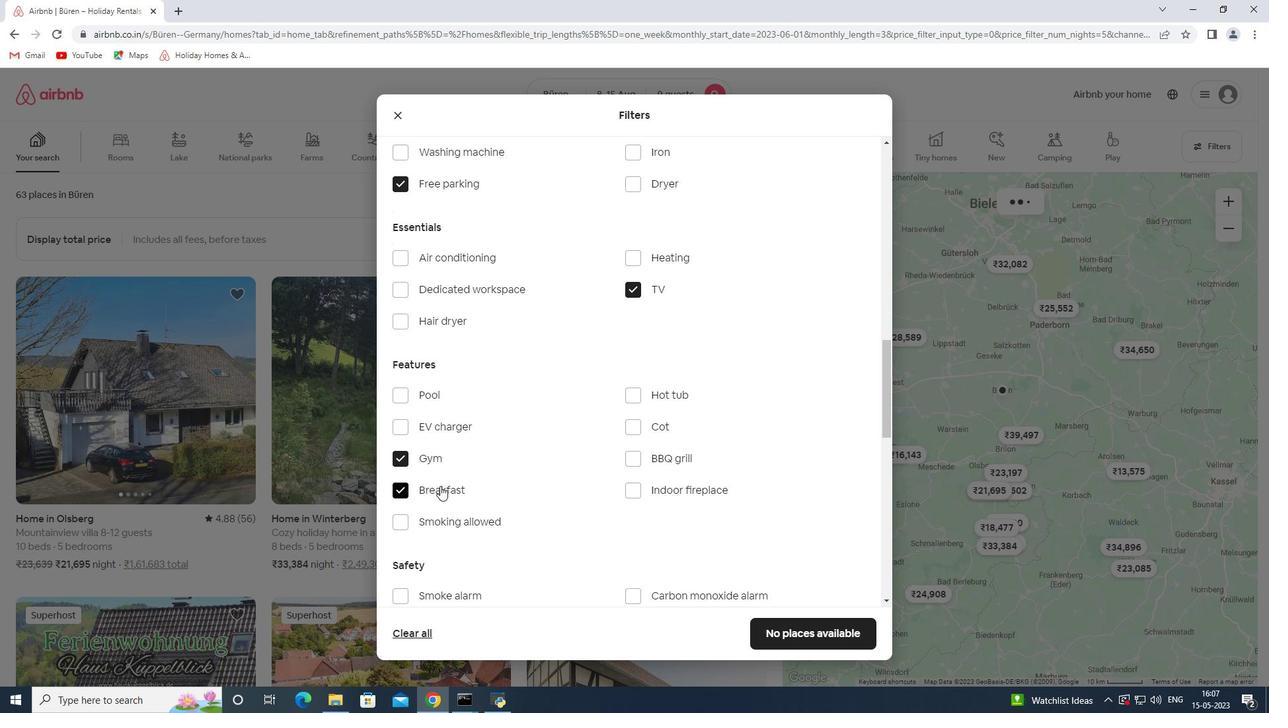 
Action: Mouse scrolled (457, 481) with delta (0, 0)
Screenshot: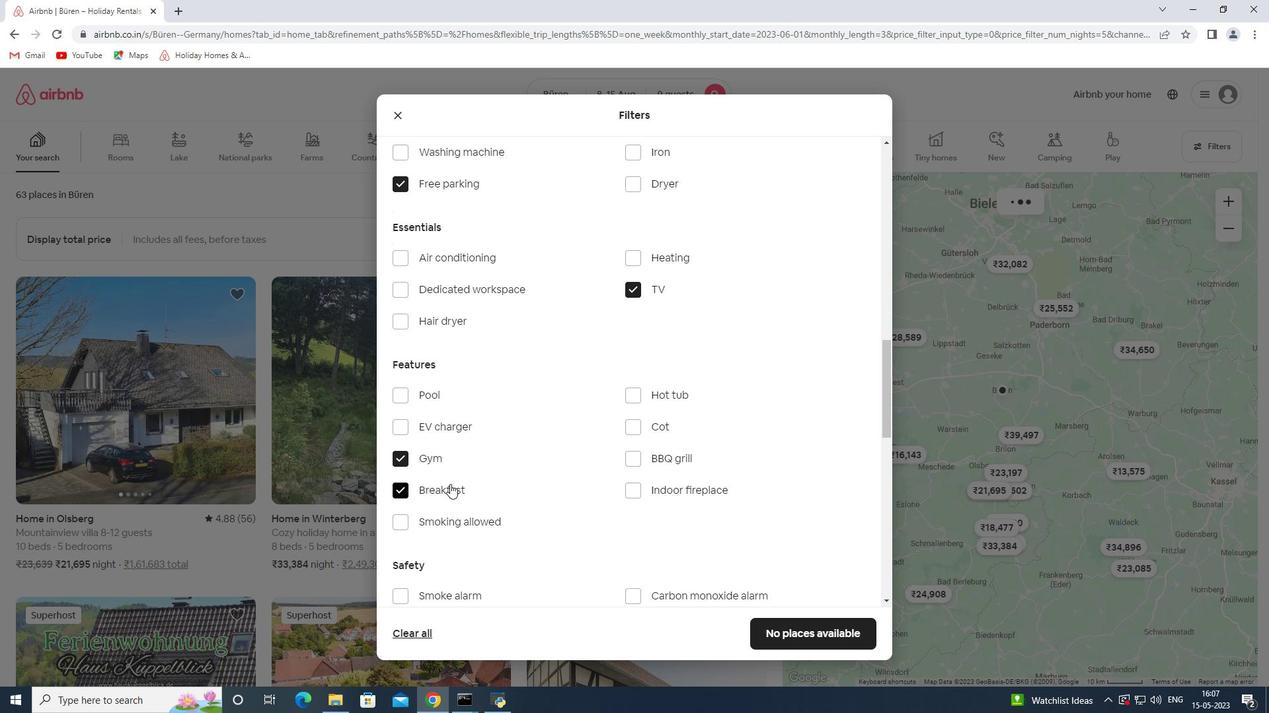 
Action: Mouse scrolled (457, 481) with delta (0, 0)
Screenshot: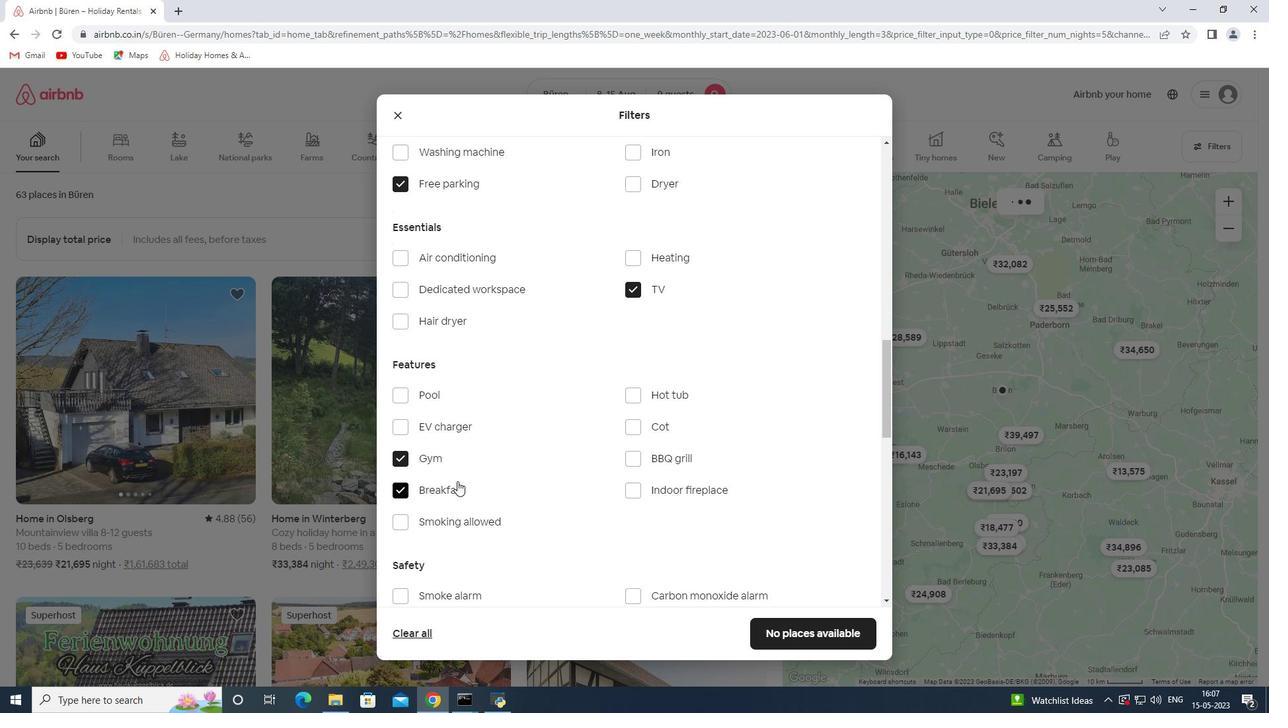 
Action: Mouse scrolled (457, 481) with delta (0, 0)
Screenshot: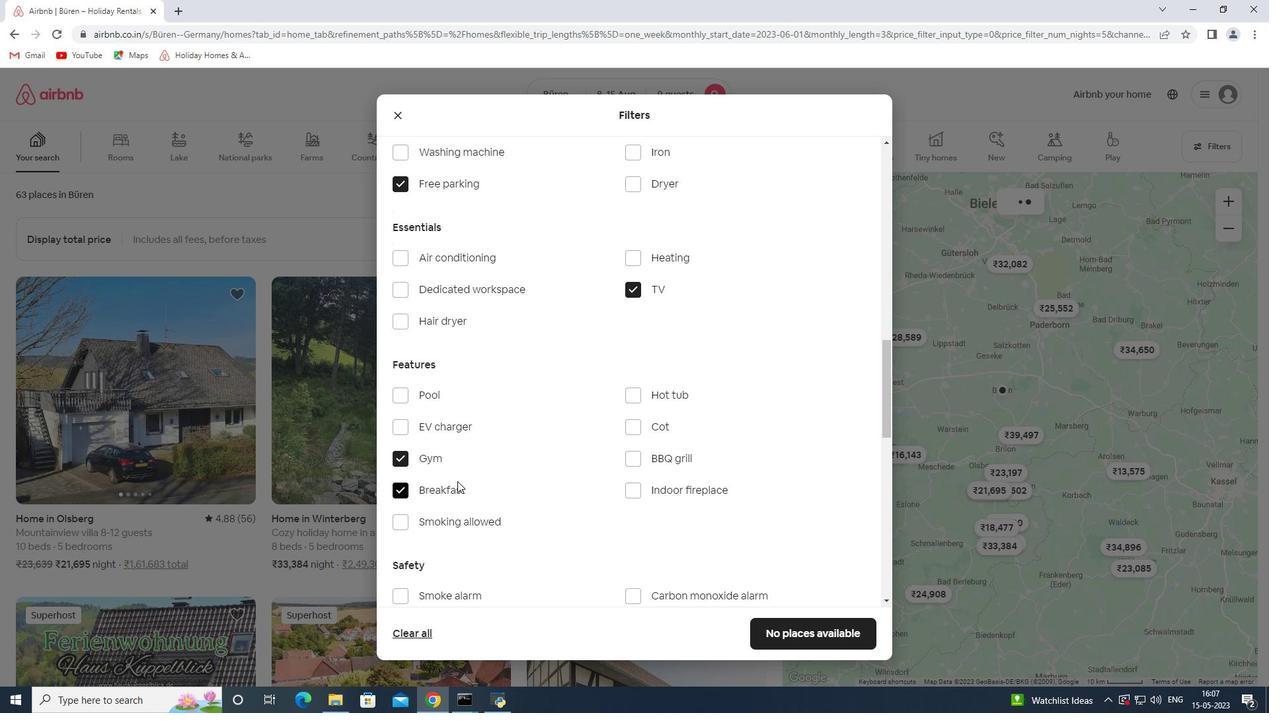 
Action: Mouse moved to (499, 449)
Screenshot: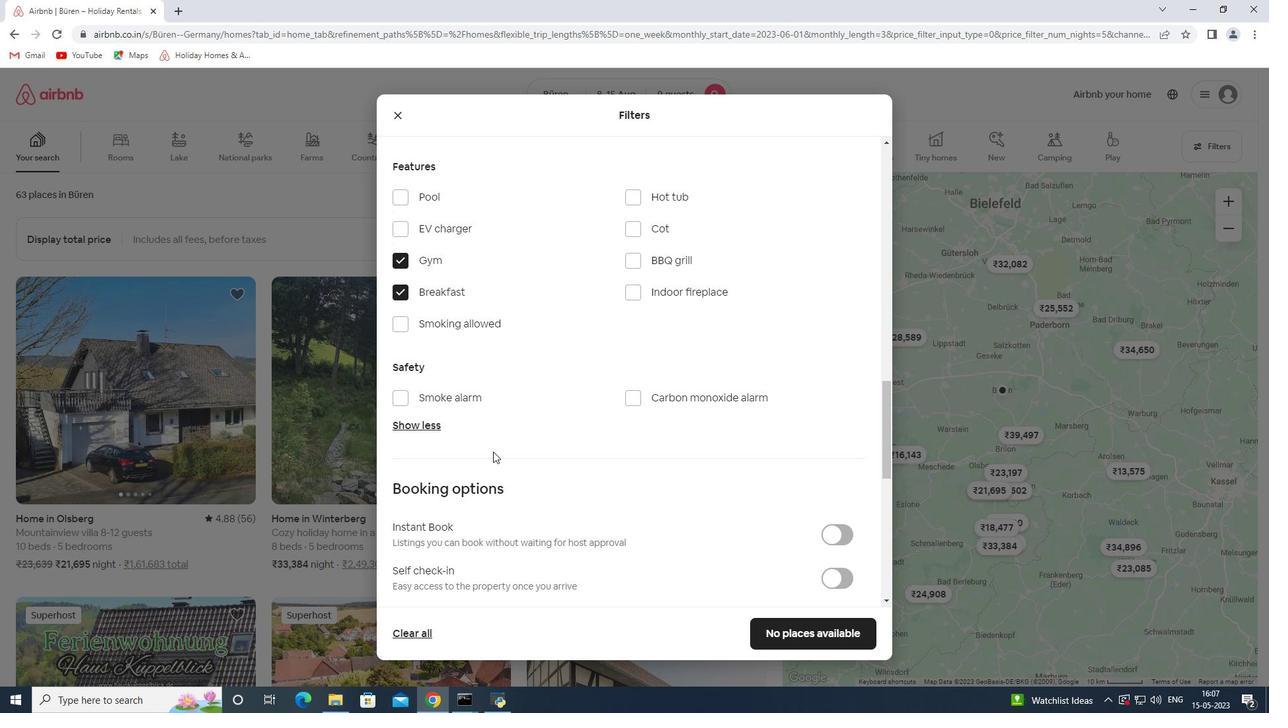
Action: Mouse scrolled (499, 448) with delta (0, 0)
Screenshot: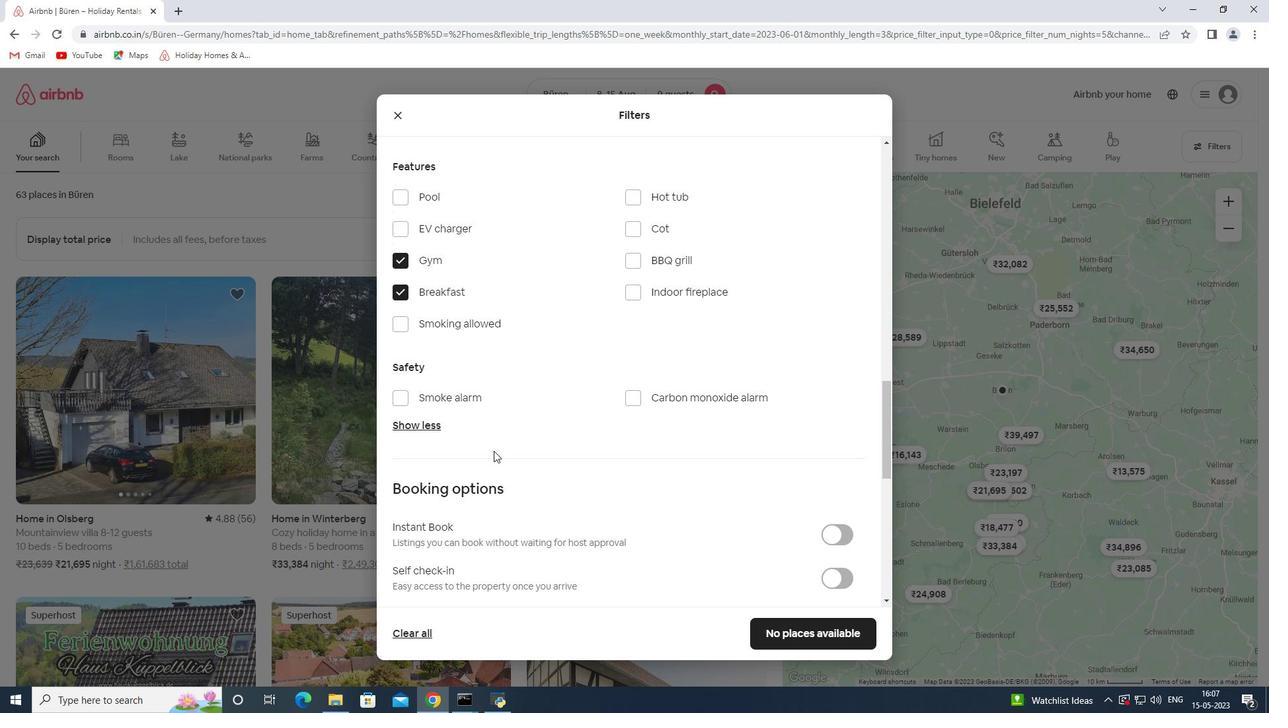 
Action: Mouse scrolled (499, 448) with delta (0, 0)
Screenshot: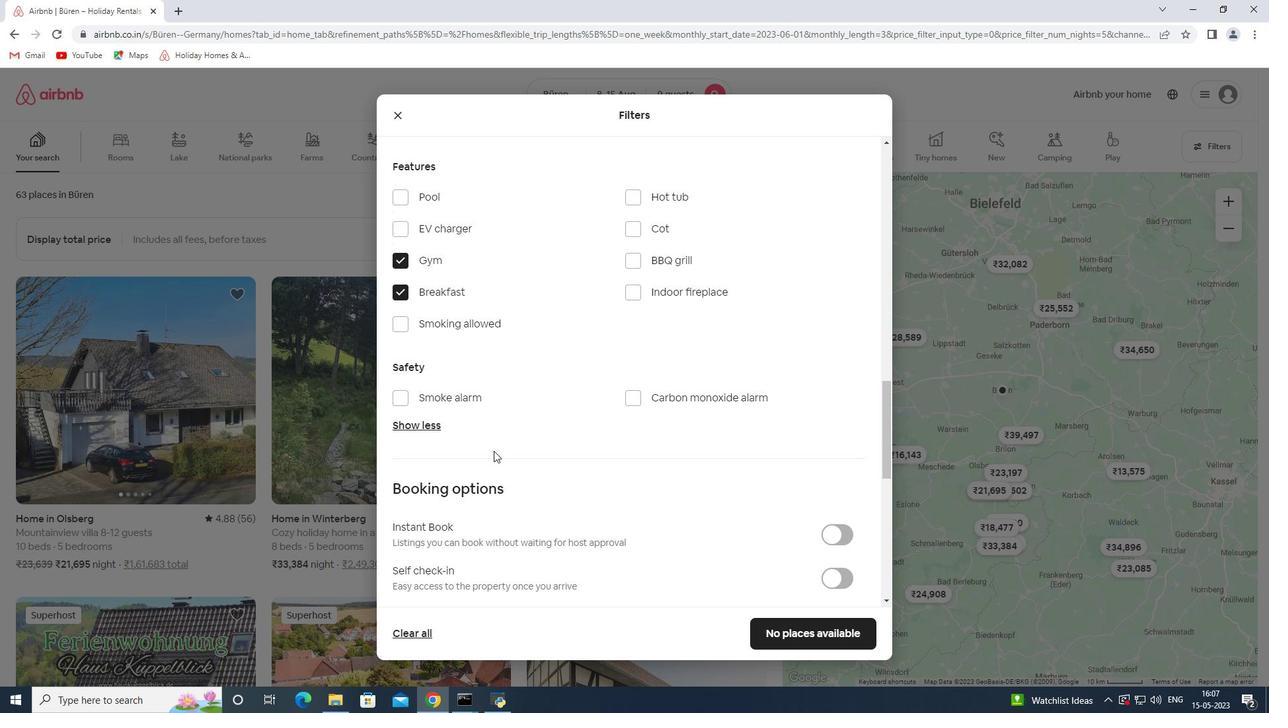 
Action: Mouse scrolled (499, 448) with delta (0, 0)
Screenshot: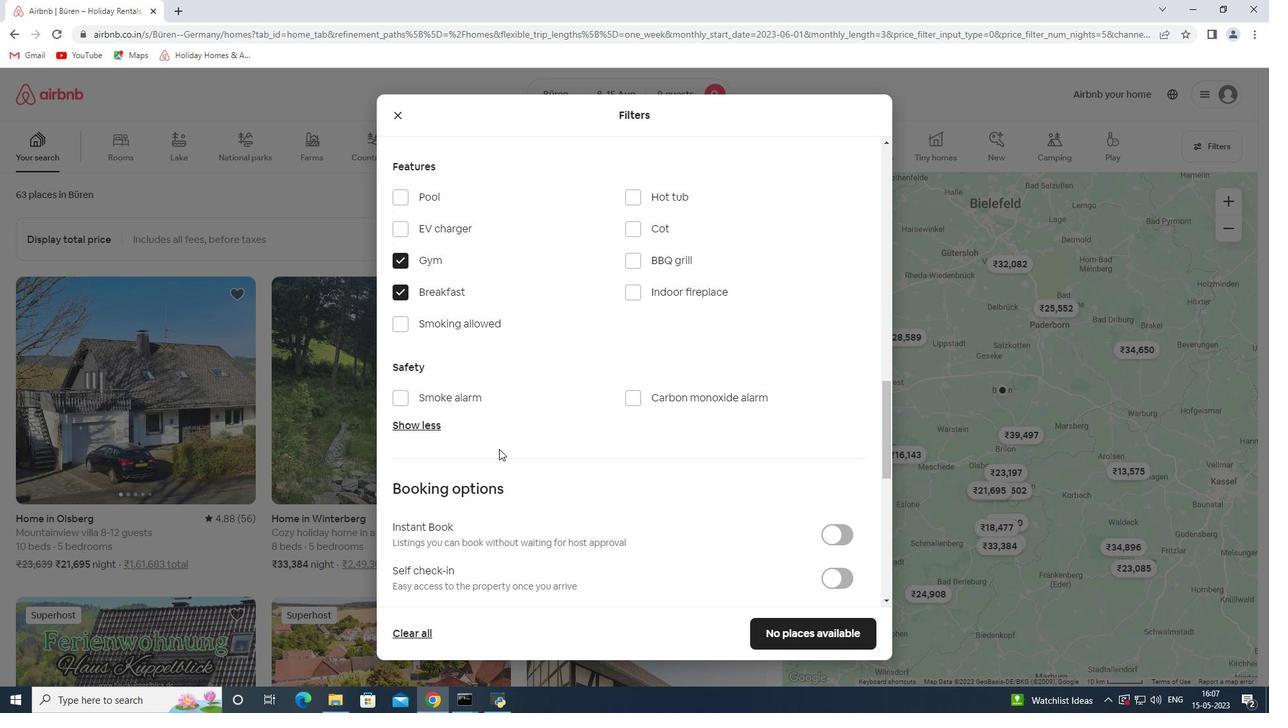 
Action: Mouse moved to (843, 388)
Screenshot: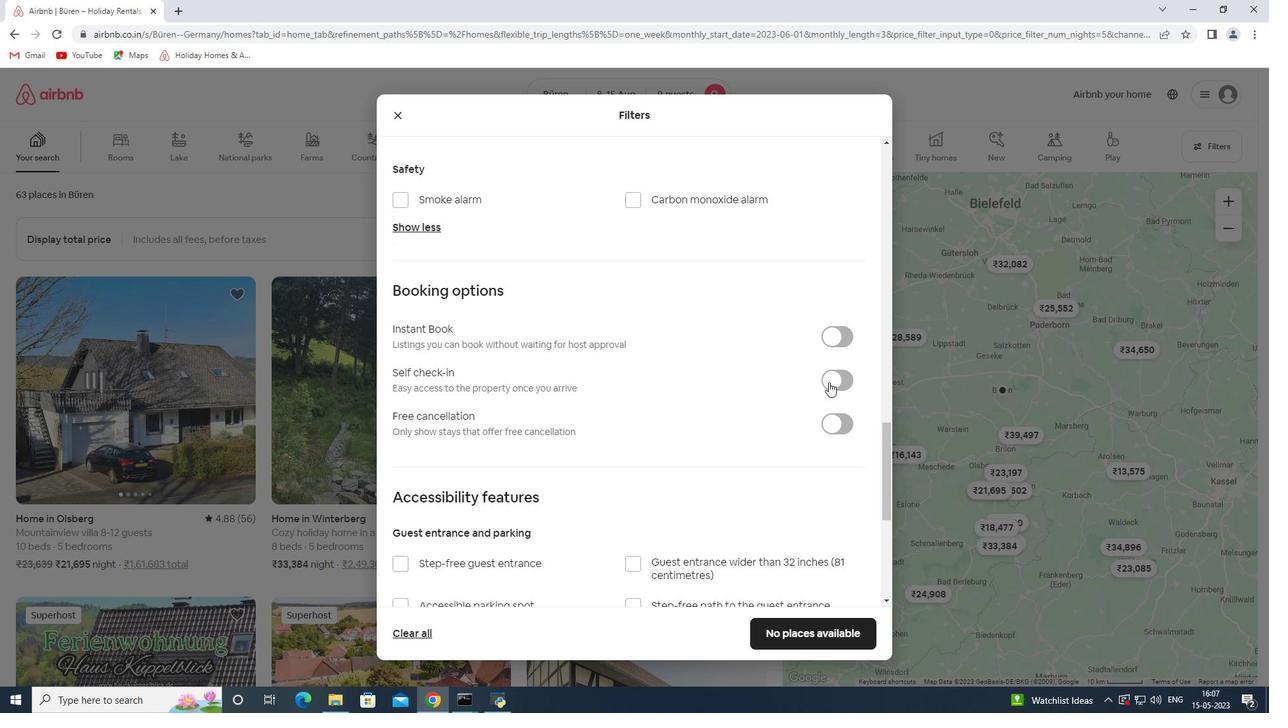 
Action: Mouse pressed left at (843, 388)
Screenshot: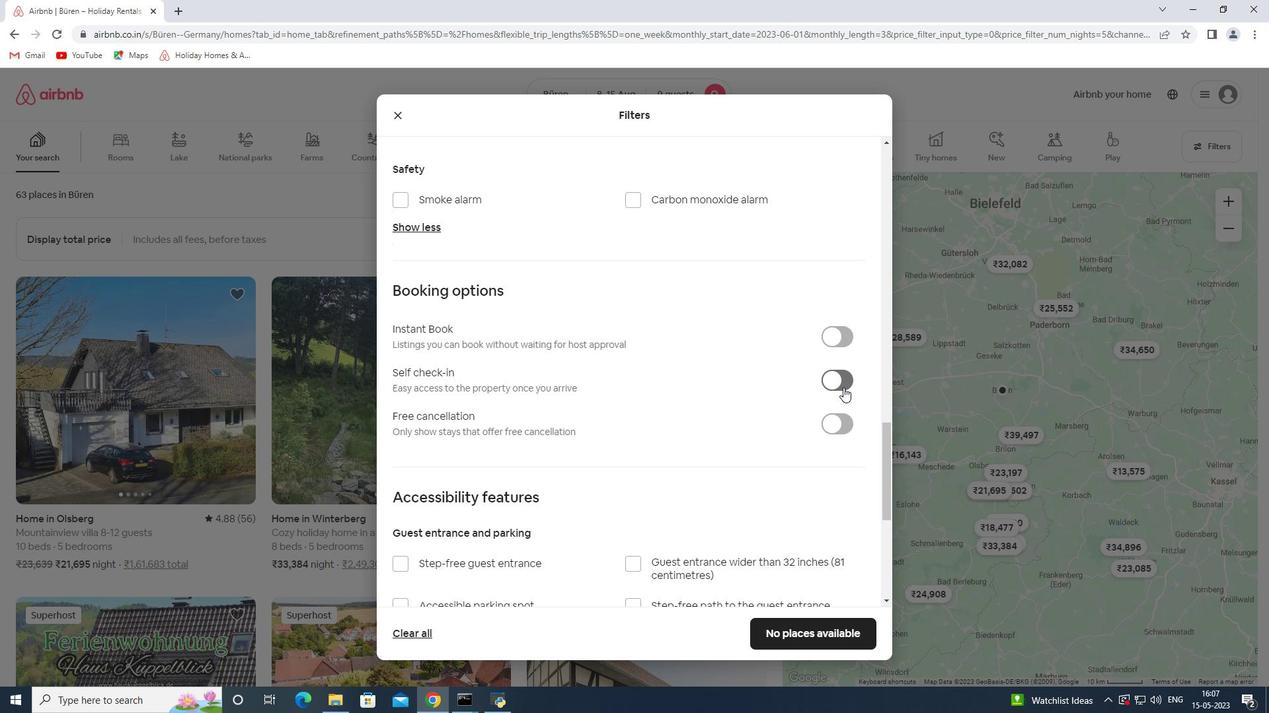 
Action: Mouse moved to (426, 434)
Screenshot: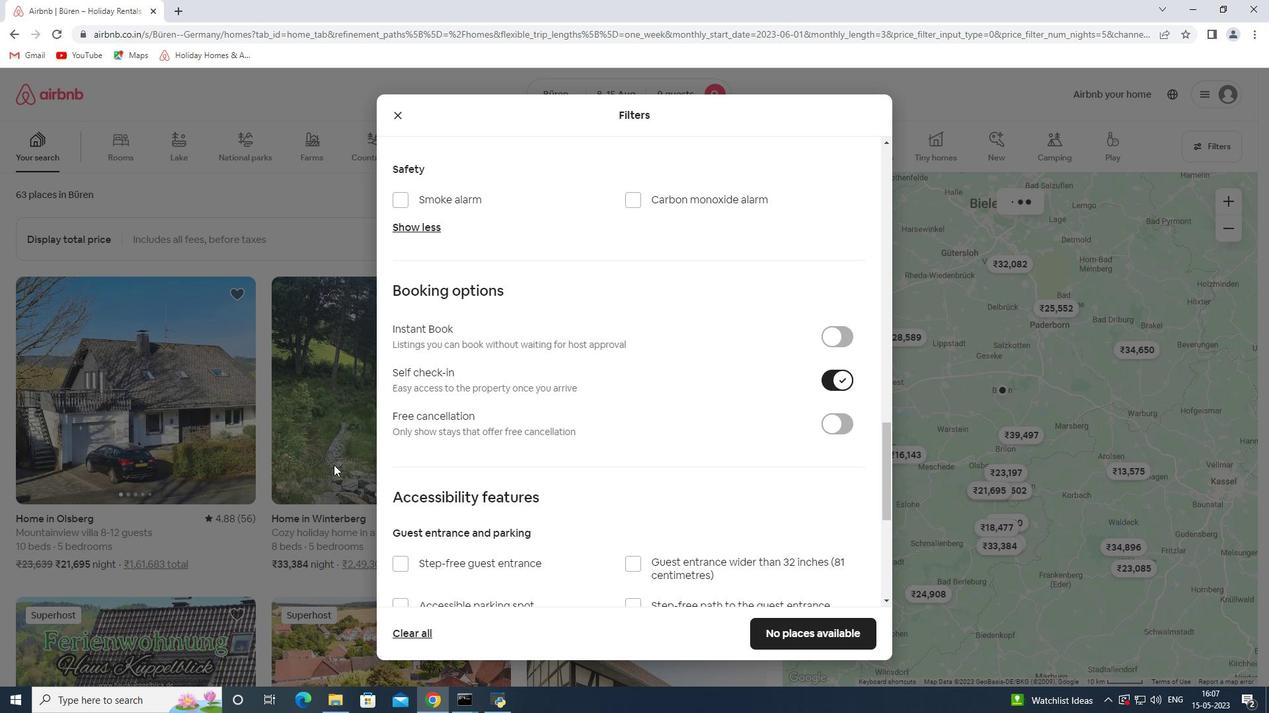 
Action: Mouse scrolled (426, 434) with delta (0, 0)
Screenshot: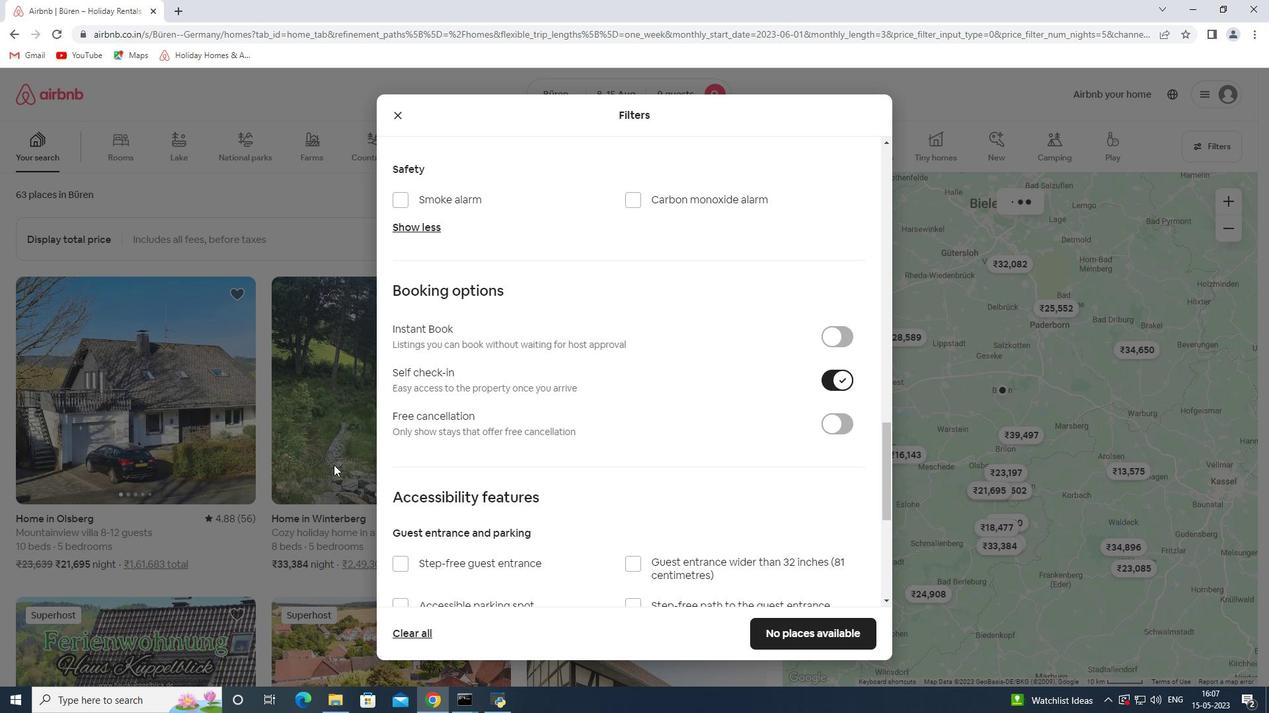
Action: Mouse scrolled (426, 434) with delta (0, 0)
Screenshot: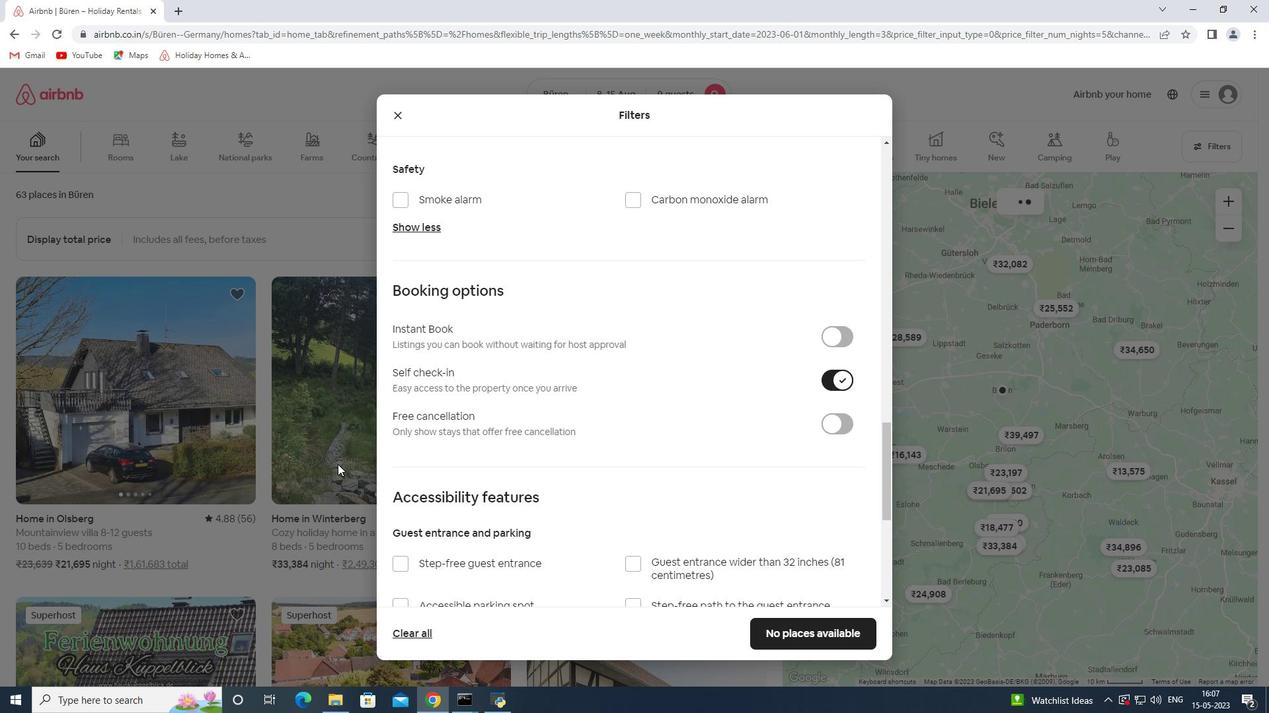 
Action: Mouse moved to (427, 434)
Screenshot: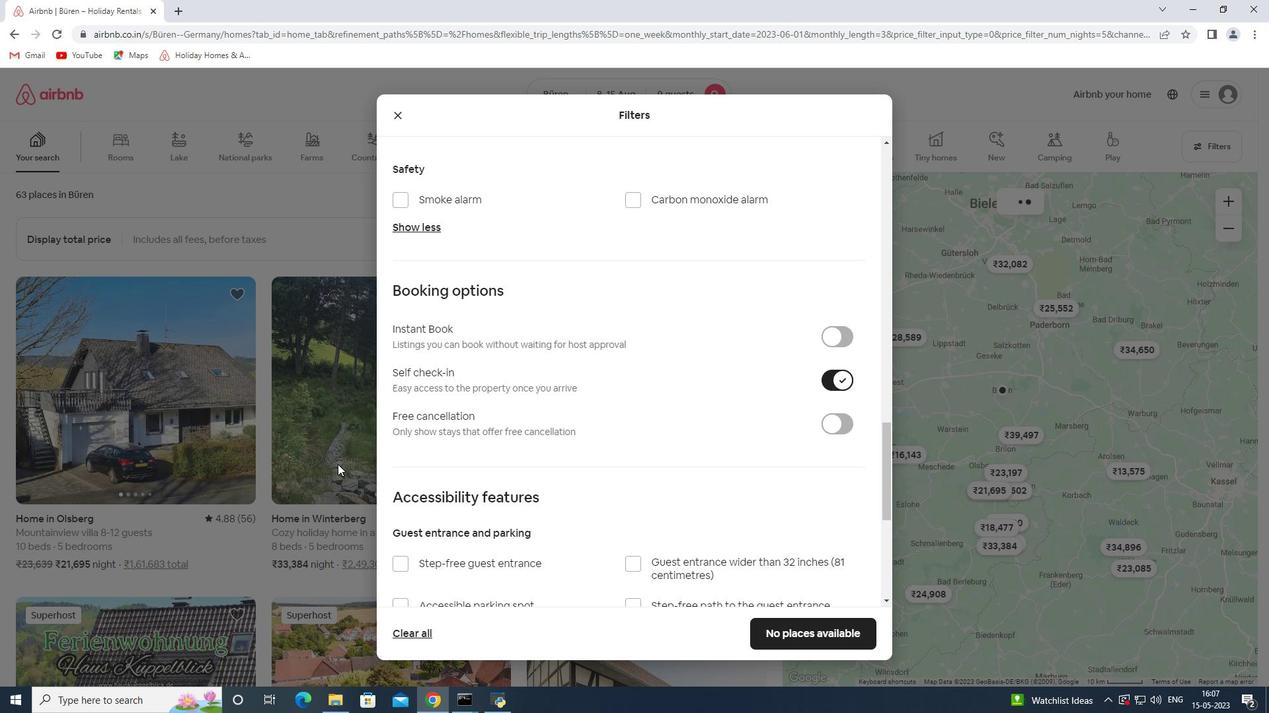 
Action: Mouse scrolled (427, 434) with delta (0, 0)
Screenshot: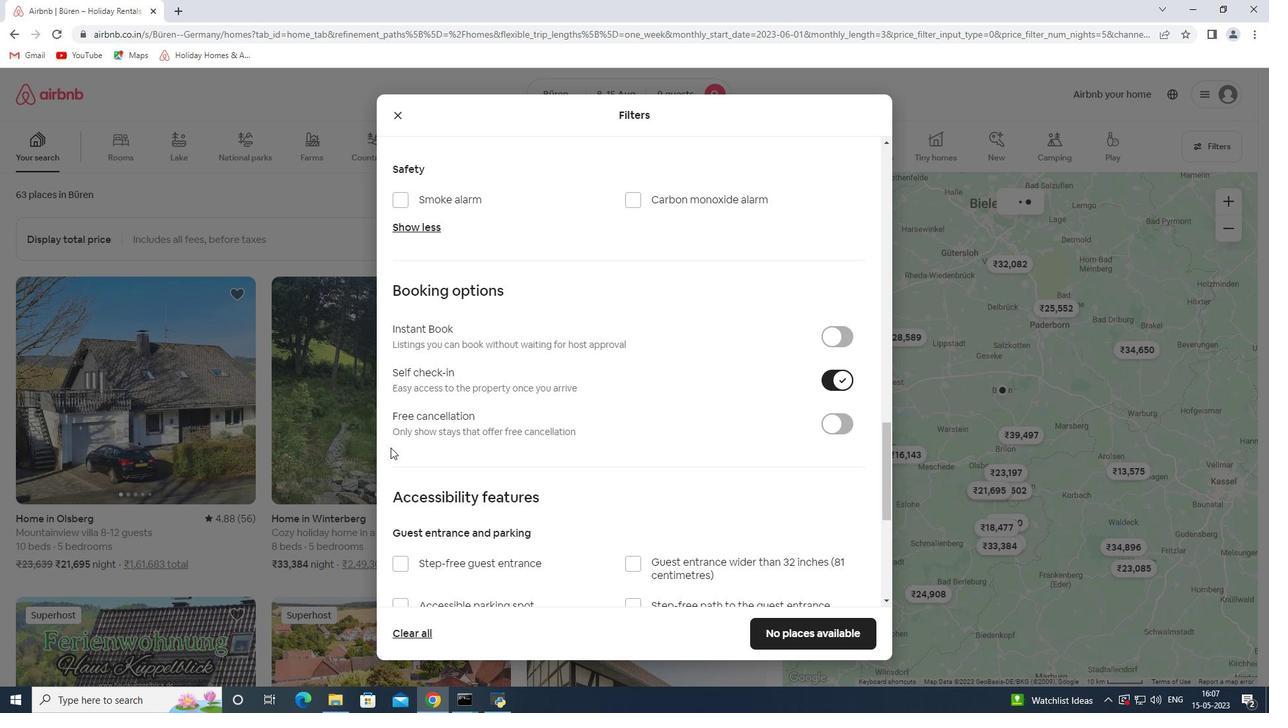 
Action: Mouse moved to (429, 433)
Screenshot: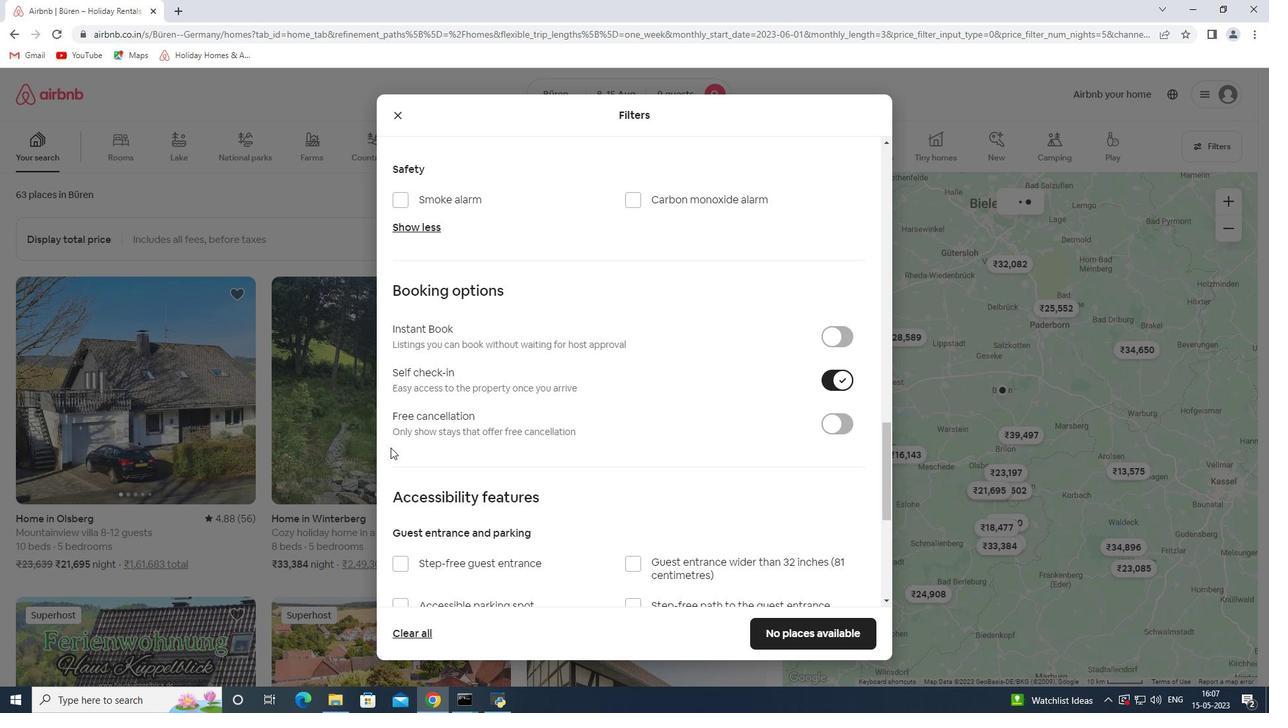
Action: Mouse scrolled (428, 433) with delta (0, 0)
Screenshot: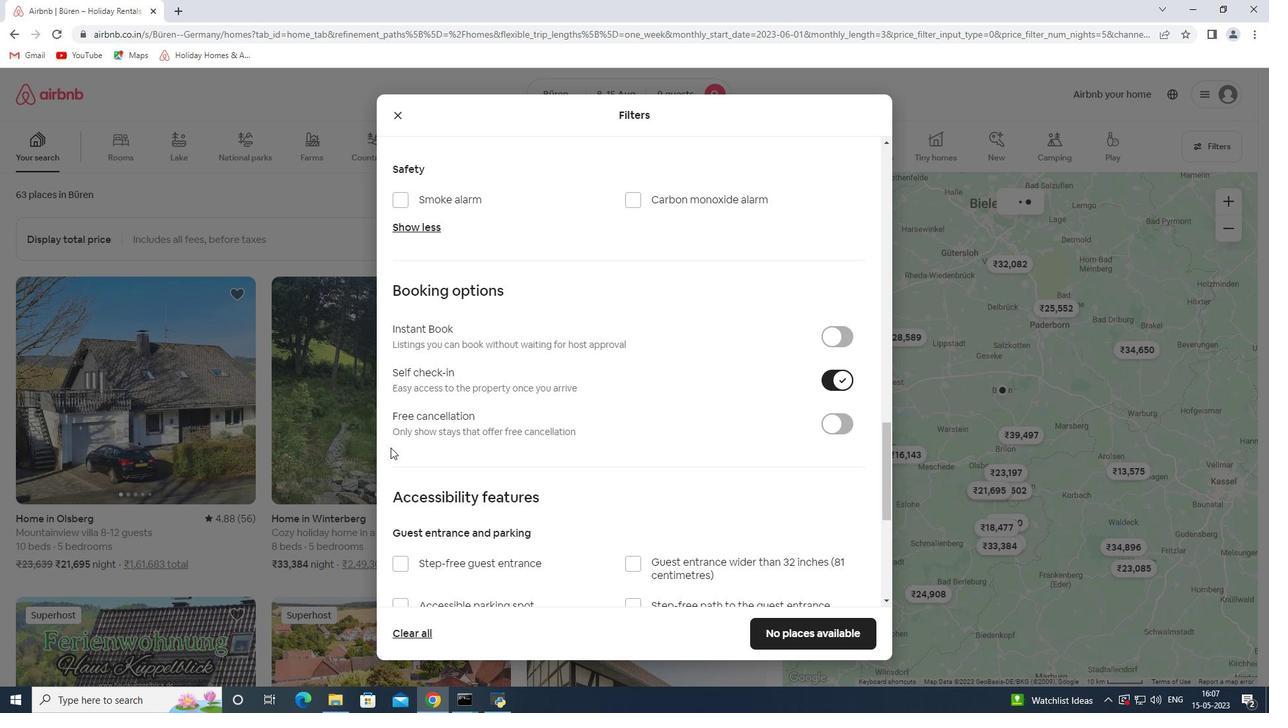 
Action: Mouse moved to (431, 432)
Screenshot: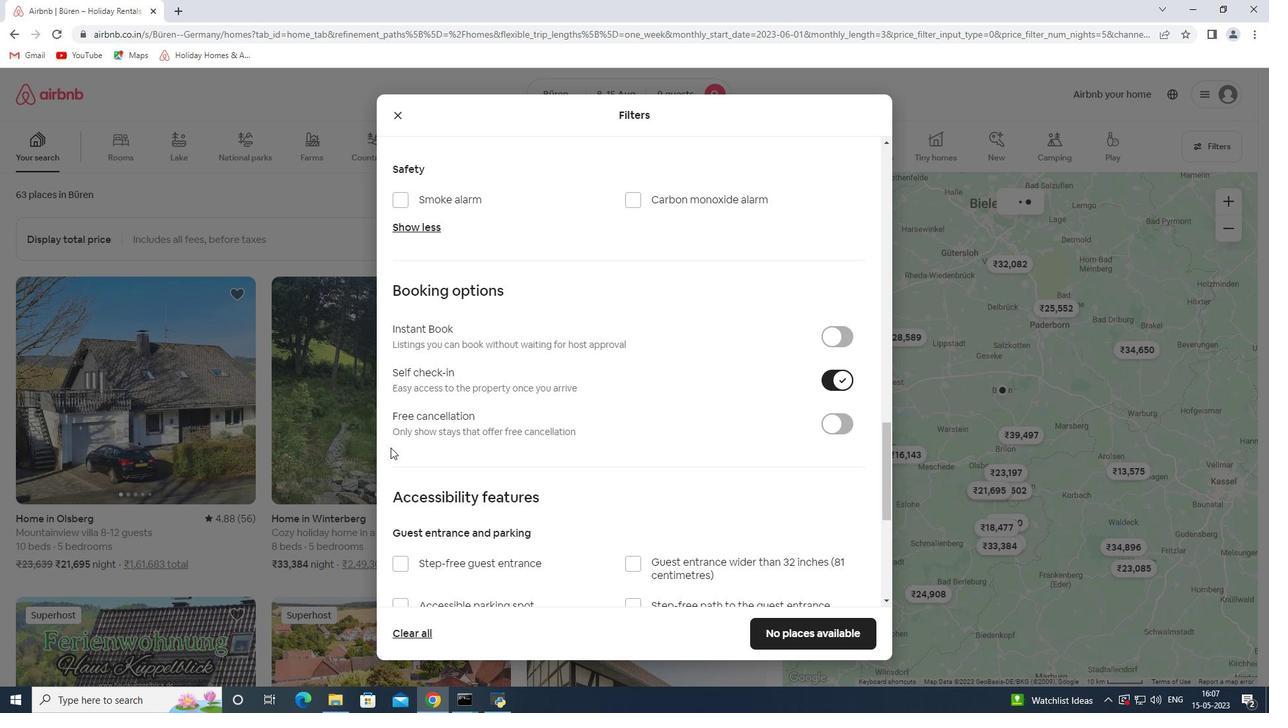 
Action: Mouse scrolled (431, 432) with delta (0, 0)
Screenshot: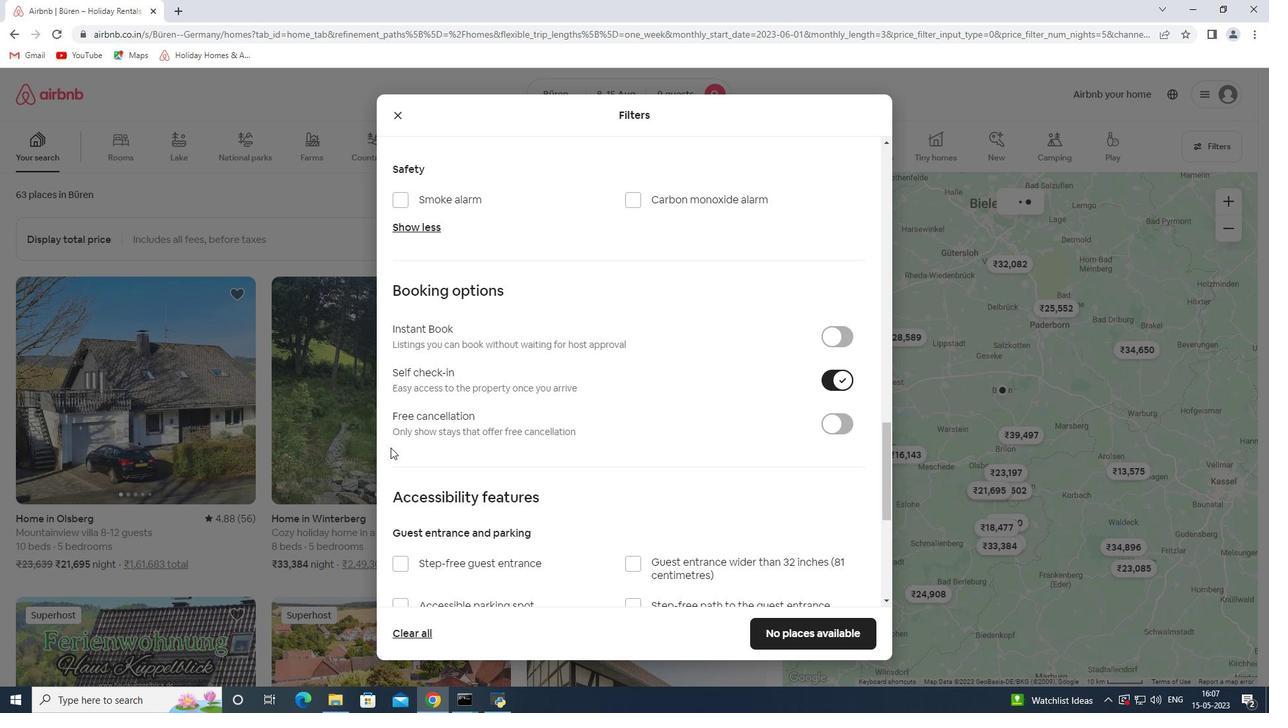 
Action: Mouse moved to (429, 540)
Screenshot: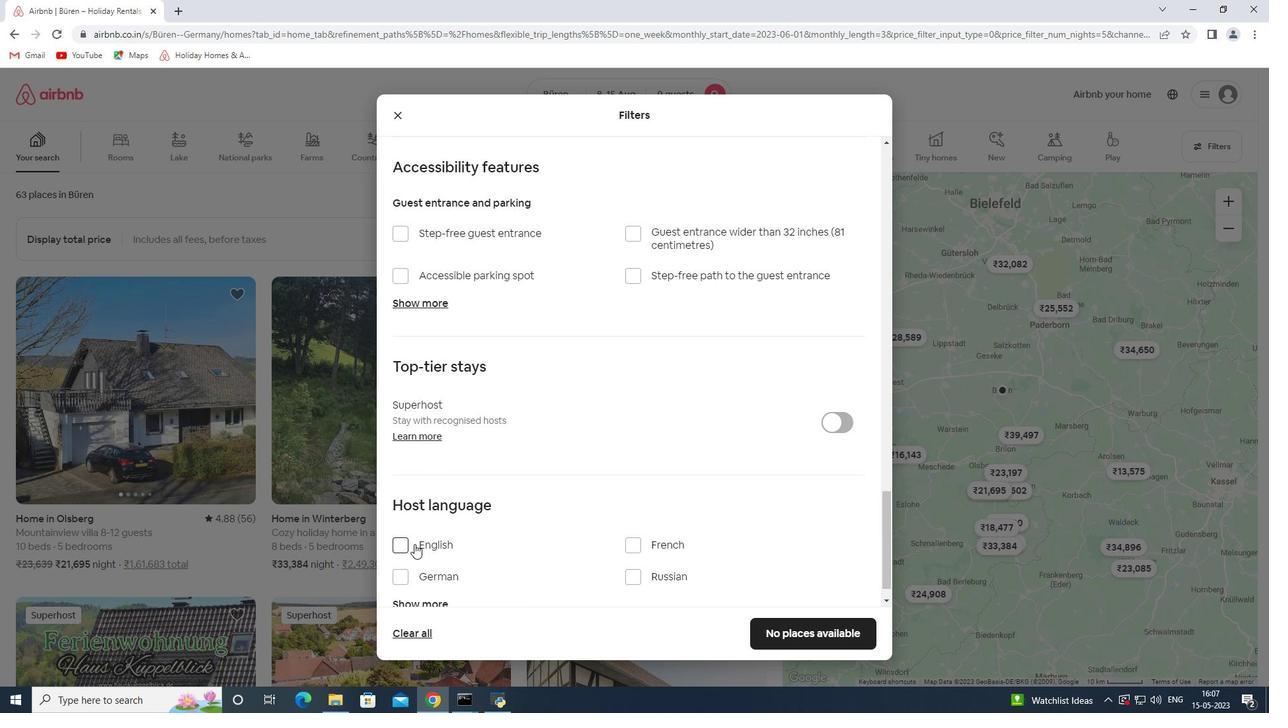 
Action: Mouse pressed left at (429, 540)
Screenshot: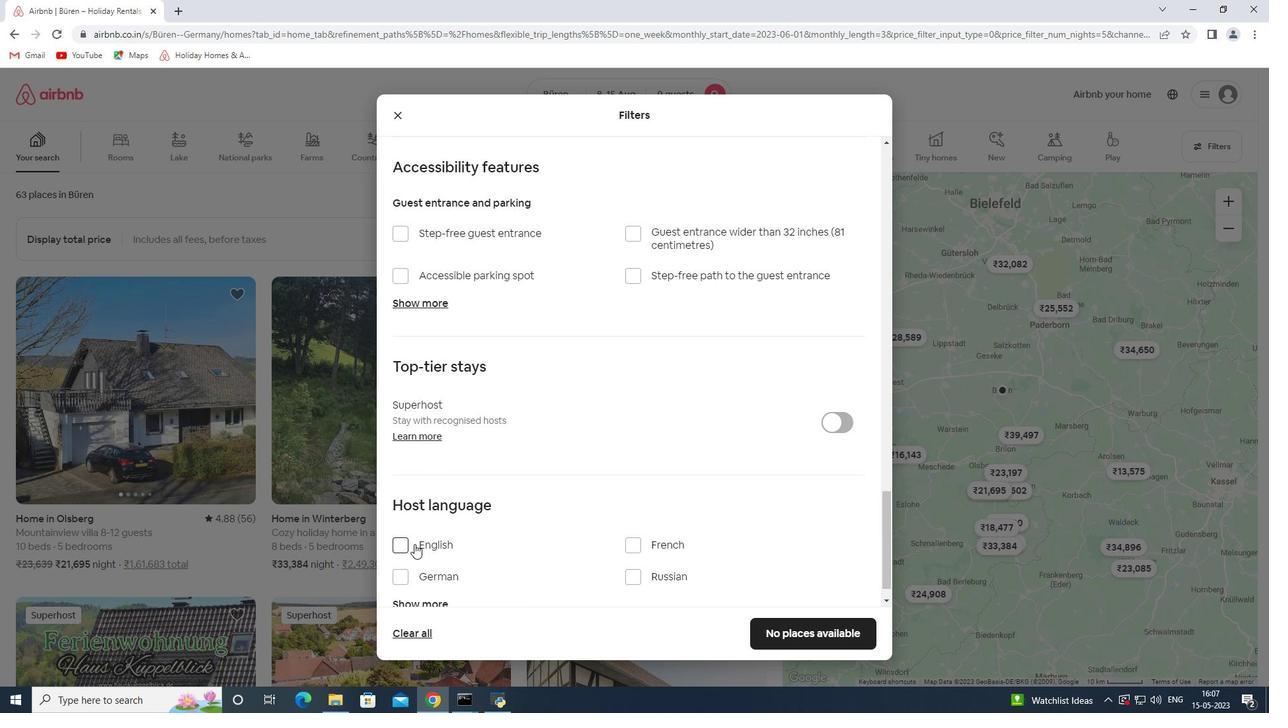 
Action: Mouse moved to (734, 518)
Screenshot: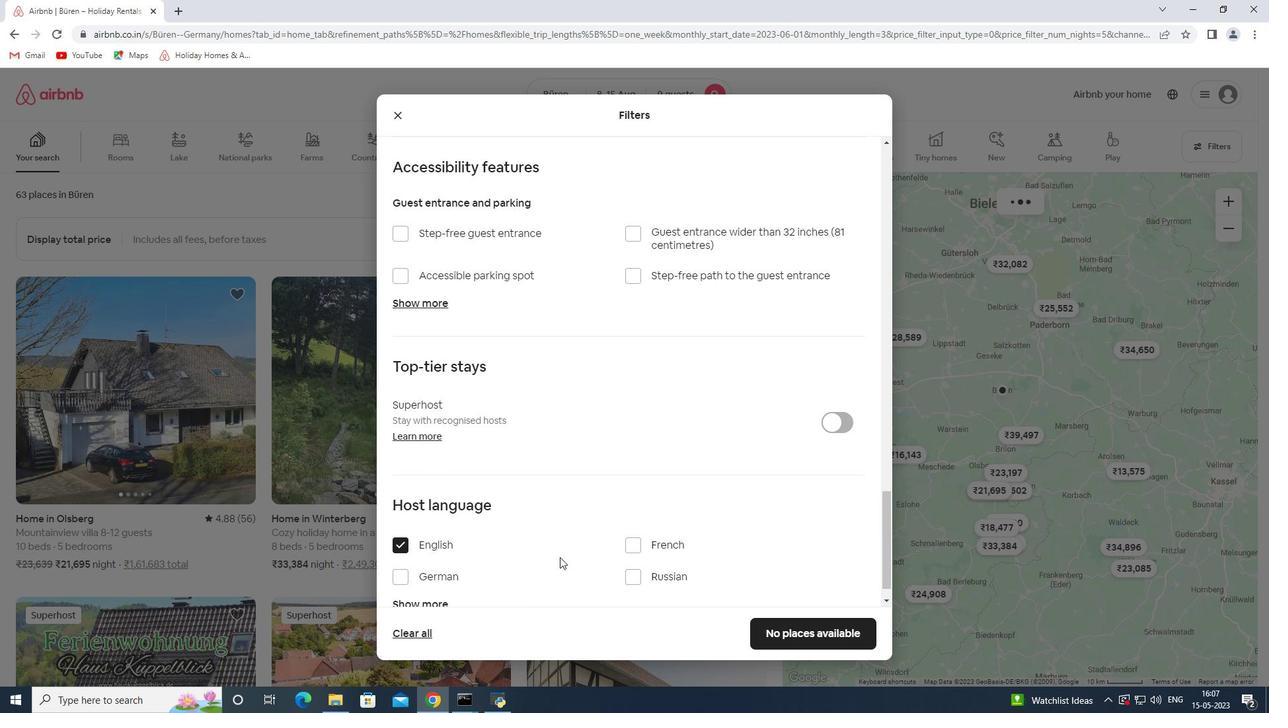 
Action: Mouse scrolled (734, 518) with delta (0, 0)
Screenshot: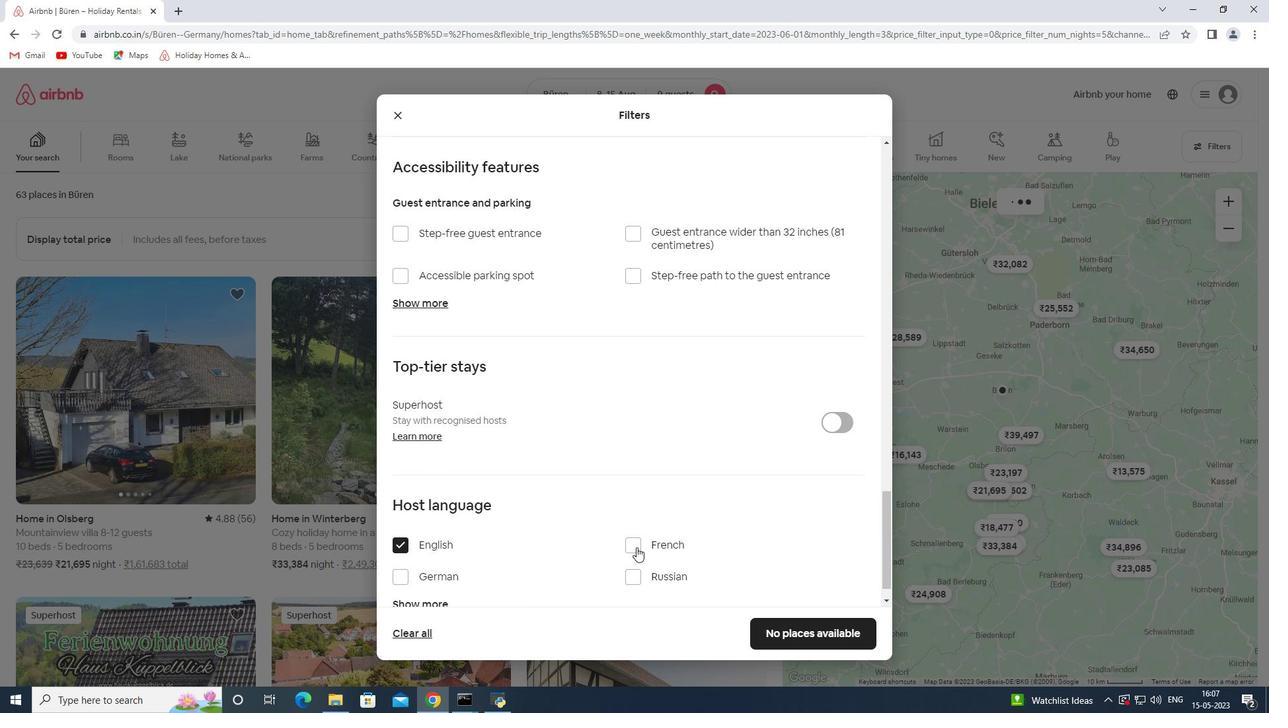 
Action: Mouse scrolled (734, 518) with delta (0, 0)
Screenshot: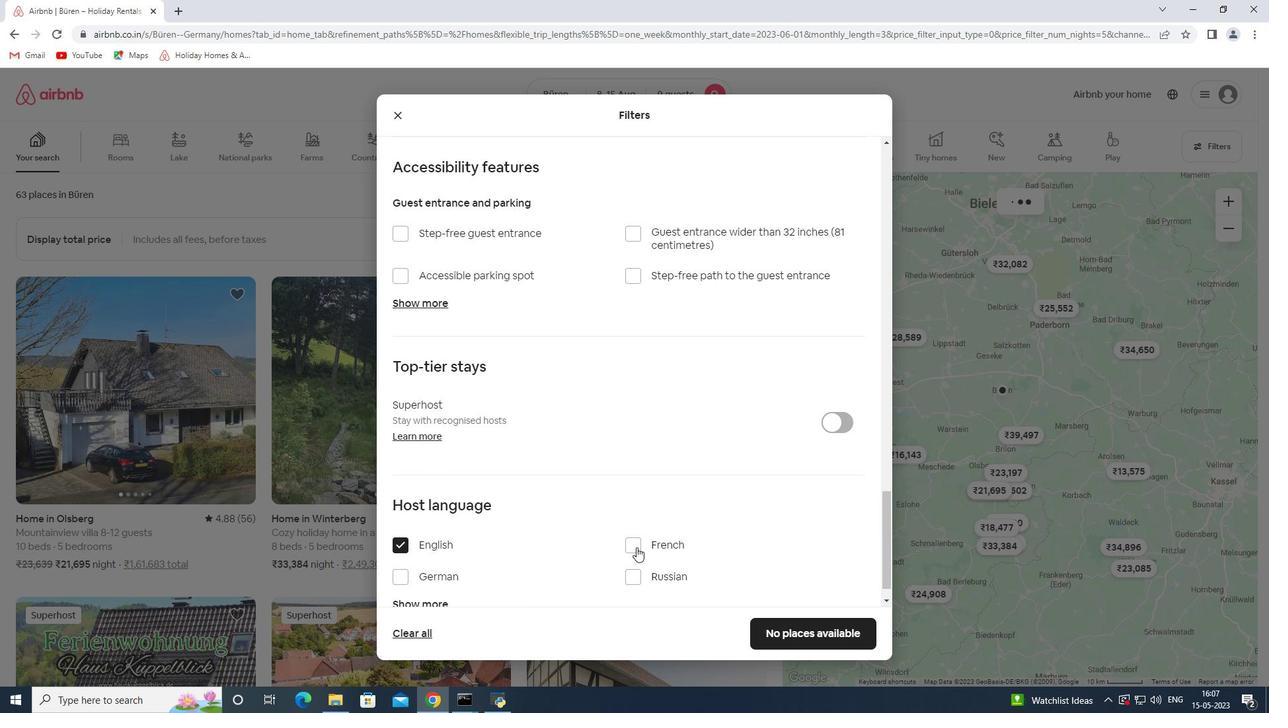 
Action: Mouse scrolled (734, 518) with delta (0, 0)
Screenshot: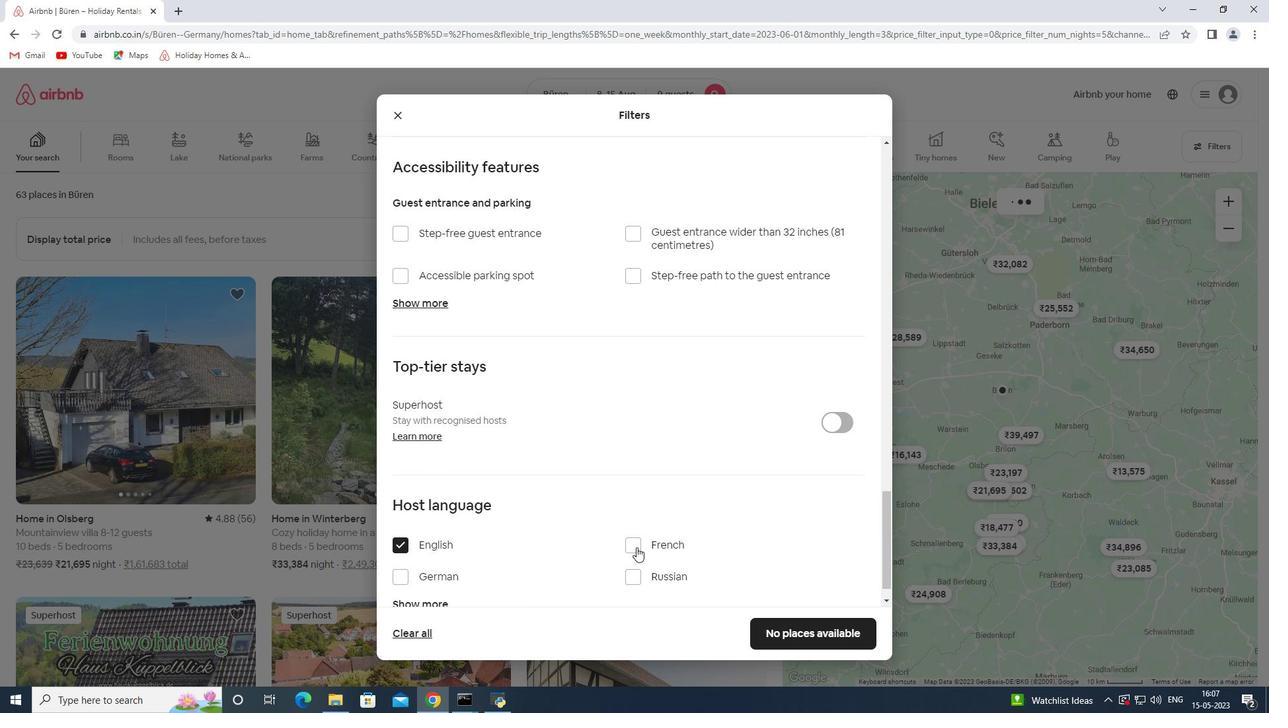
Action: Mouse scrolled (734, 518) with delta (0, 0)
Screenshot: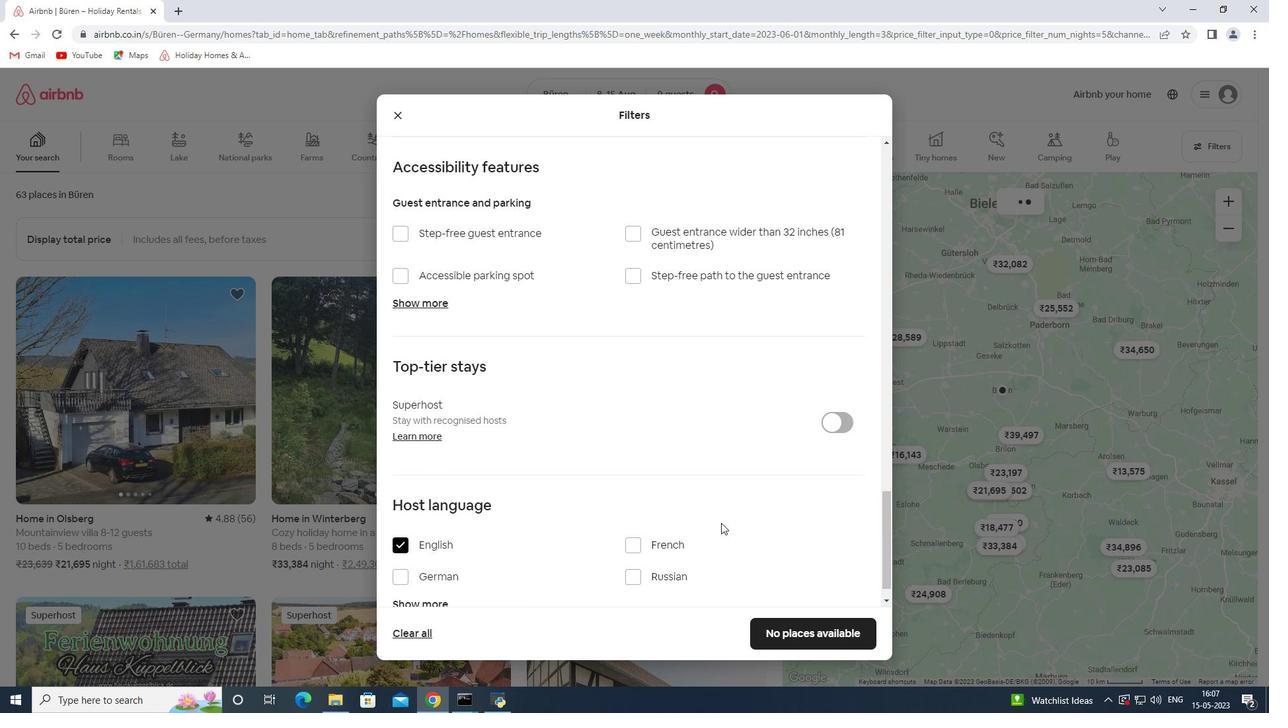 
Action: Mouse scrolled (734, 518) with delta (0, 0)
Screenshot: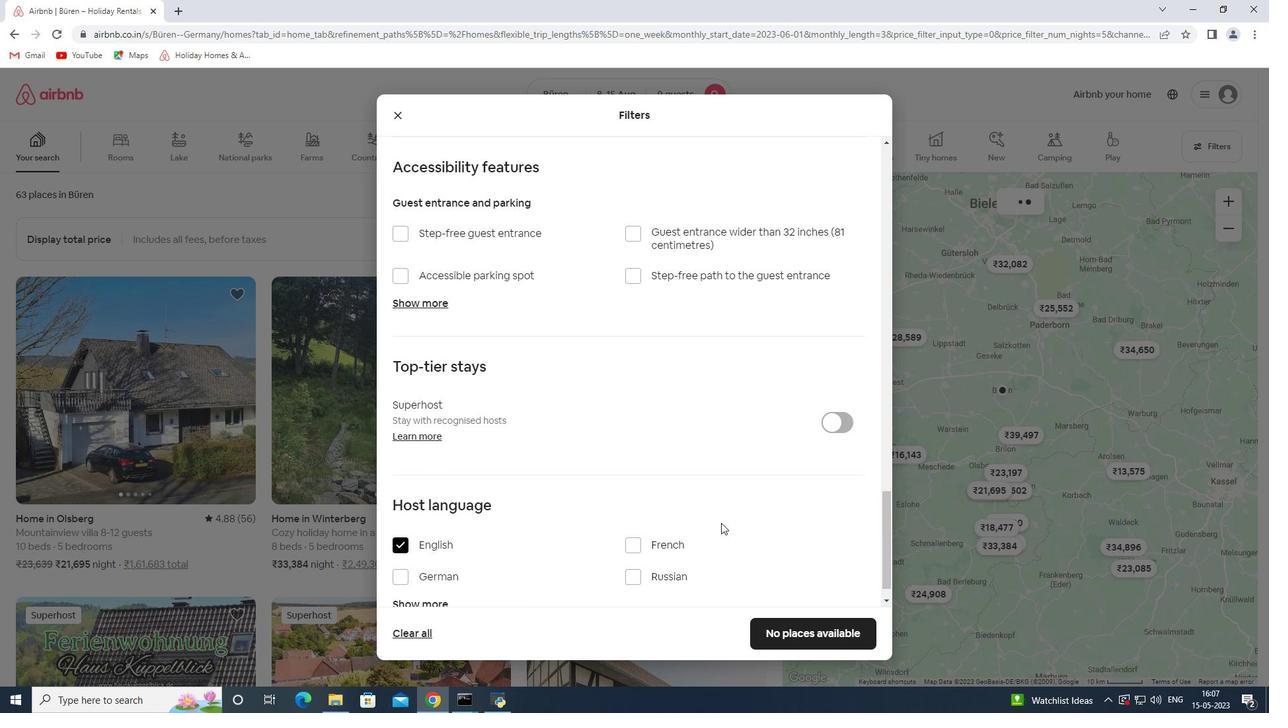 
Action: Mouse moved to (797, 633)
Screenshot: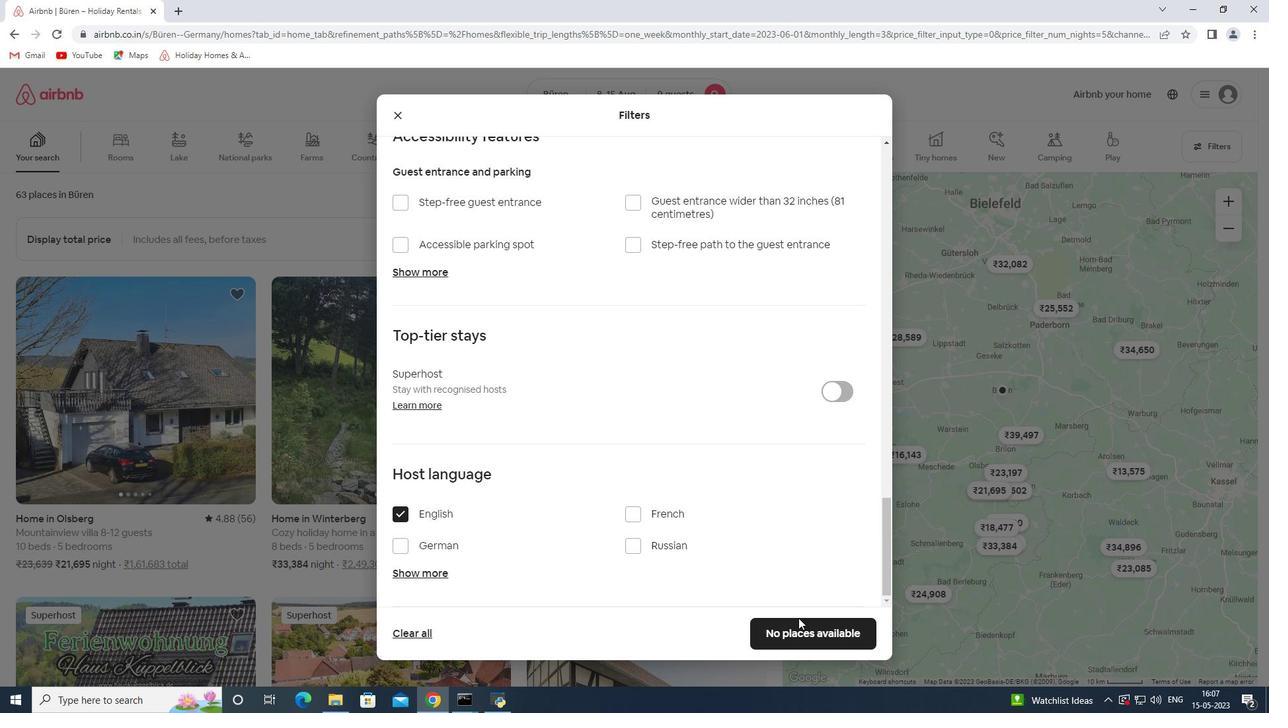 
Action: Mouse pressed left at (797, 633)
Screenshot: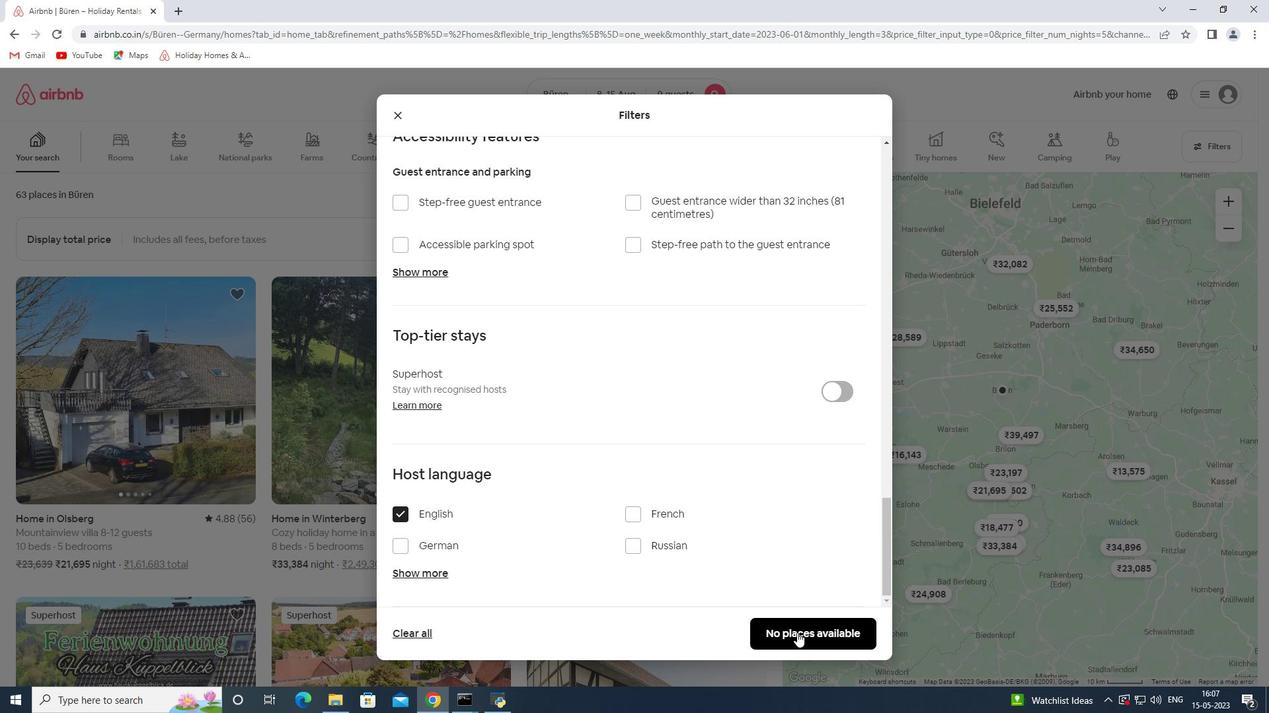 
